 Task: Look for space in Punjai Puliyampatti, India from 2nd August, 2023 to 12th August, 2023 for 2 adults in price range Rs.5000 to Rs.10000. Place can be private room with 1  bedroom having 1 bed and 1 bathroom. Property type can be house, flat, guest house, hotel. Booking option can be shelf check-in. Required host language is English.
Action: Mouse moved to (478, 65)
Screenshot: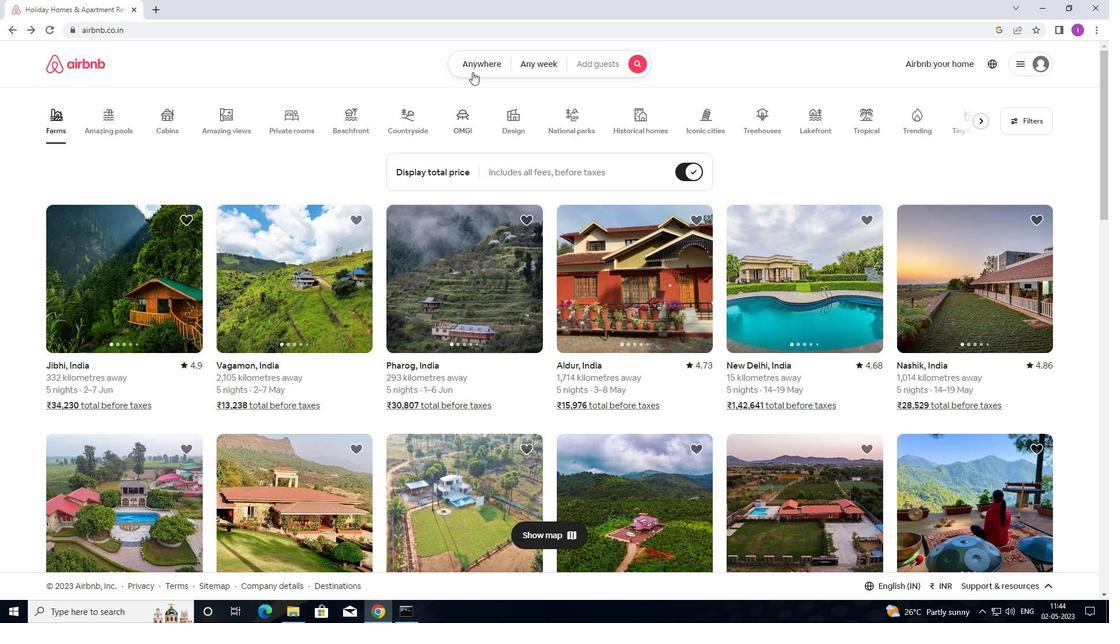 
Action: Mouse pressed left at (478, 65)
Screenshot: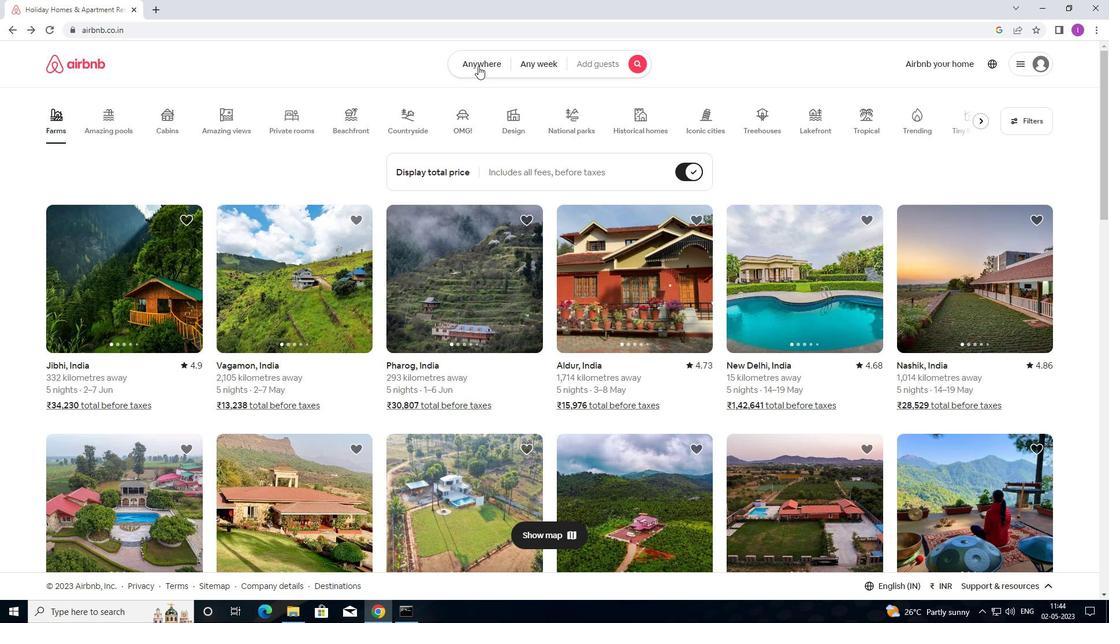 
Action: Mouse moved to (372, 104)
Screenshot: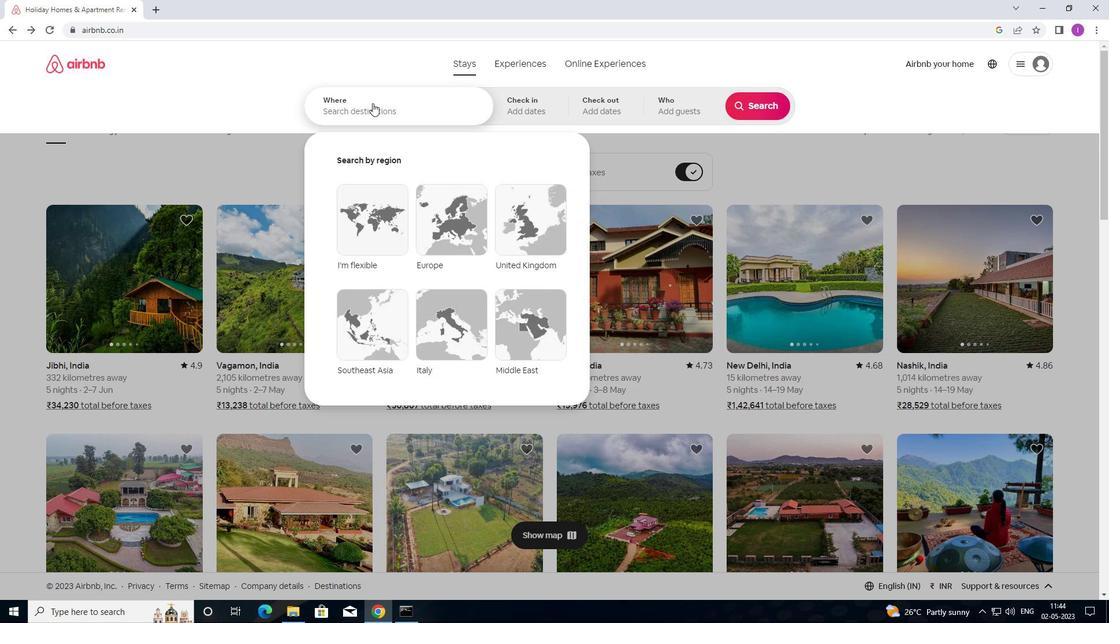
Action: Mouse pressed left at (372, 104)
Screenshot: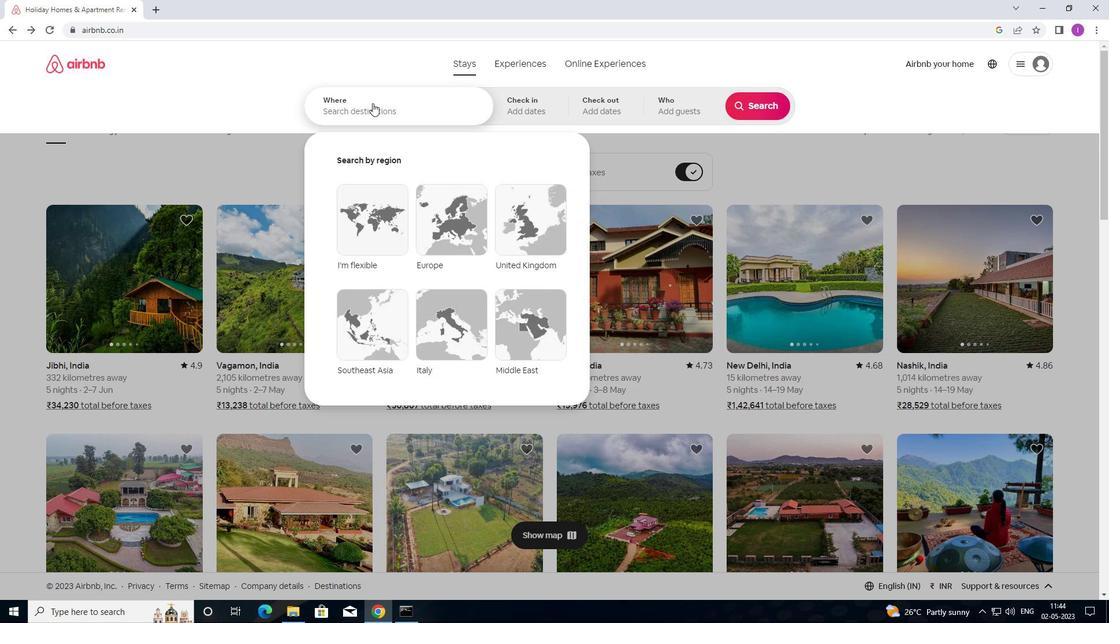 
Action: Mouse moved to (367, 132)
Screenshot: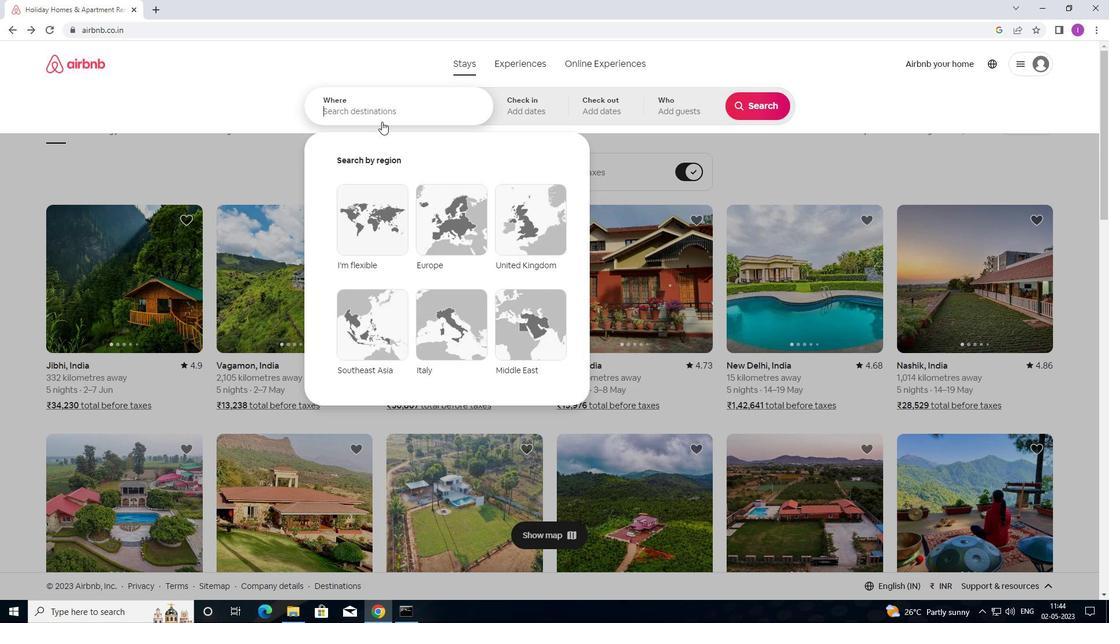 
Action: Key pressed <Key.shift>PUNJAI<Key.space>PULIYAMPATTI,<Key.shift>INDIA
Screenshot: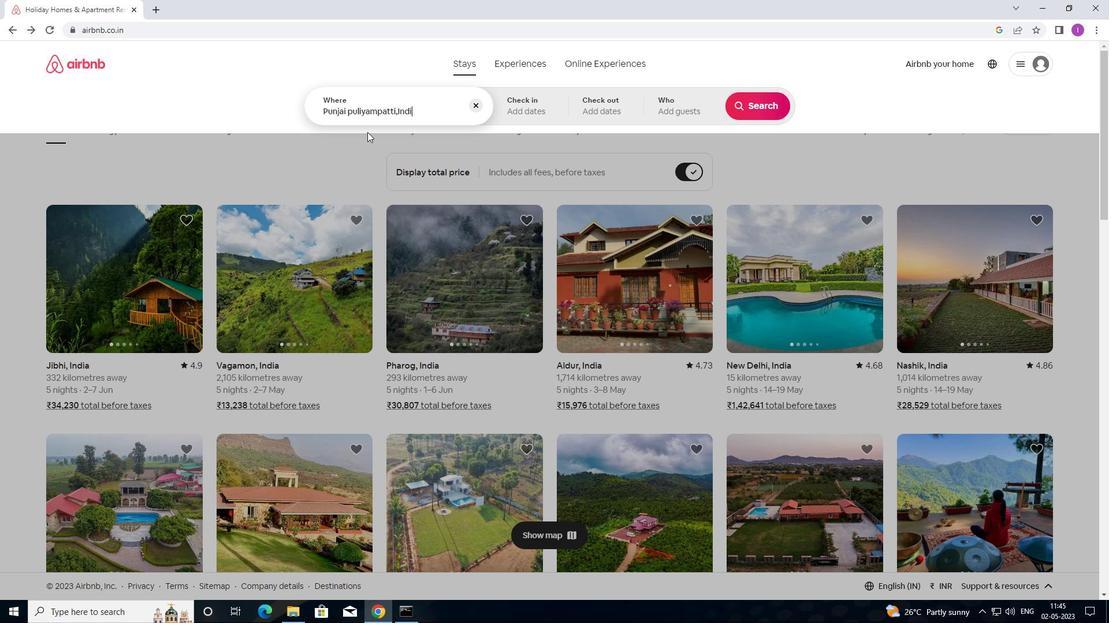 
Action: Mouse moved to (524, 114)
Screenshot: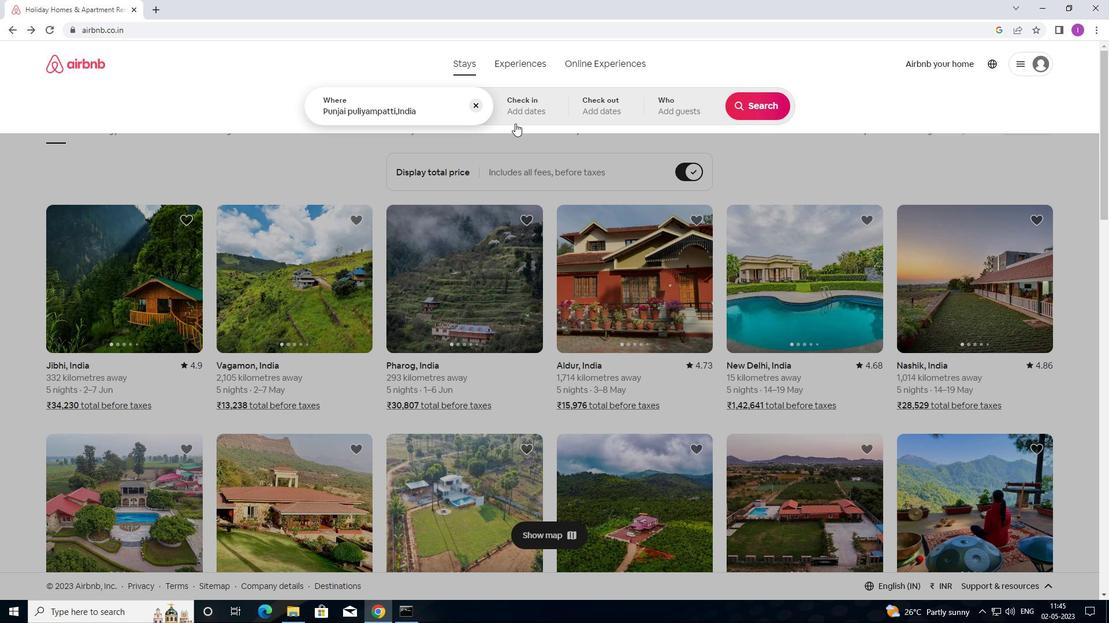 
Action: Mouse pressed left at (524, 114)
Screenshot: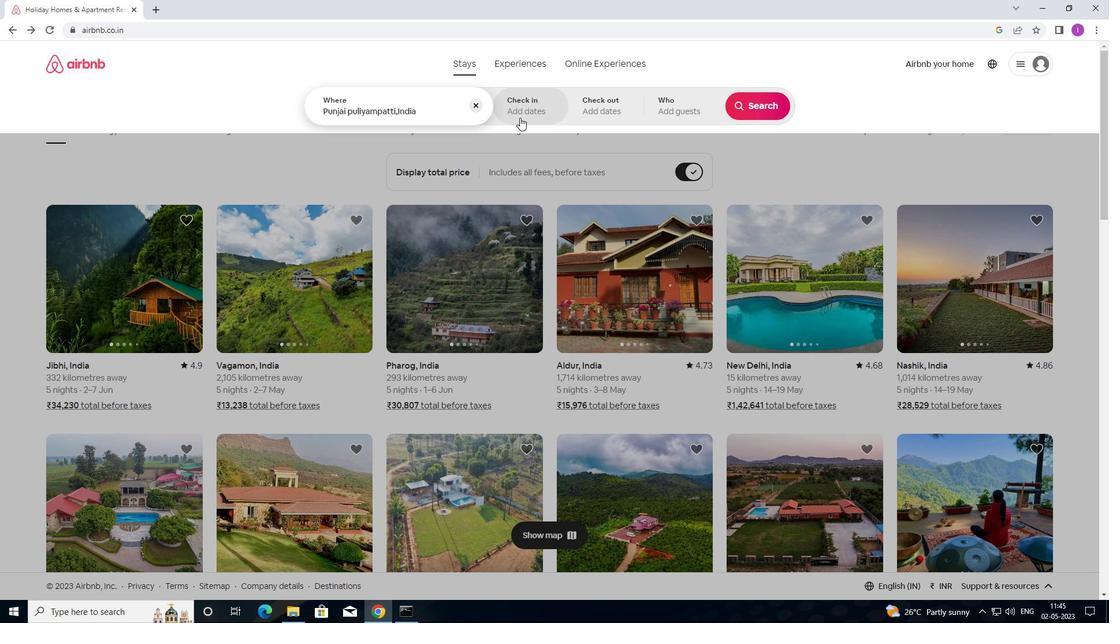 
Action: Mouse moved to (765, 199)
Screenshot: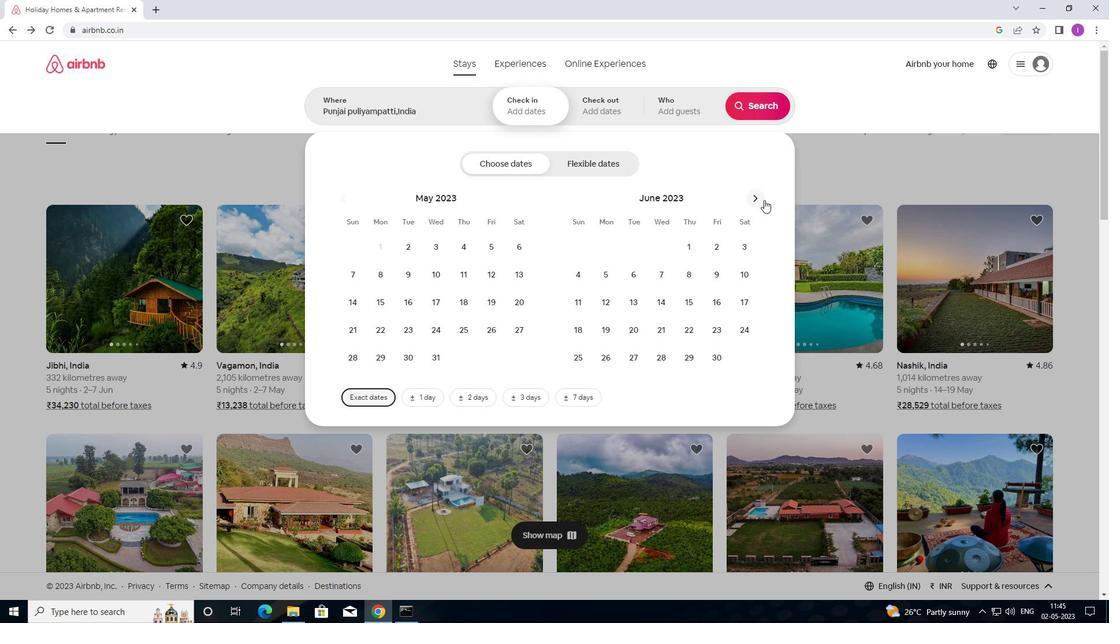 
Action: Mouse pressed left at (765, 199)
Screenshot: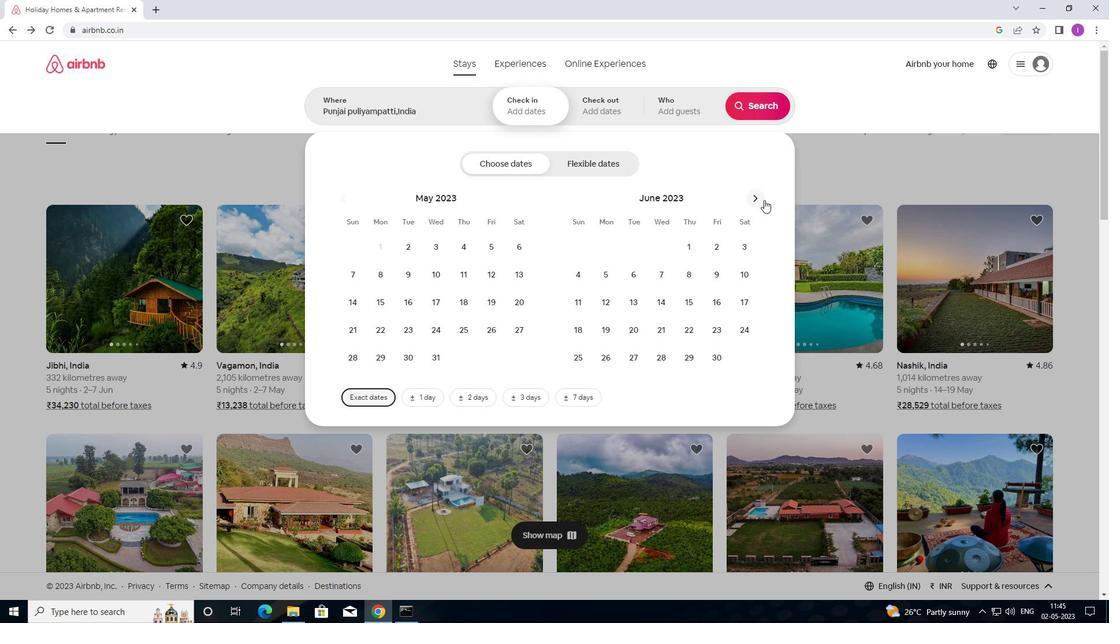 
Action: Mouse moved to (766, 198)
Screenshot: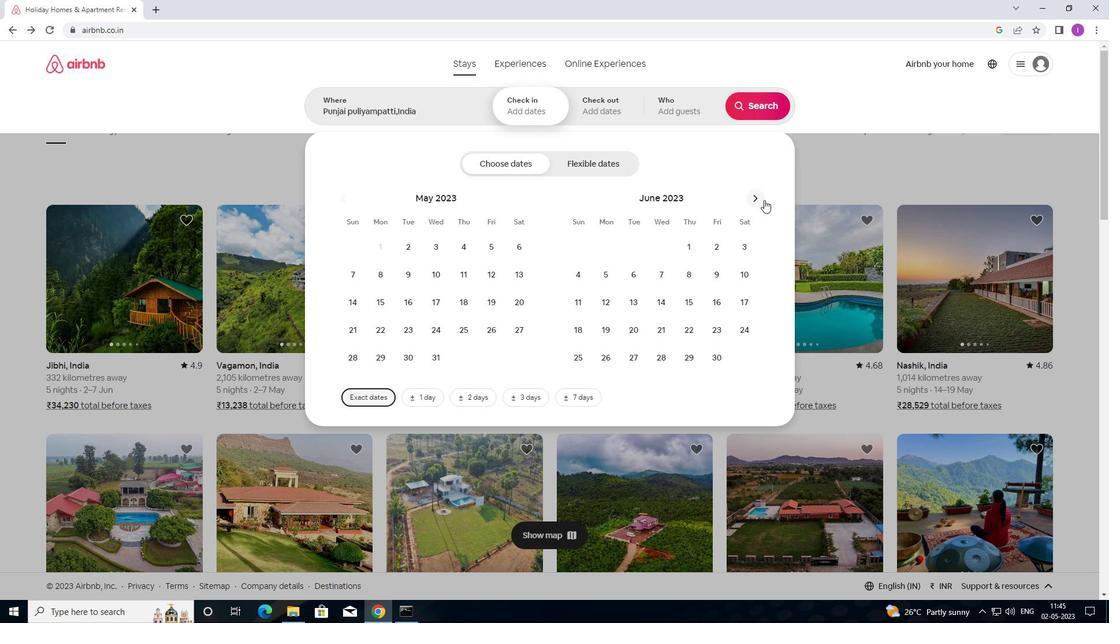 
Action: Mouse pressed left at (766, 198)
Screenshot: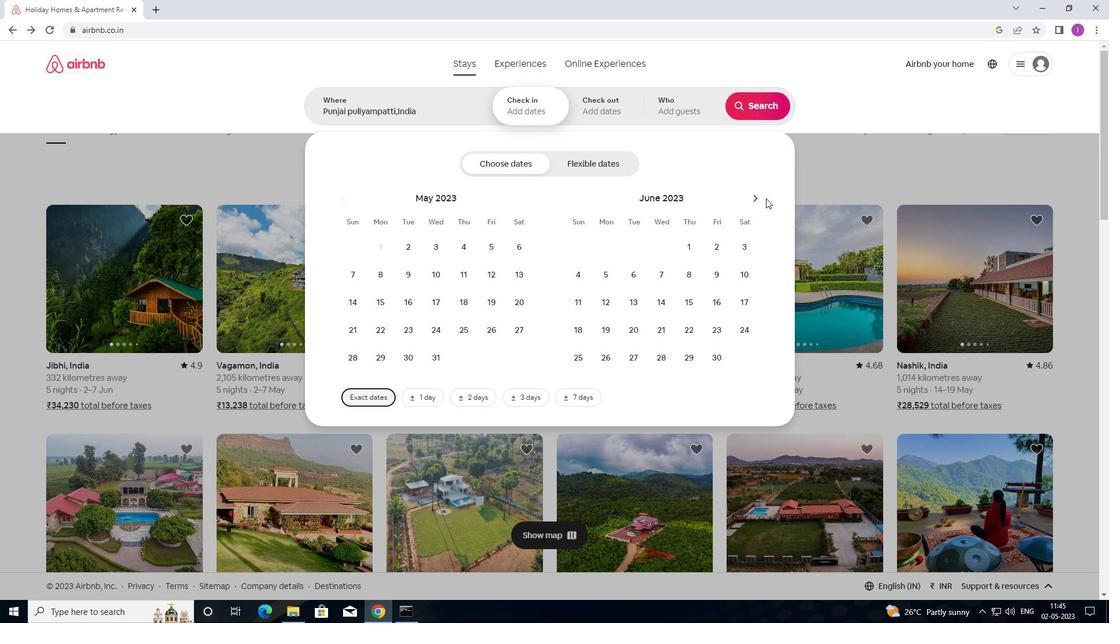 
Action: Mouse pressed left at (766, 198)
Screenshot: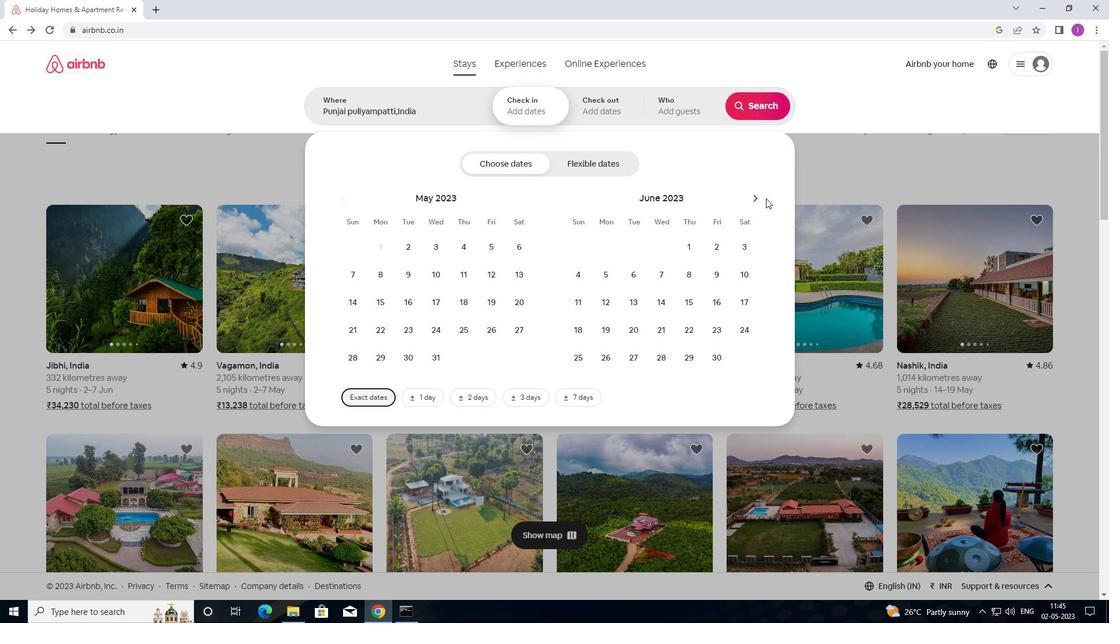 
Action: Mouse moved to (753, 197)
Screenshot: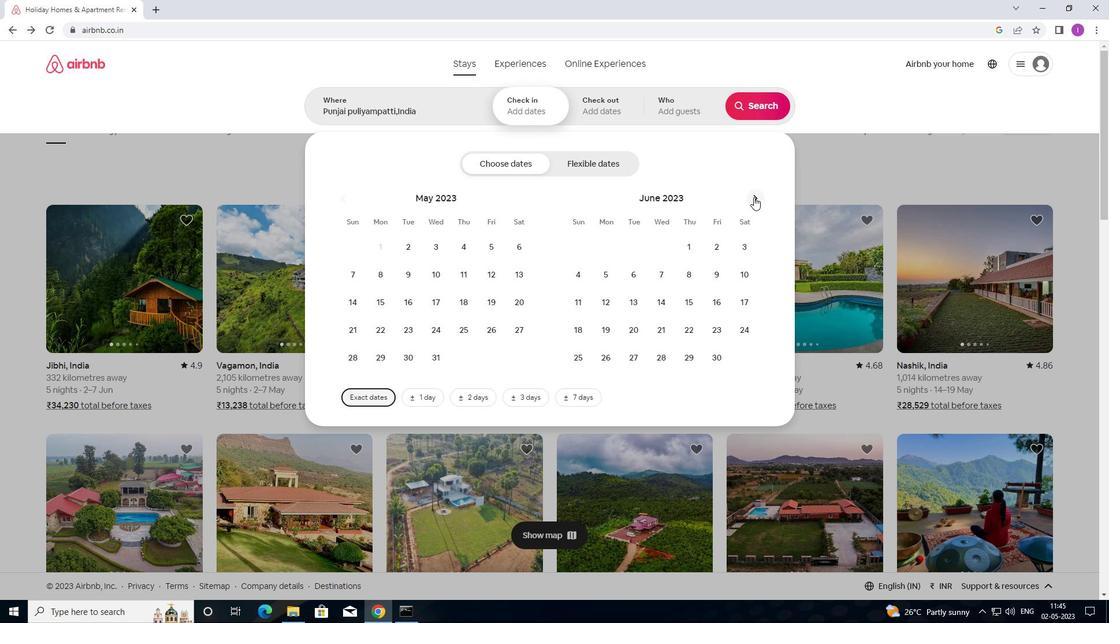 
Action: Mouse pressed left at (753, 197)
Screenshot: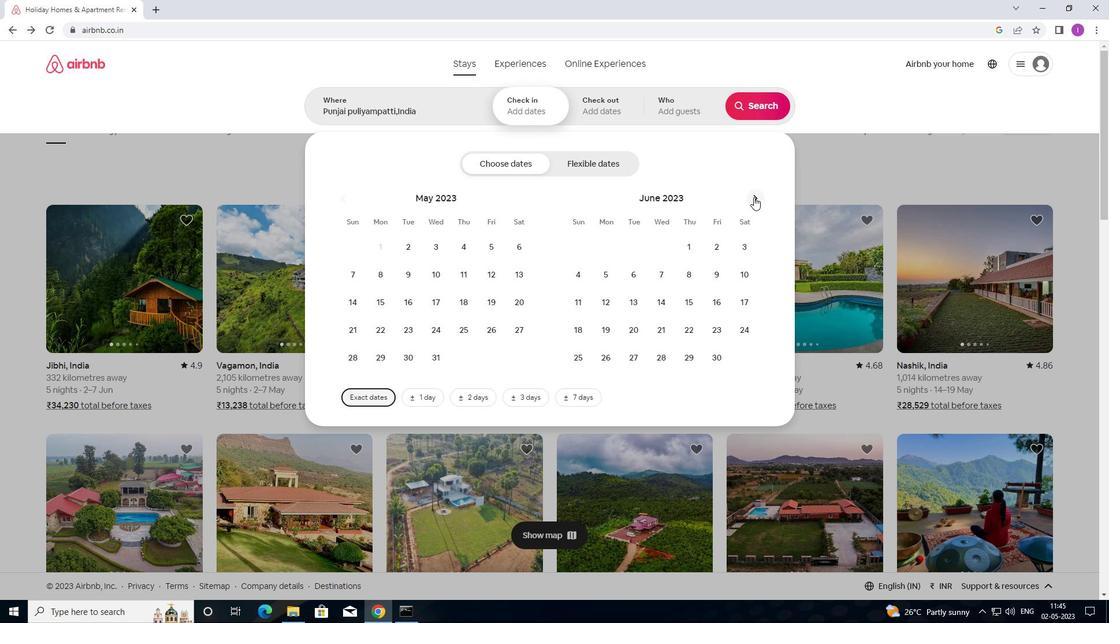 
Action: Mouse moved to (754, 197)
Screenshot: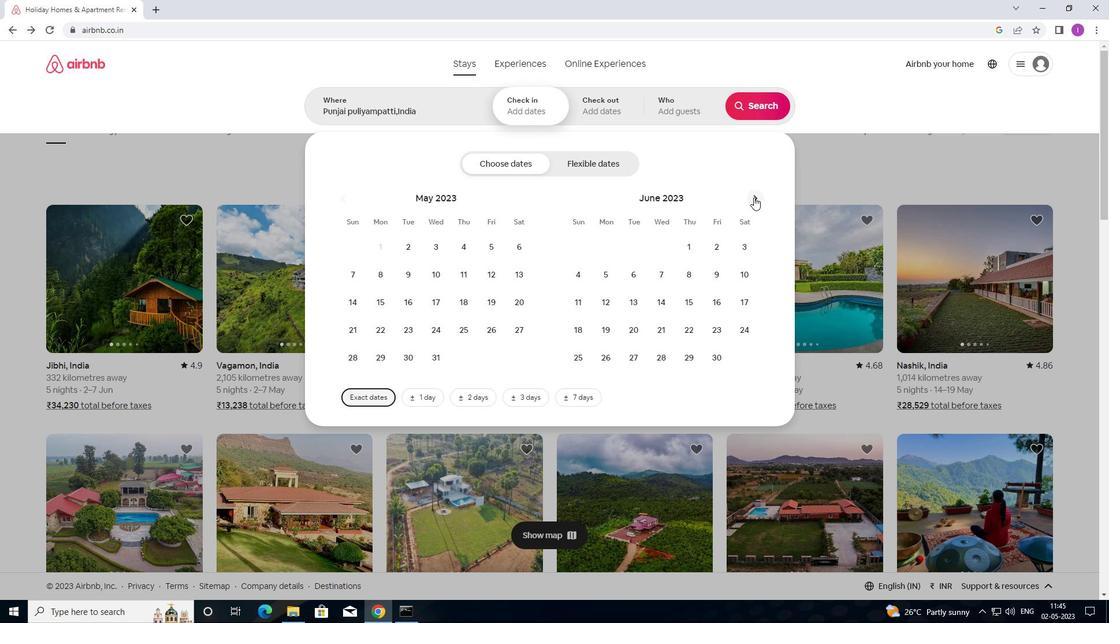 
Action: Mouse pressed left at (754, 197)
Screenshot: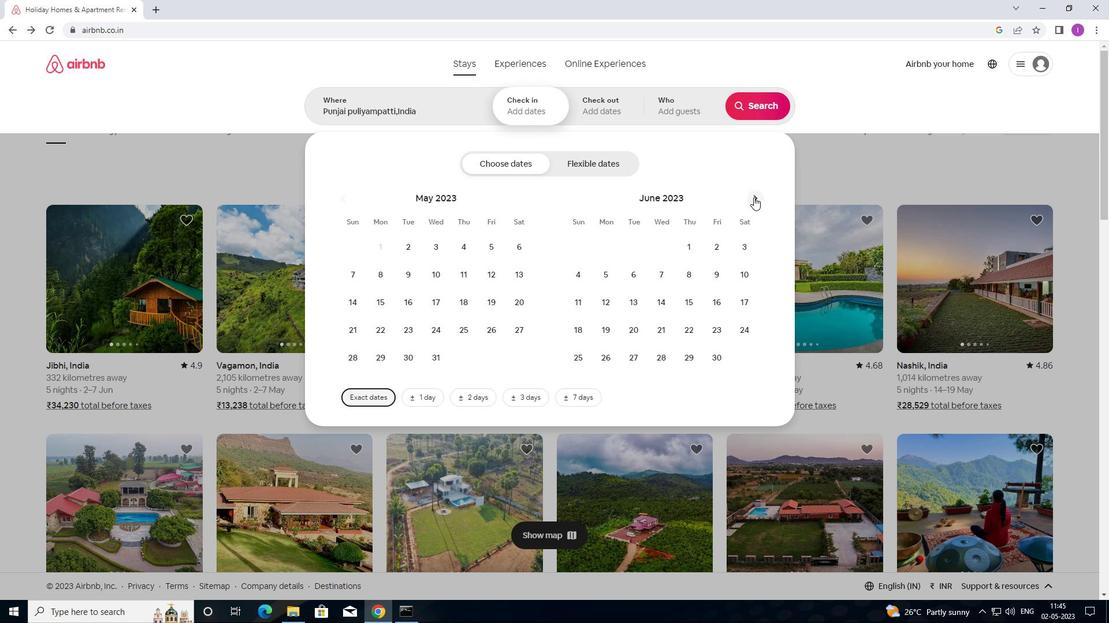 
Action: Mouse moved to (755, 197)
Screenshot: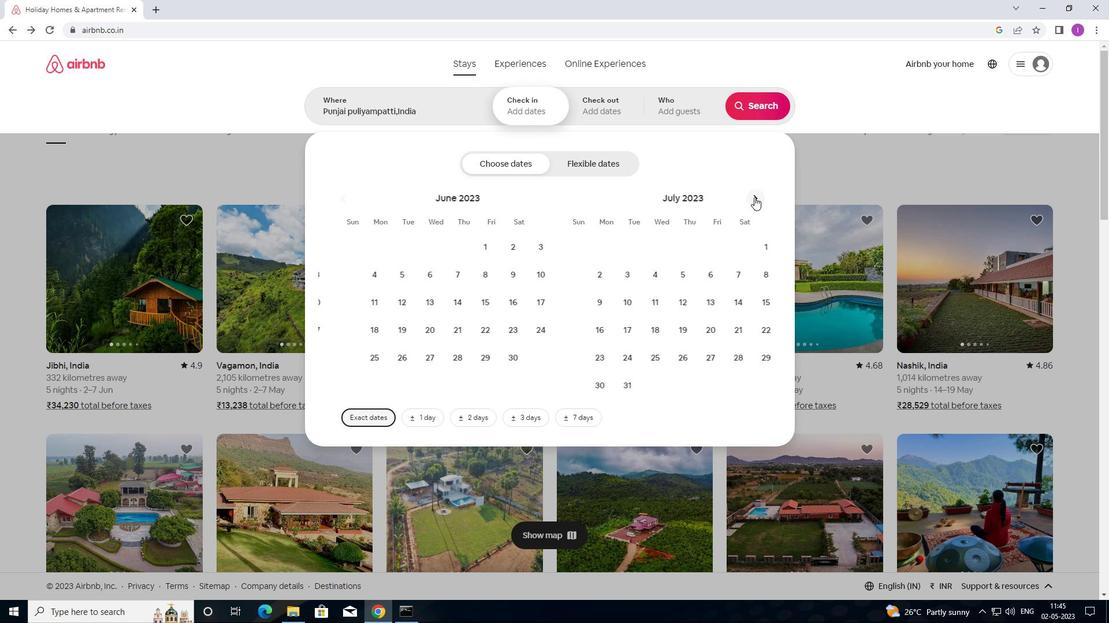 
Action: Mouse pressed left at (755, 197)
Screenshot: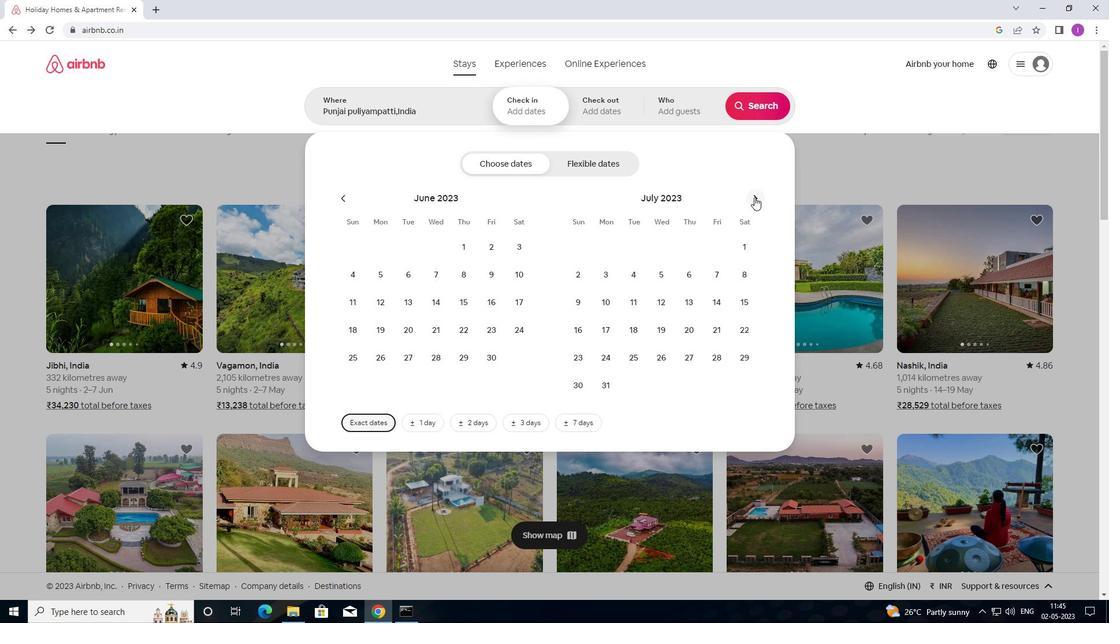 
Action: Mouse moved to (439, 239)
Screenshot: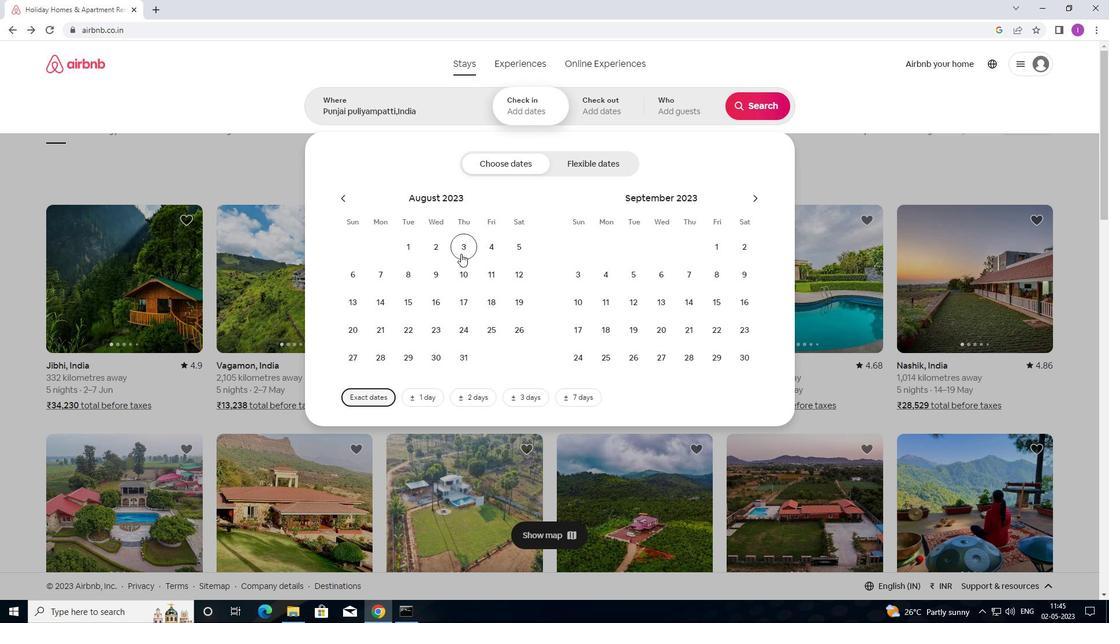 
Action: Mouse pressed left at (439, 239)
Screenshot: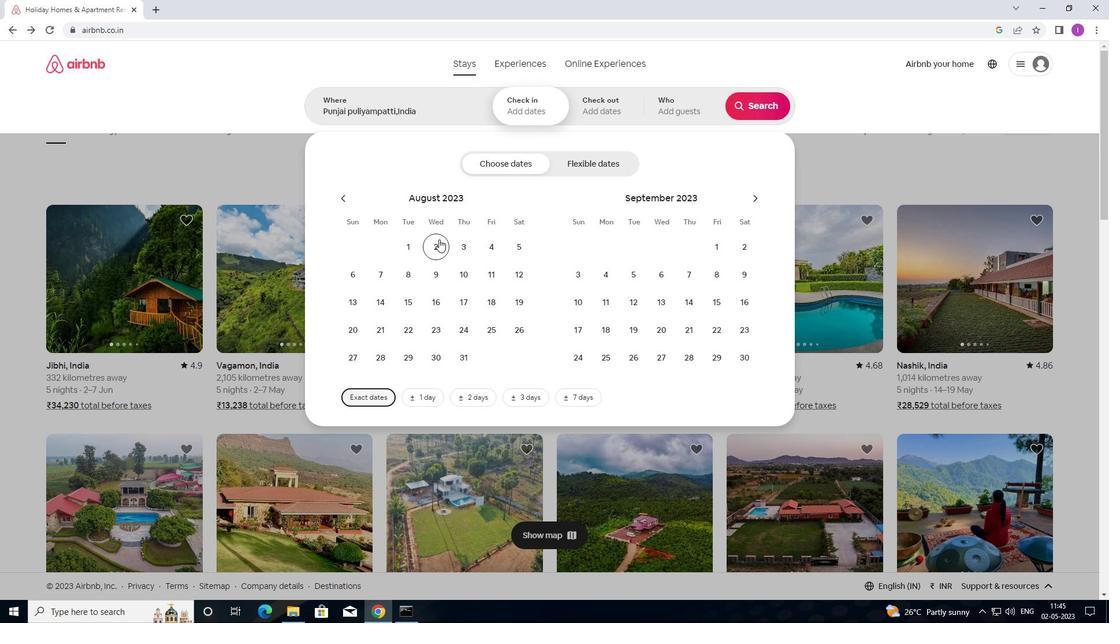 
Action: Mouse moved to (514, 279)
Screenshot: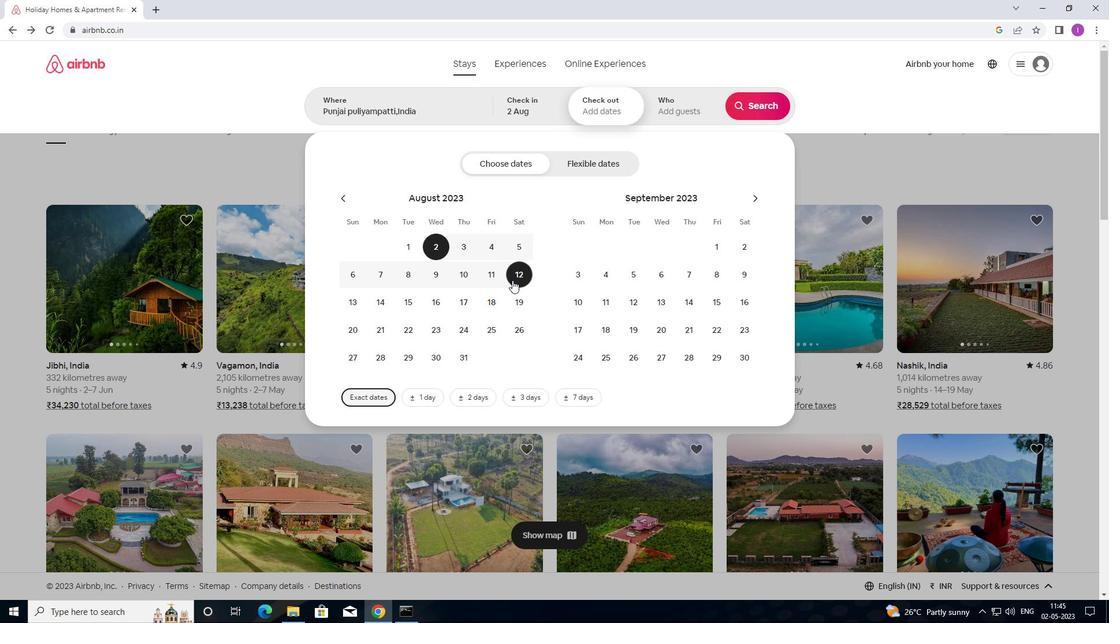
Action: Mouse pressed left at (514, 279)
Screenshot: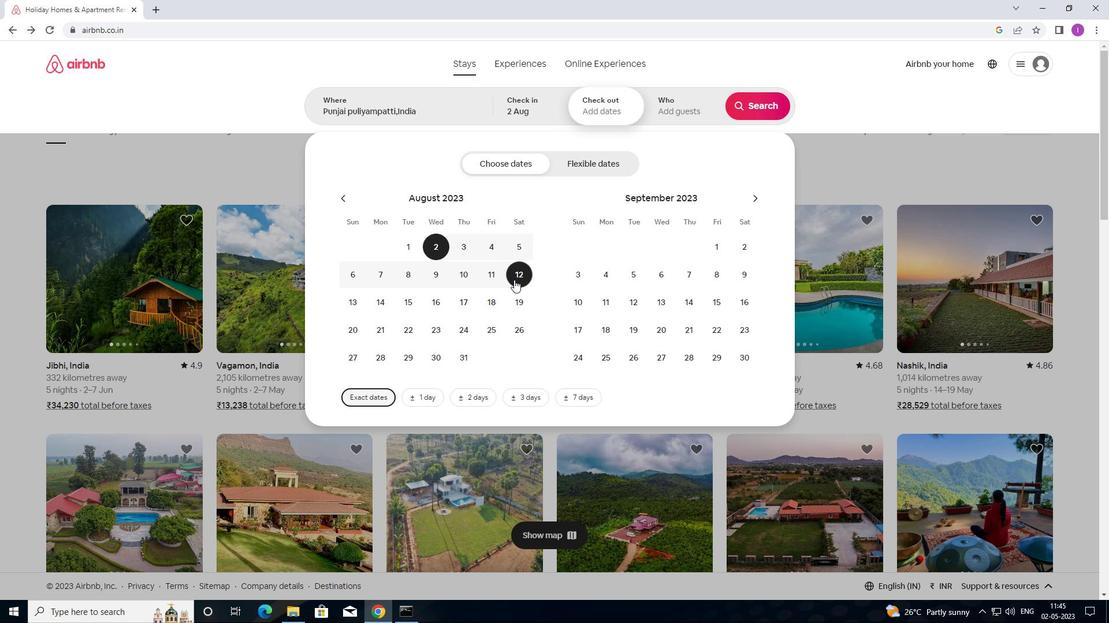 
Action: Mouse moved to (670, 114)
Screenshot: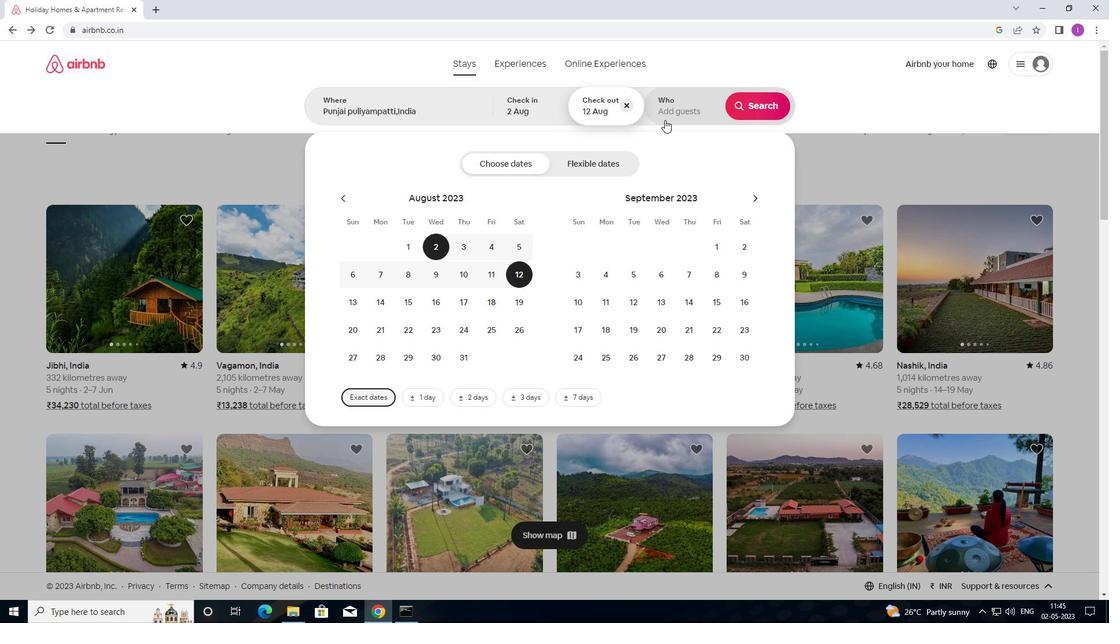 
Action: Mouse pressed left at (670, 114)
Screenshot: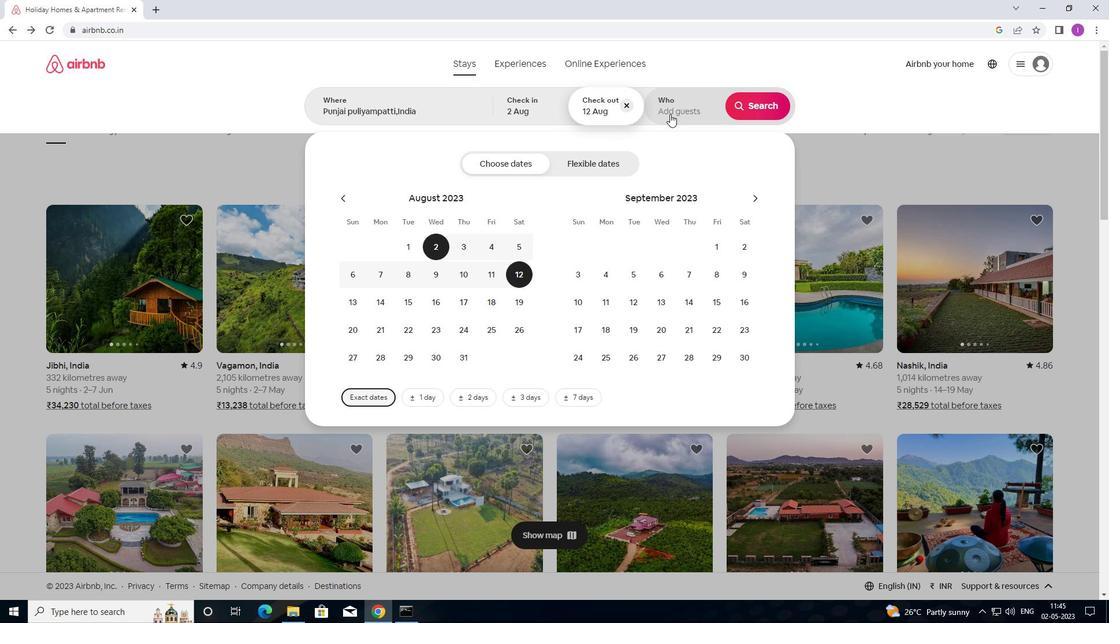 
Action: Mouse moved to (753, 167)
Screenshot: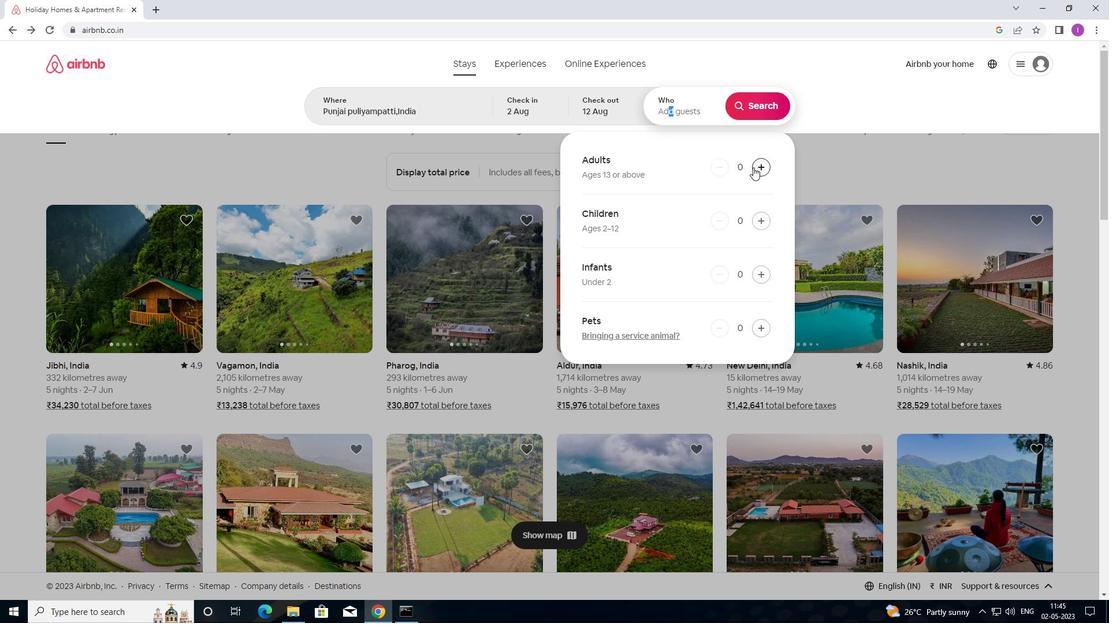 
Action: Mouse pressed left at (753, 167)
Screenshot: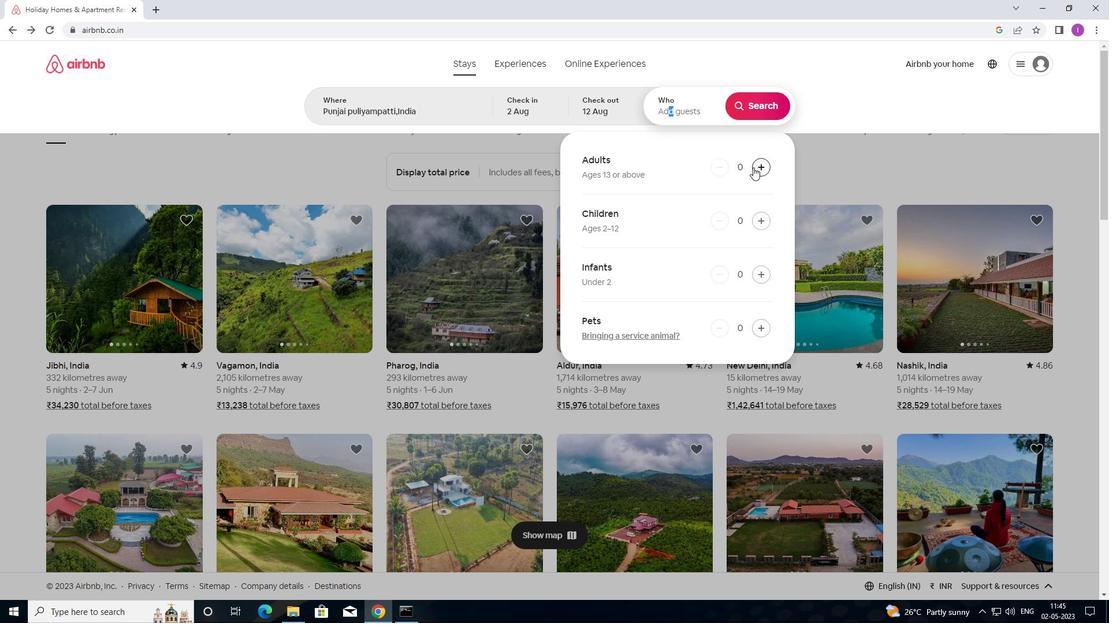 
Action: Mouse pressed left at (753, 167)
Screenshot: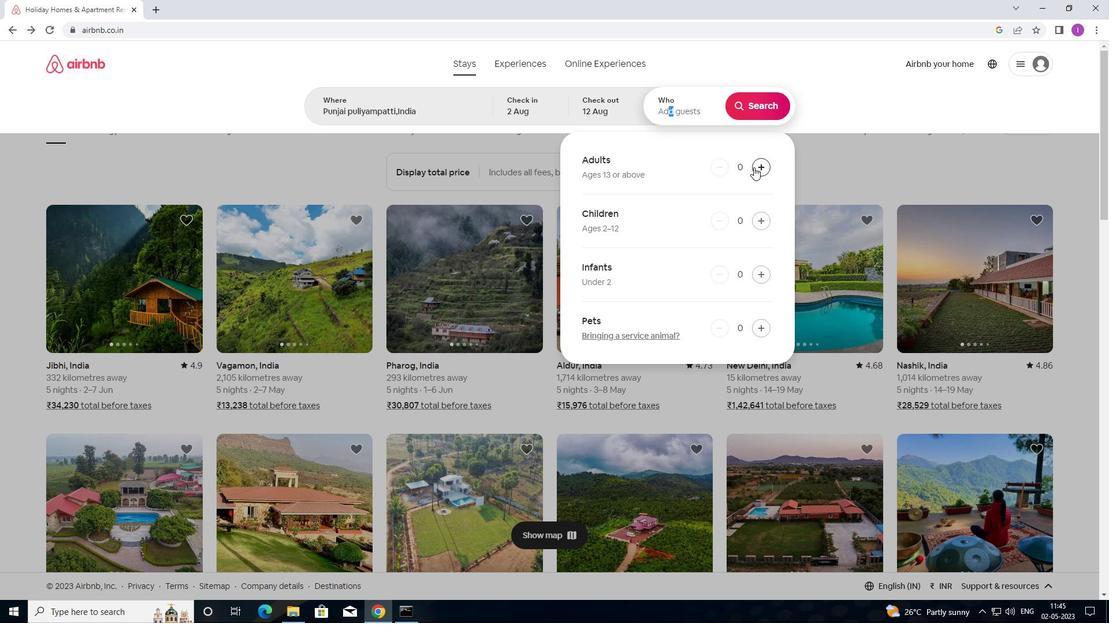 
Action: Mouse moved to (761, 110)
Screenshot: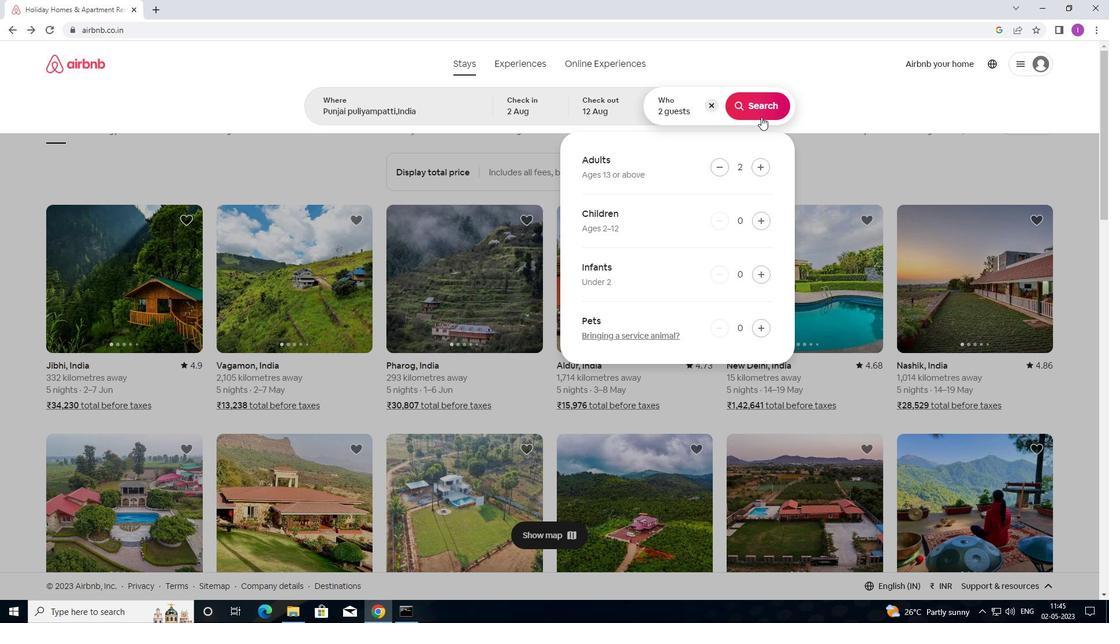 
Action: Mouse pressed left at (761, 110)
Screenshot: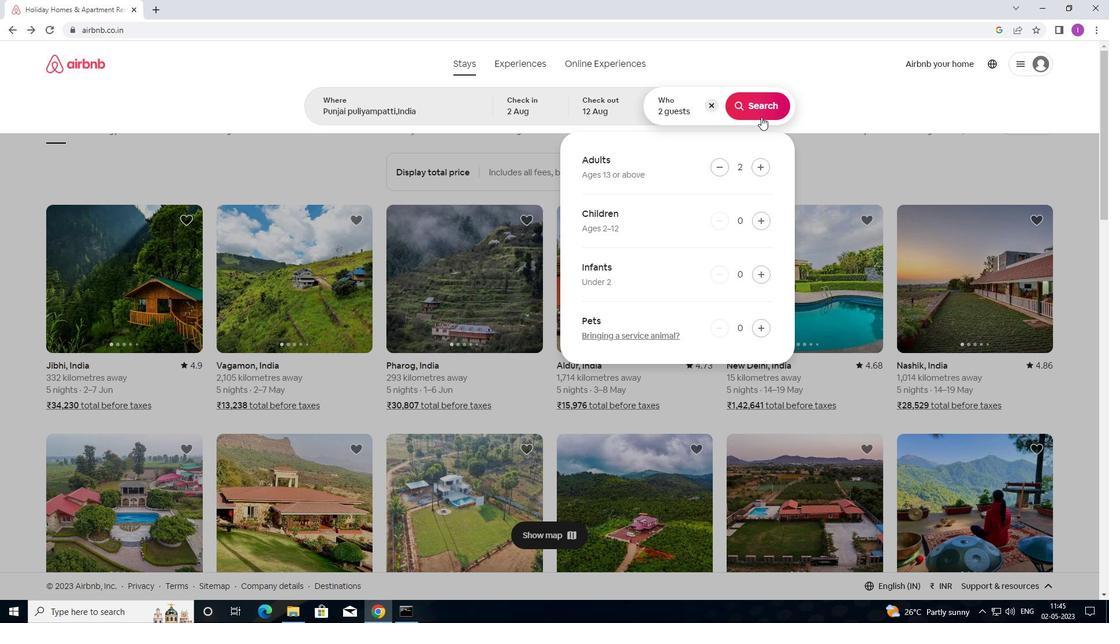 
Action: Mouse moved to (1057, 109)
Screenshot: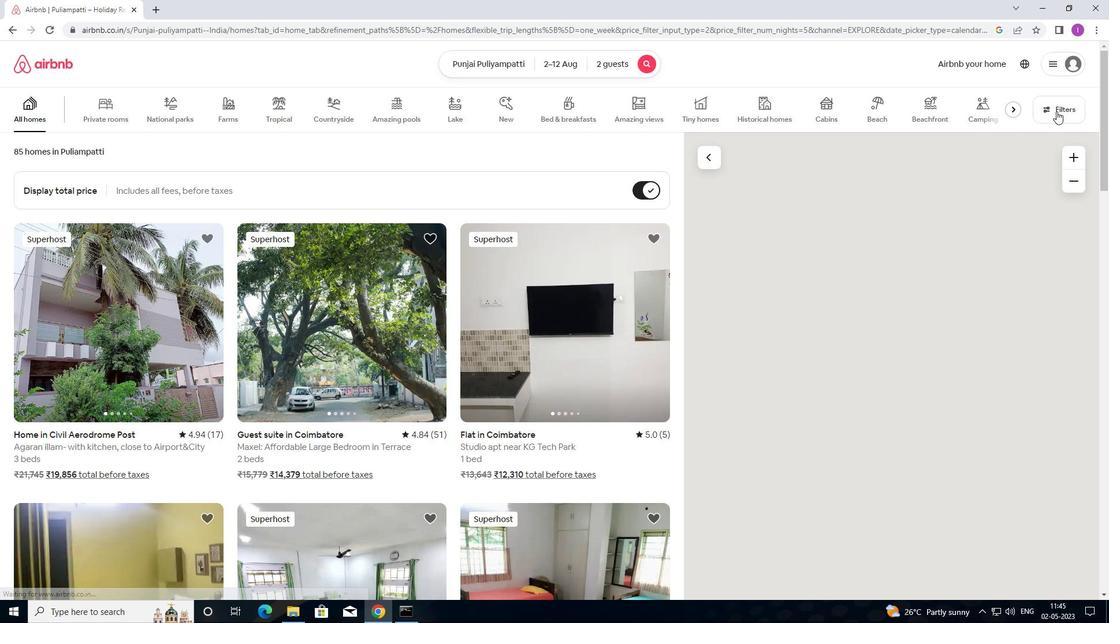 
Action: Mouse pressed left at (1057, 109)
Screenshot: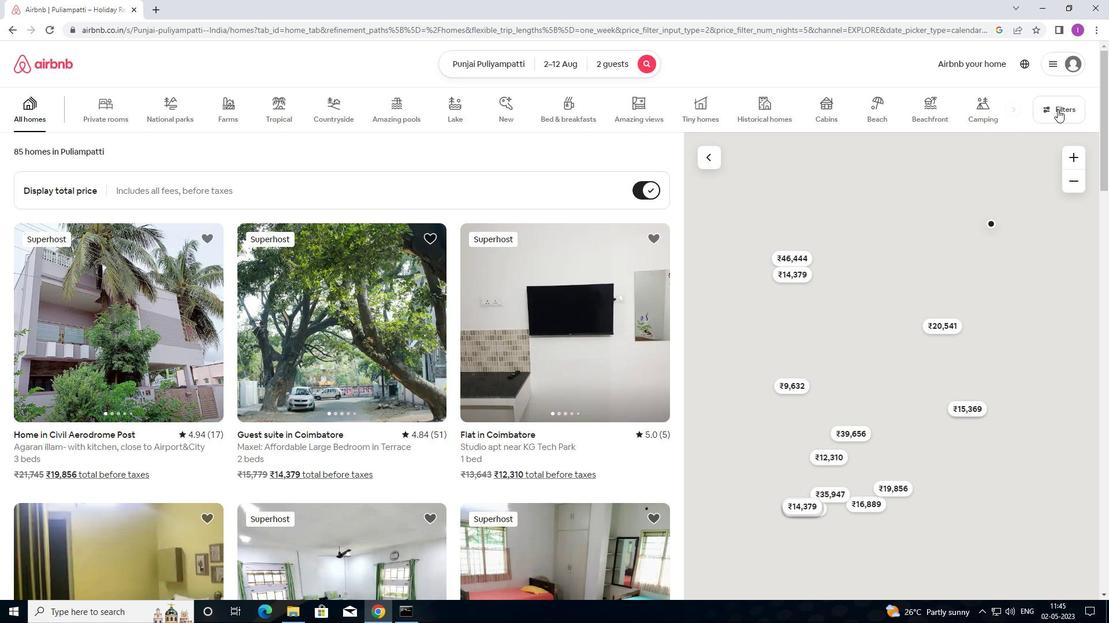 
Action: Mouse moved to (426, 258)
Screenshot: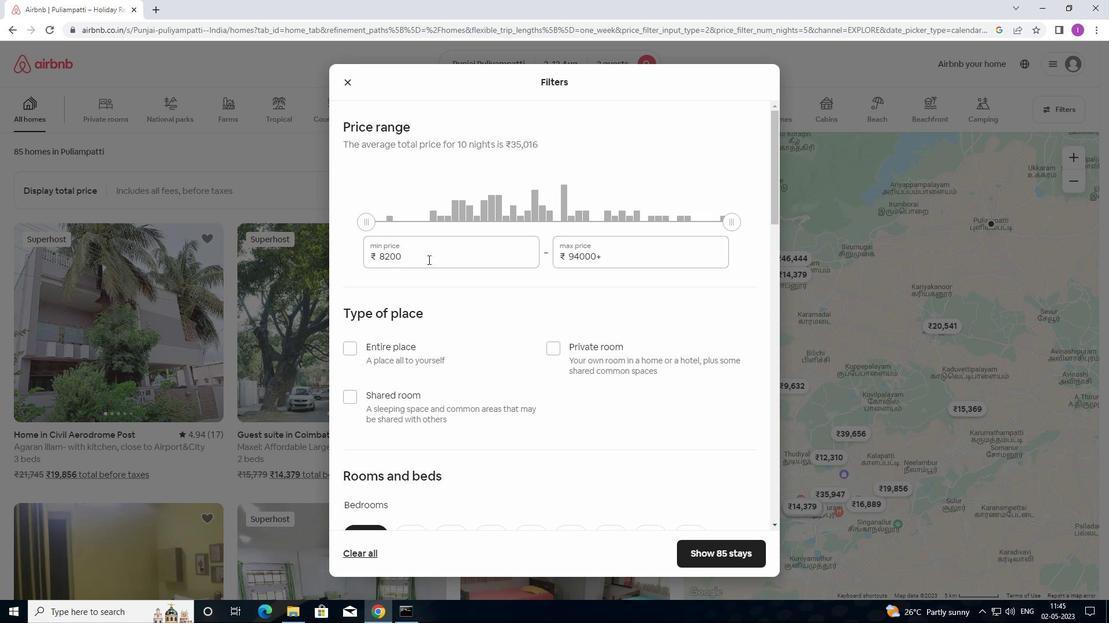 
Action: Mouse pressed left at (426, 258)
Screenshot: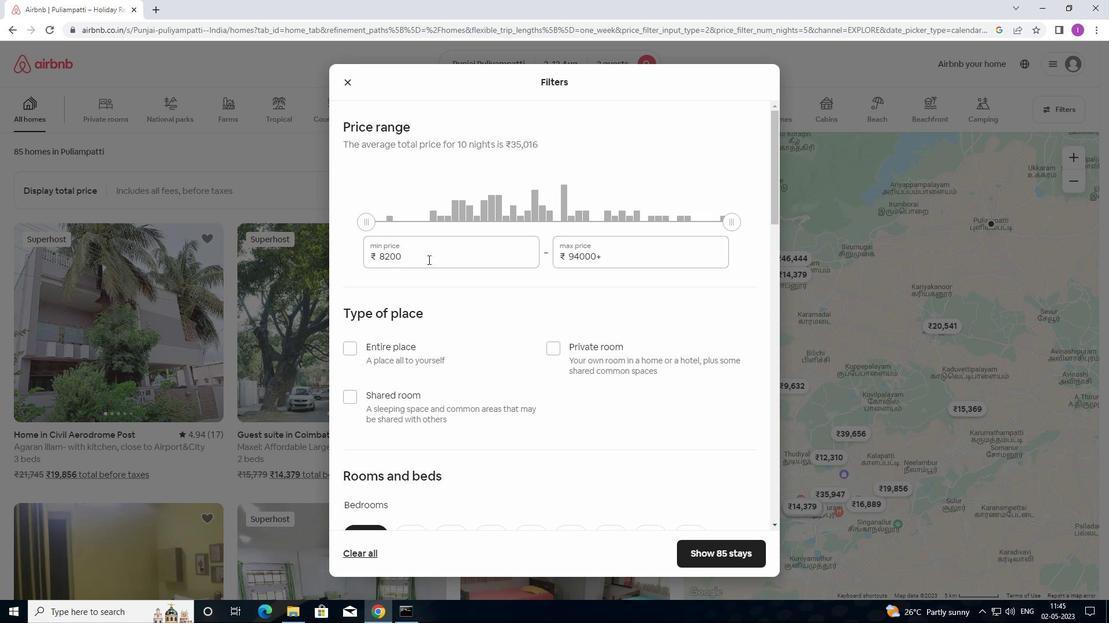 
Action: Mouse moved to (383, 257)
Screenshot: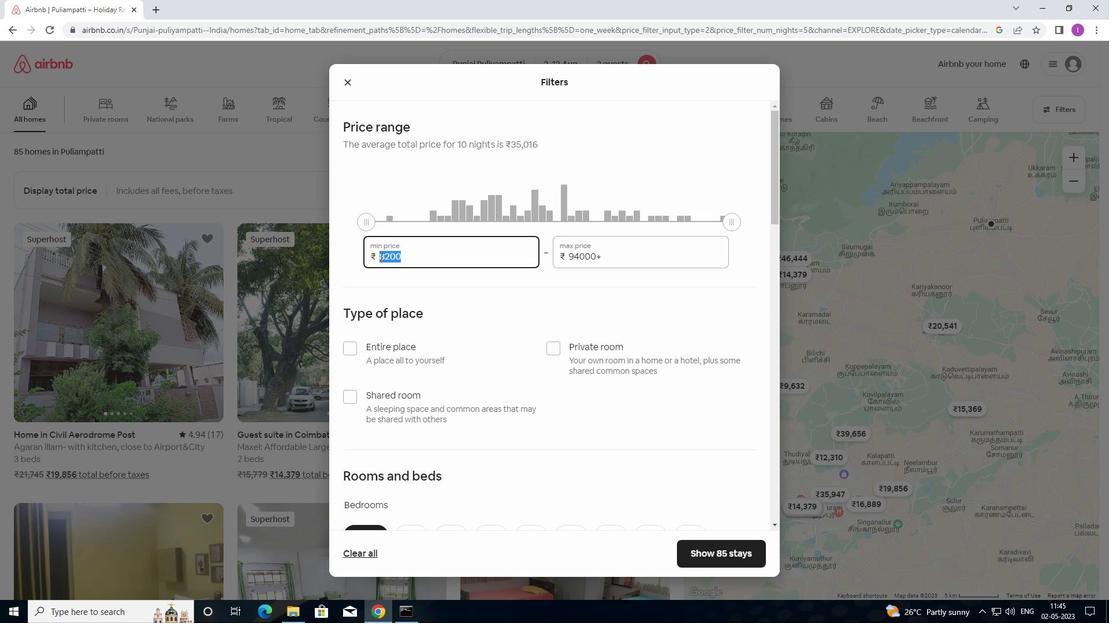 
Action: Key pressed 5
Screenshot: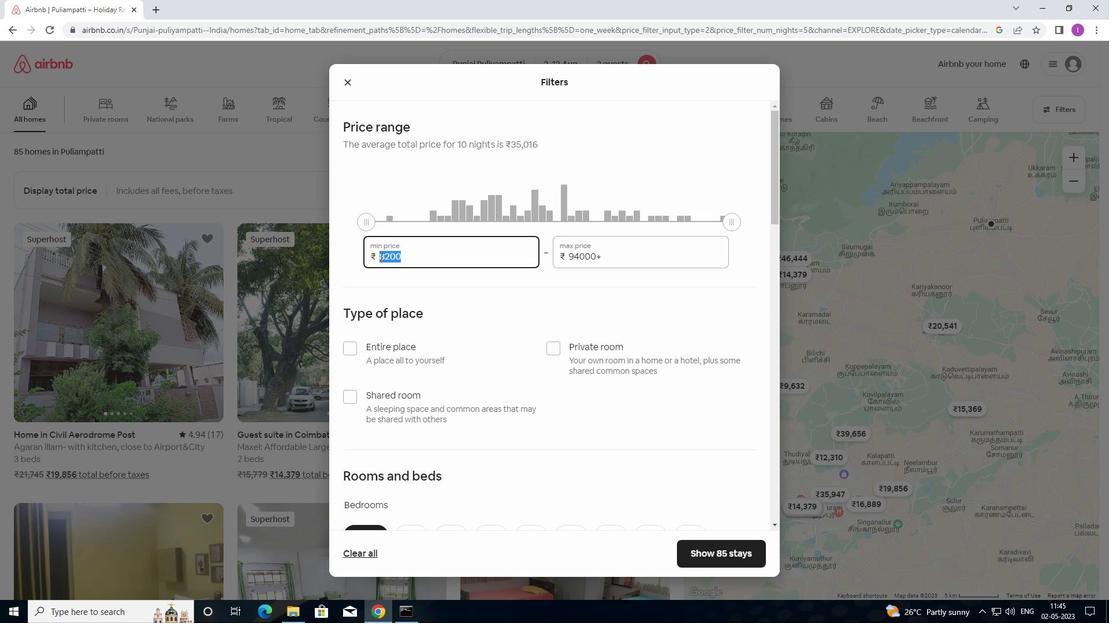 
Action: Mouse moved to (386, 255)
Screenshot: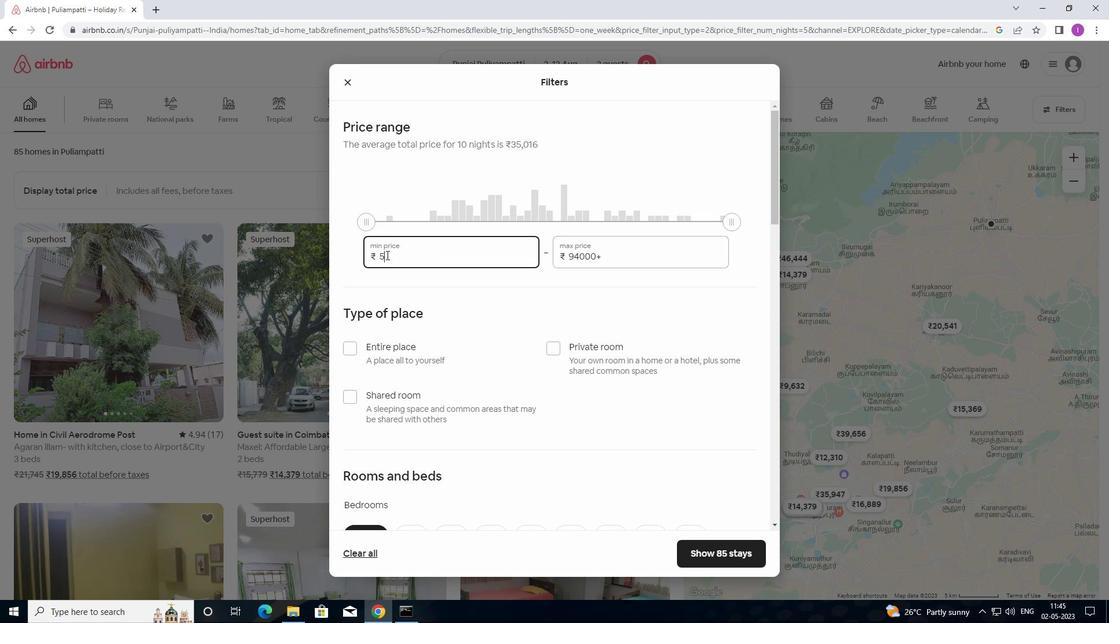 
Action: Key pressed 0
Screenshot: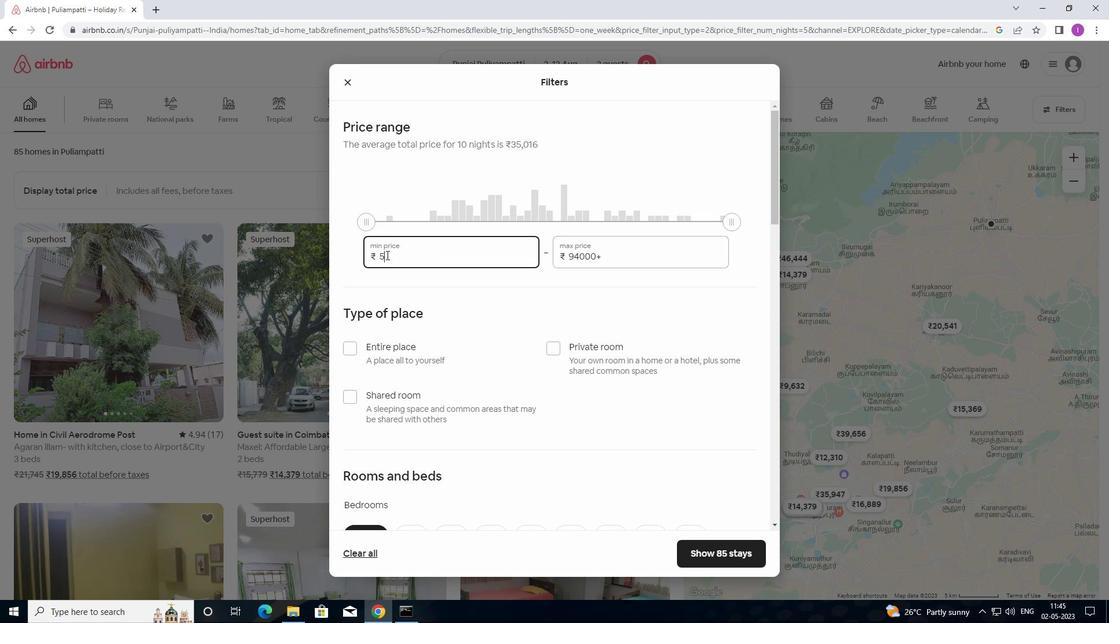 
Action: Mouse moved to (397, 255)
Screenshot: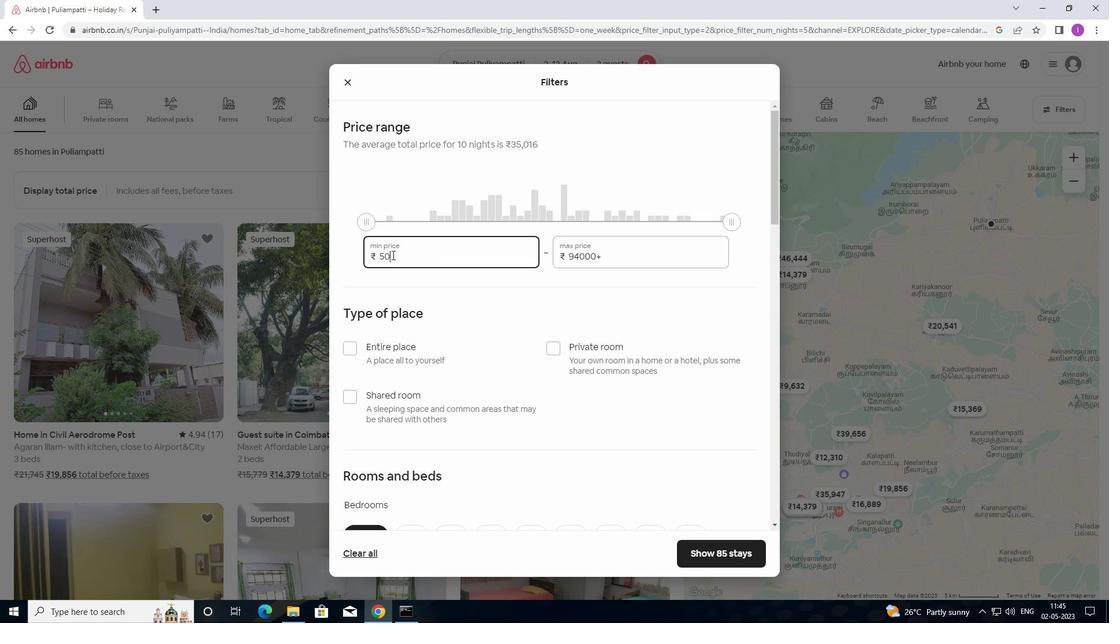 
Action: Key pressed 0
Screenshot: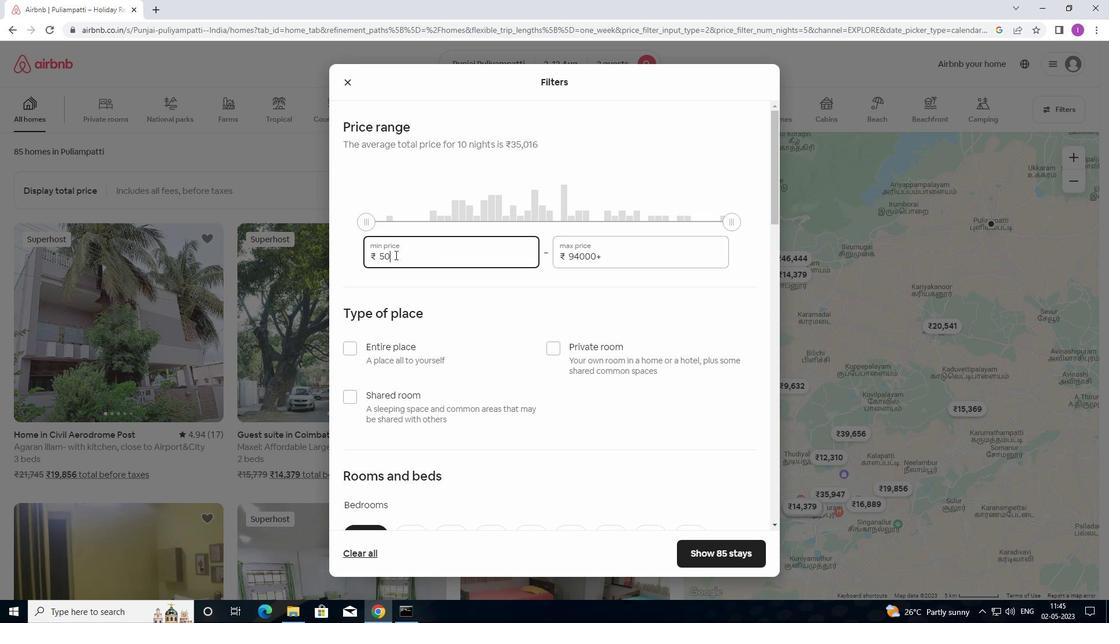 
Action: Mouse moved to (399, 255)
Screenshot: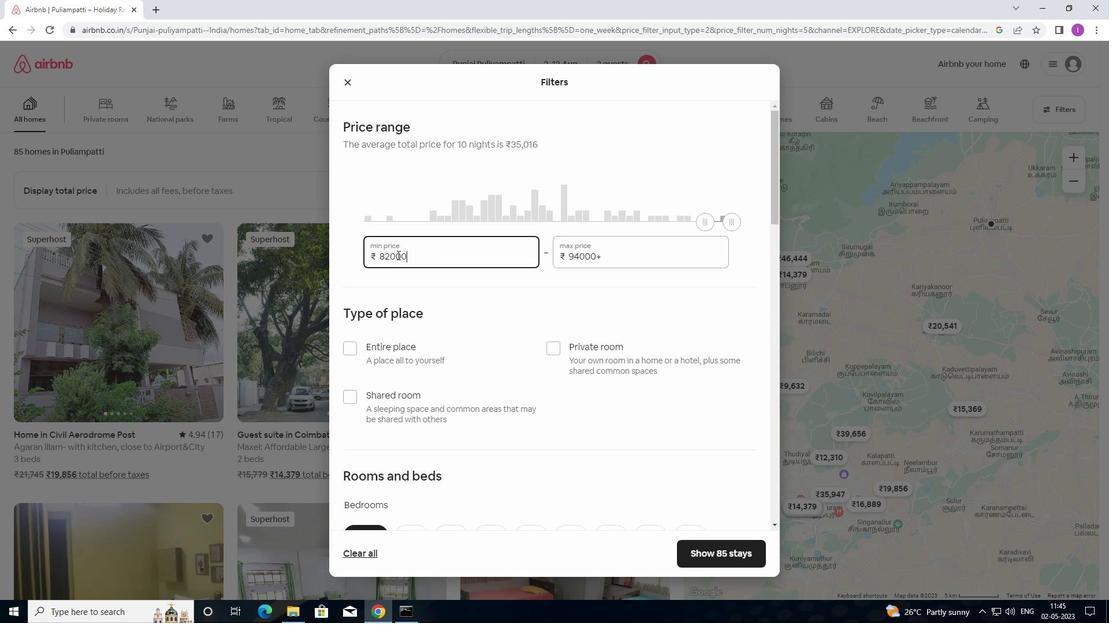 
Action: Key pressed 0
Screenshot: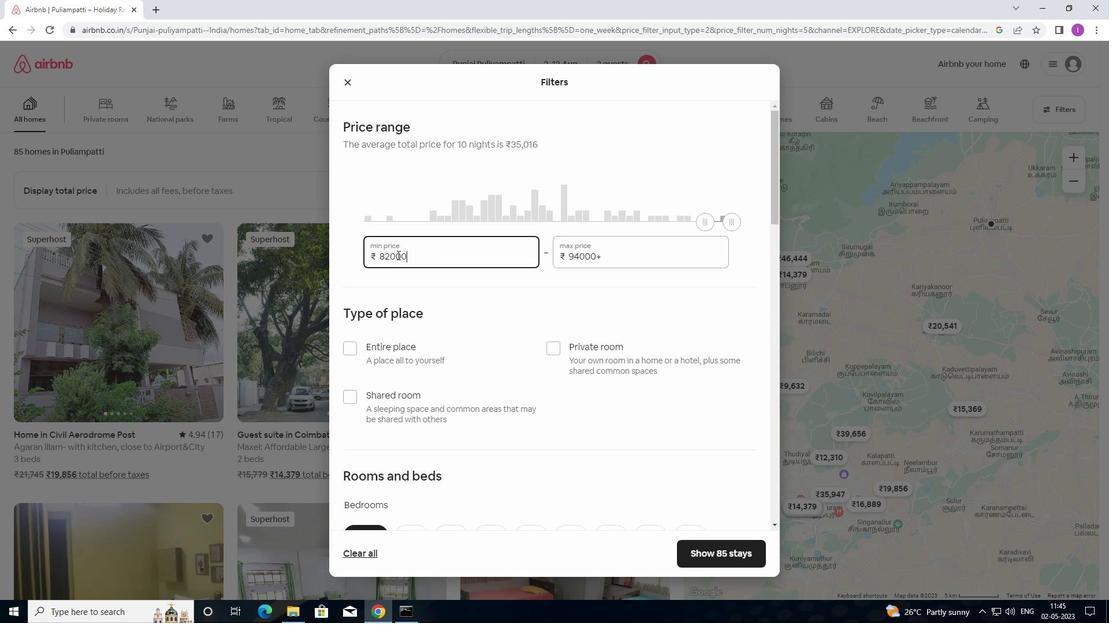 
Action: Mouse moved to (443, 258)
Screenshot: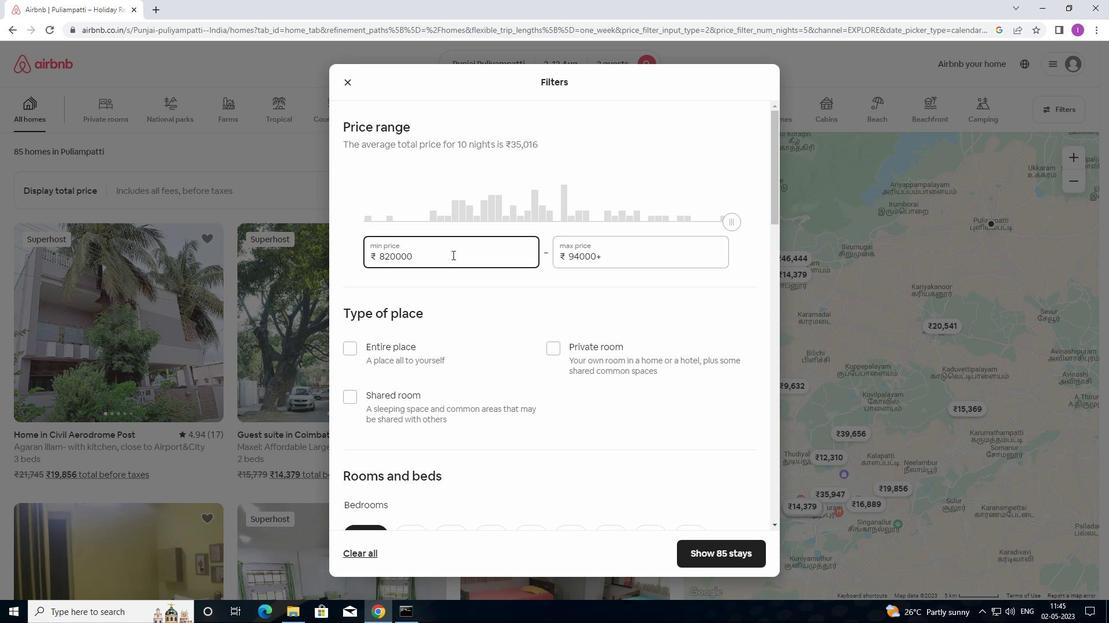 
Action: Mouse pressed left at (443, 258)
Screenshot: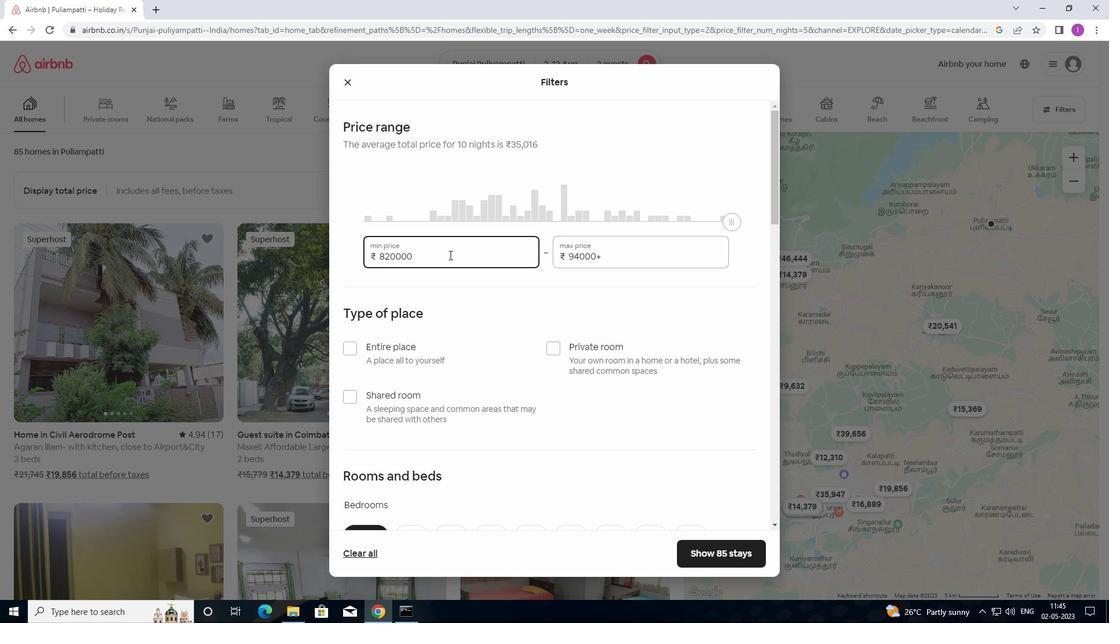 
Action: Mouse moved to (339, 281)
Screenshot: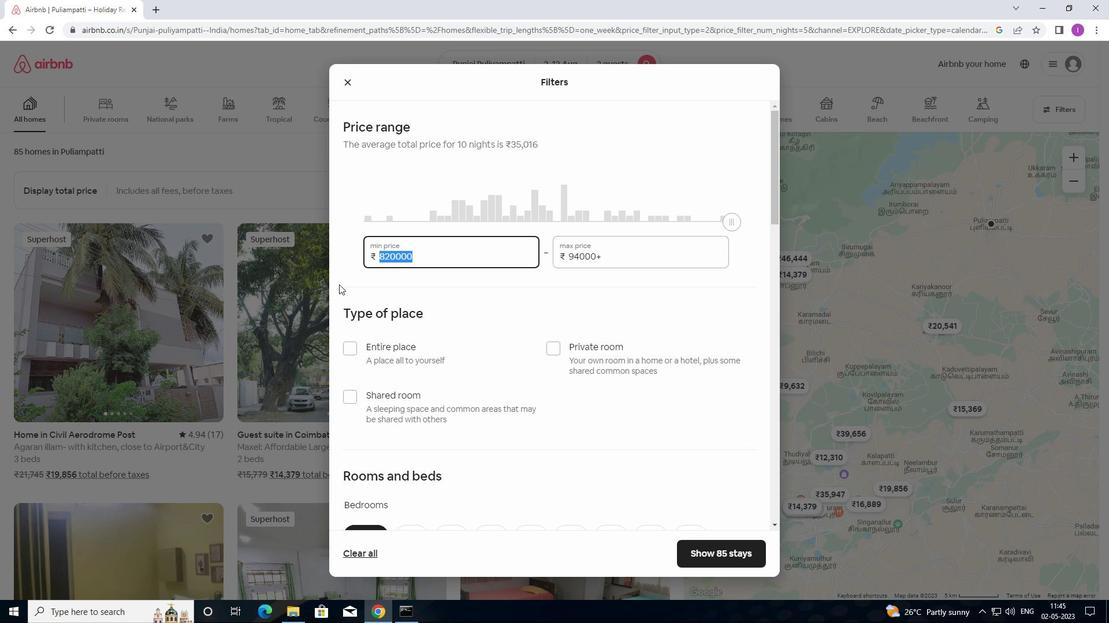 
Action: Key pressed 5
Screenshot: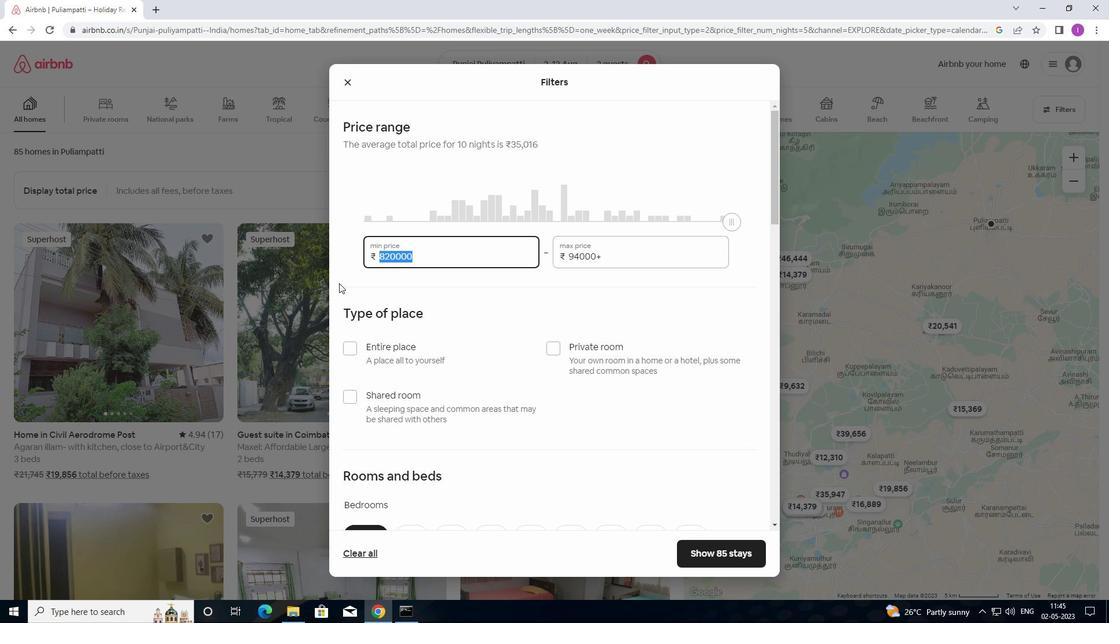 
Action: Mouse moved to (340, 279)
Screenshot: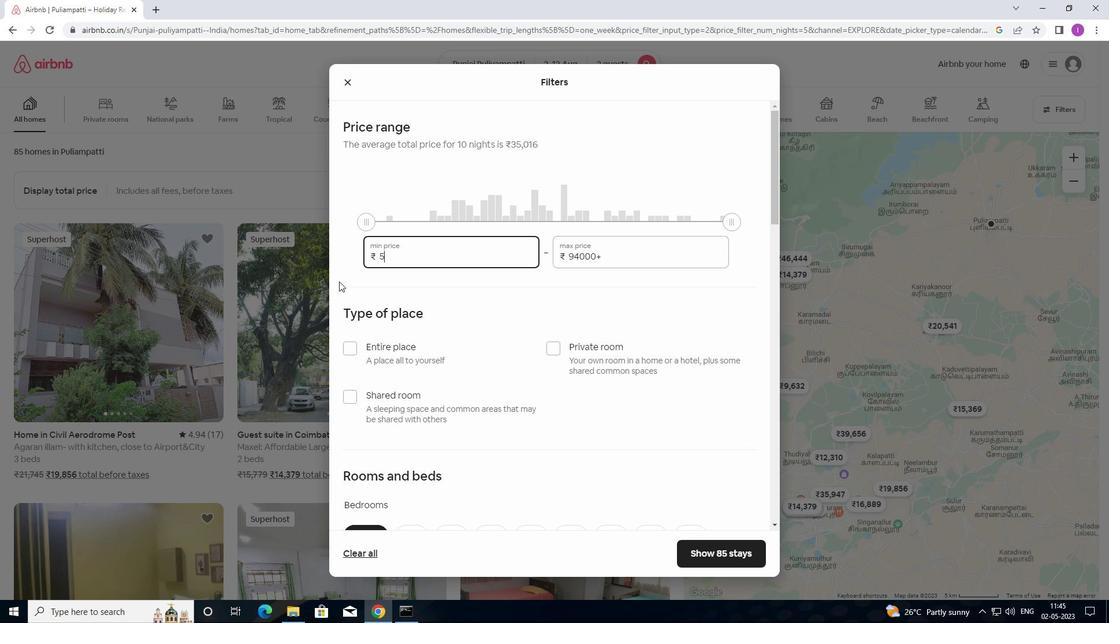 
Action: Key pressed 0
Screenshot: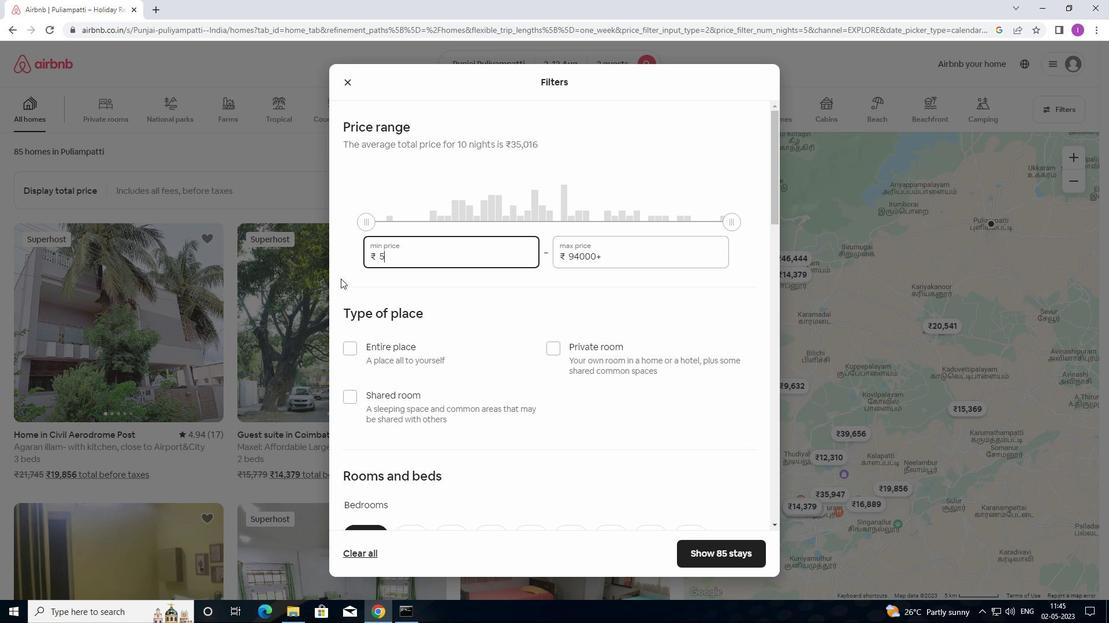 
Action: Mouse moved to (341, 277)
Screenshot: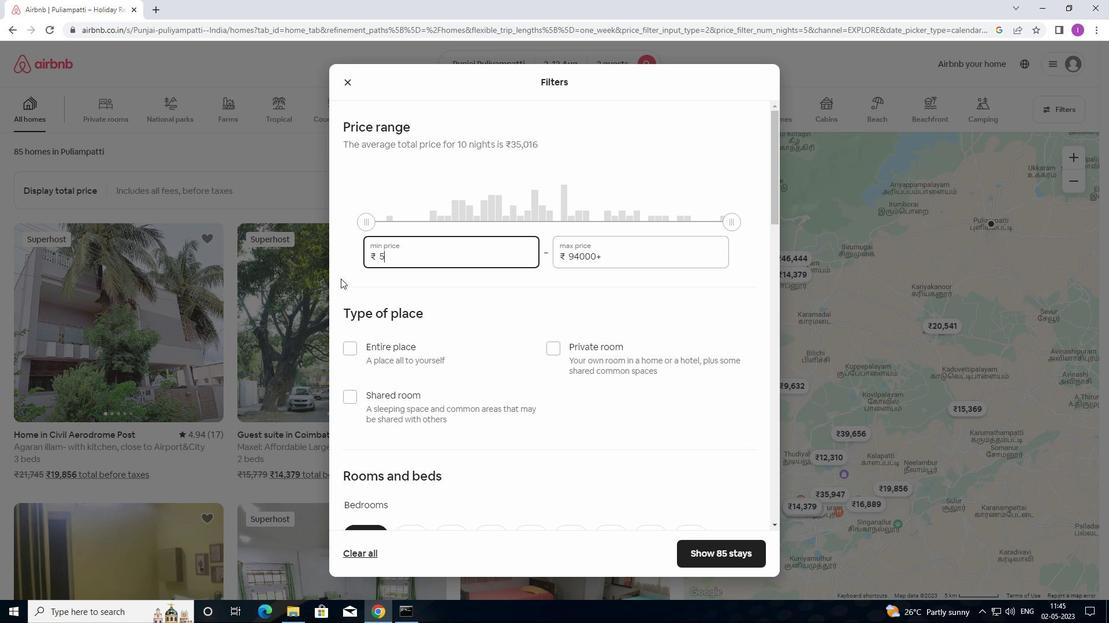 
Action: Key pressed 0
Screenshot: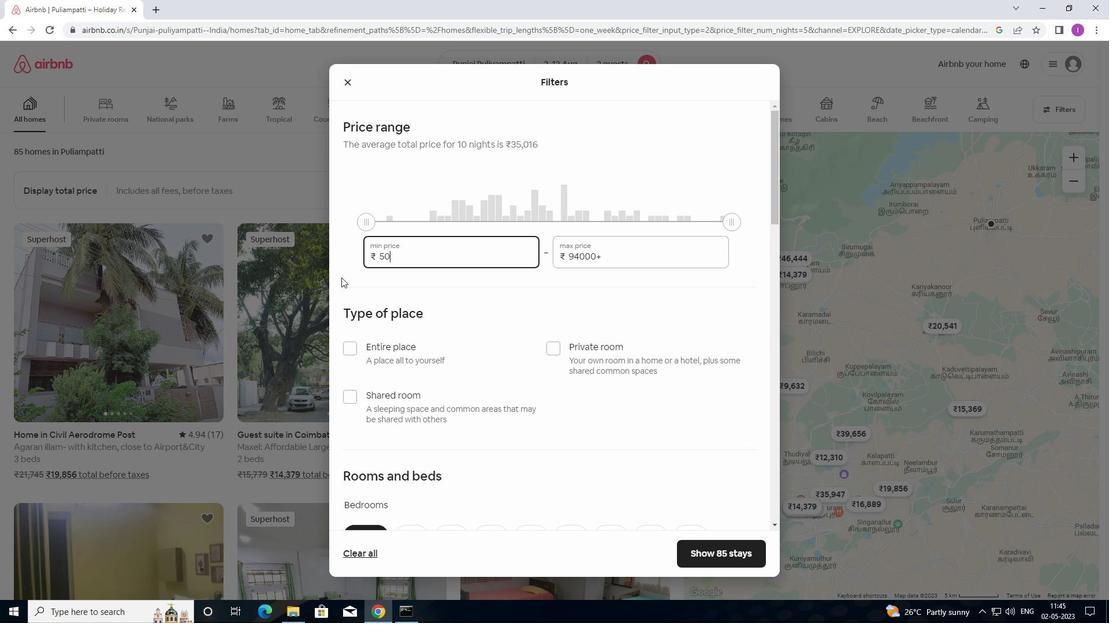 
Action: Mouse moved to (342, 277)
Screenshot: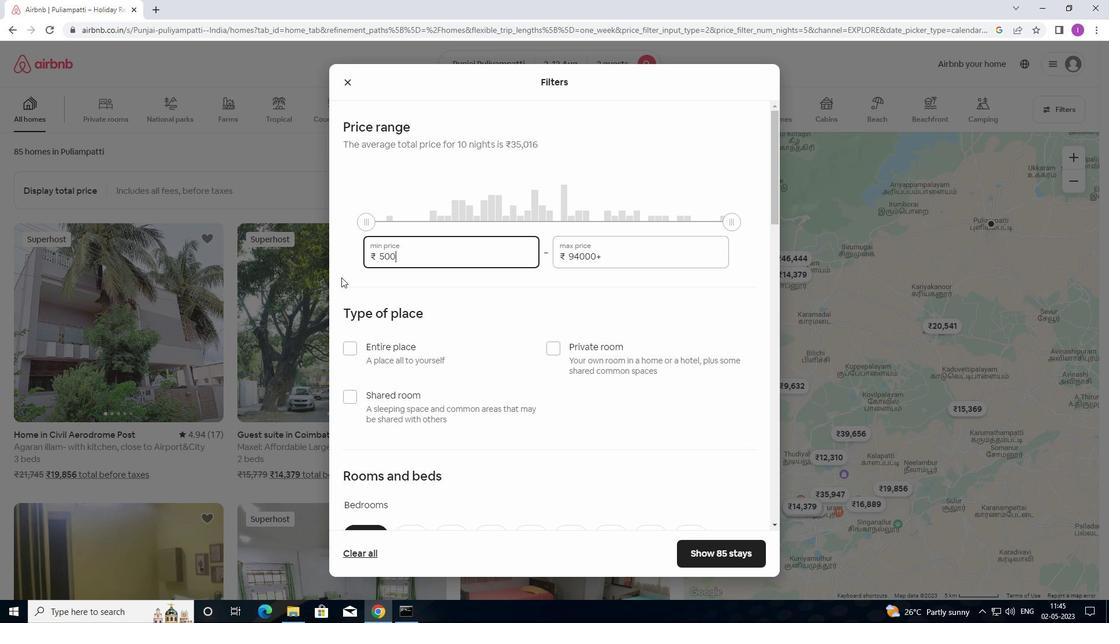 
Action: Key pressed 0
Screenshot: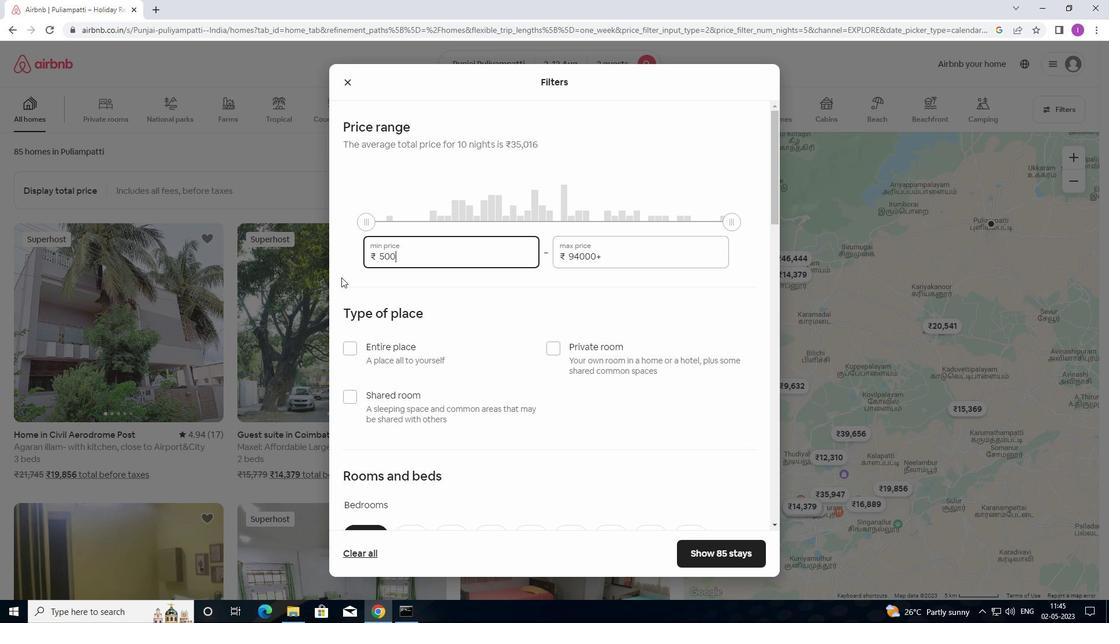 
Action: Mouse moved to (607, 255)
Screenshot: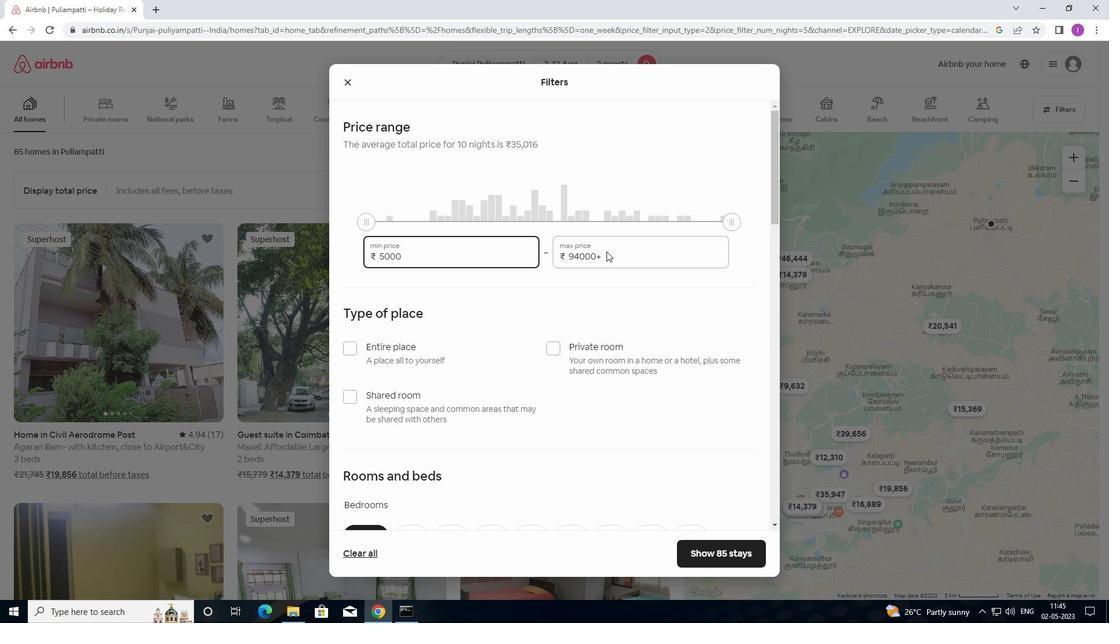 
Action: Mouse pressed left at (607, 255)
Screenshot: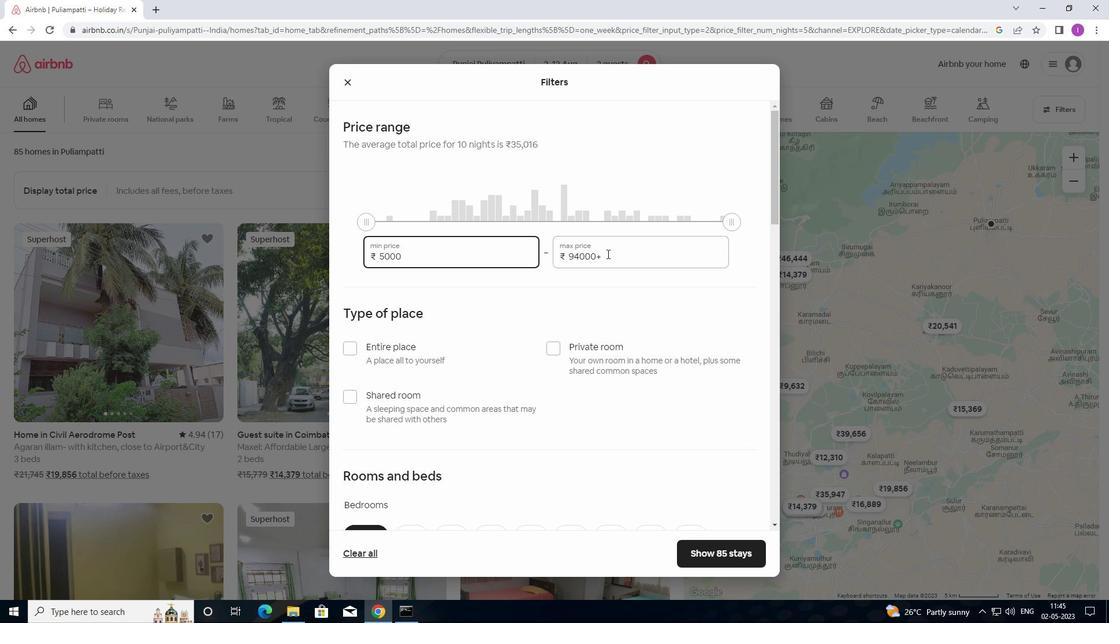 
Action: Mouse moved to (534, 262)
Screenshot: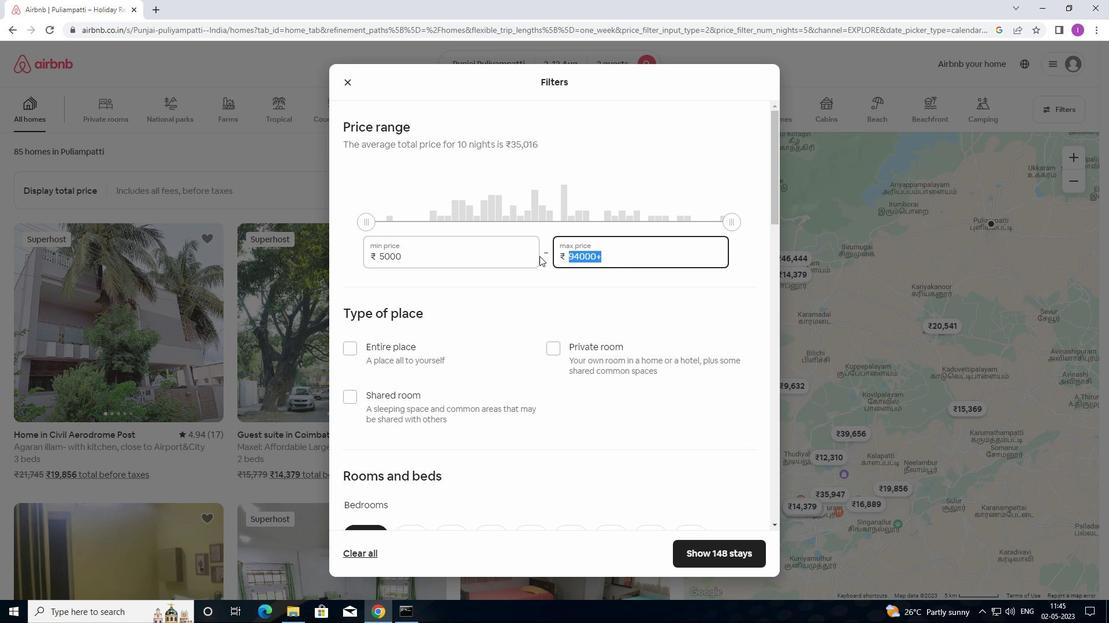 
Action: Key pressed 1
Screenshot: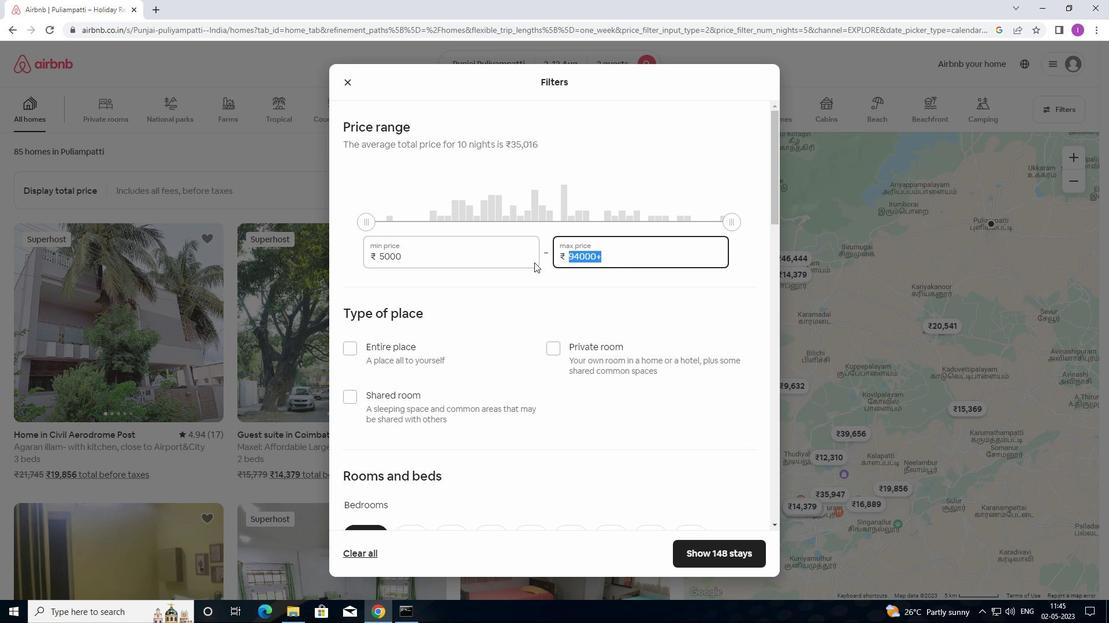 
Action: Mouse moved to (534, 262)
Screenshot: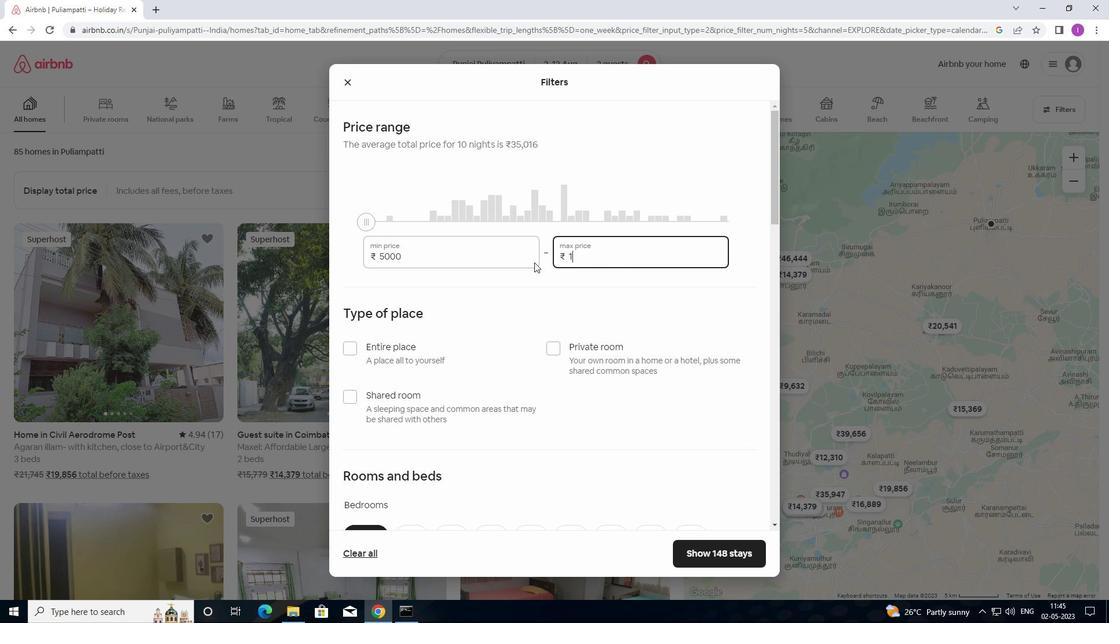 
Action: Key pressed 0
Screenshot: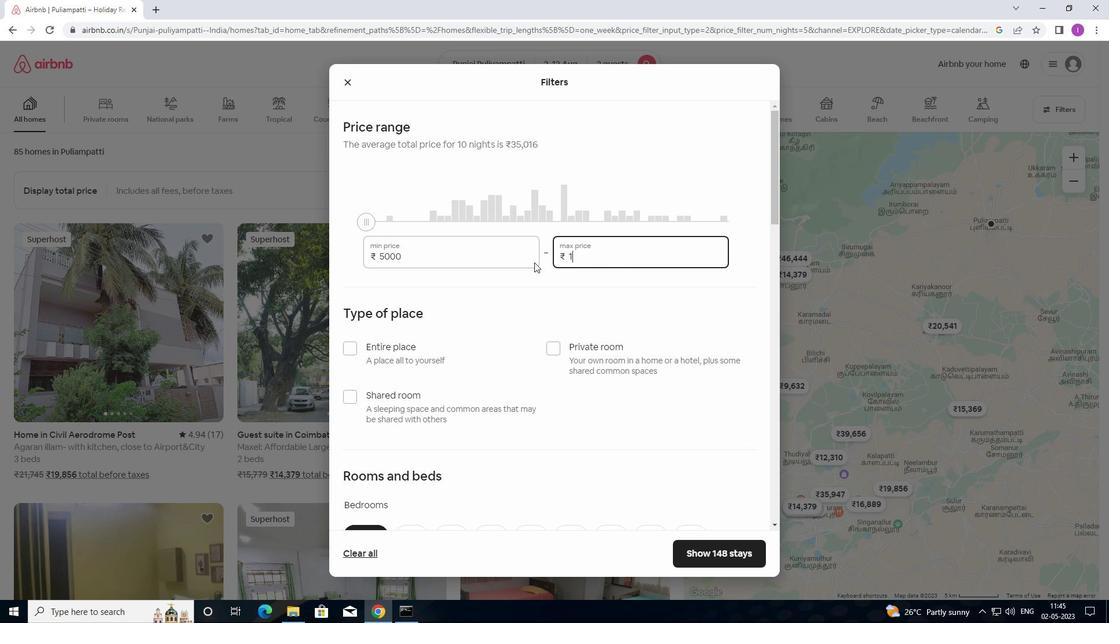 
Action: Mouse moved to (534, 261)
Screenshot: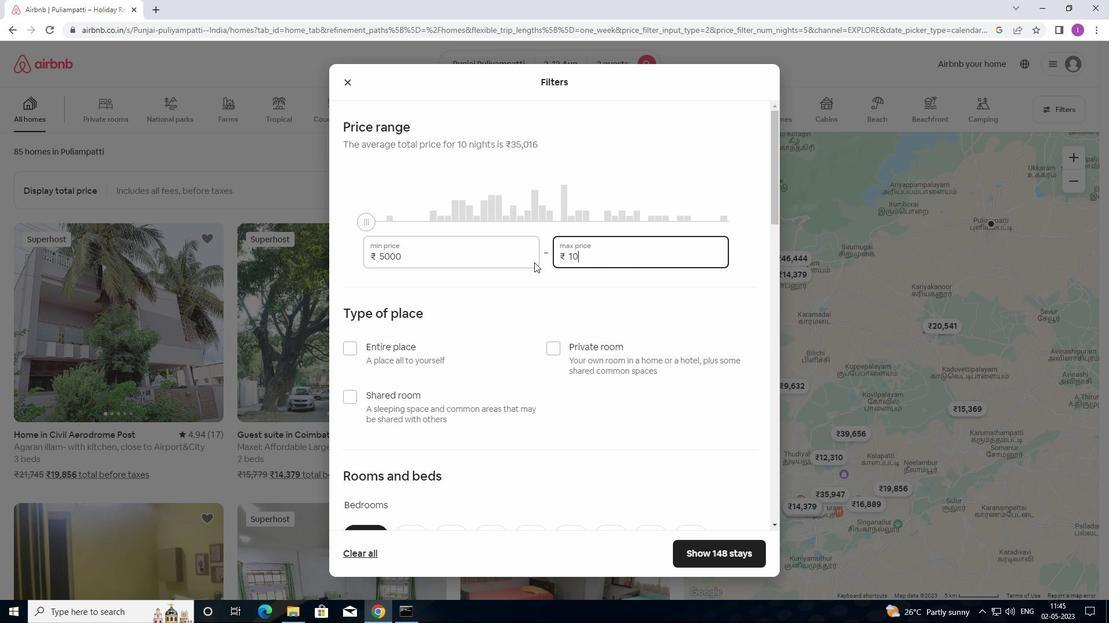
Action: Key pressed 000
Screenshot: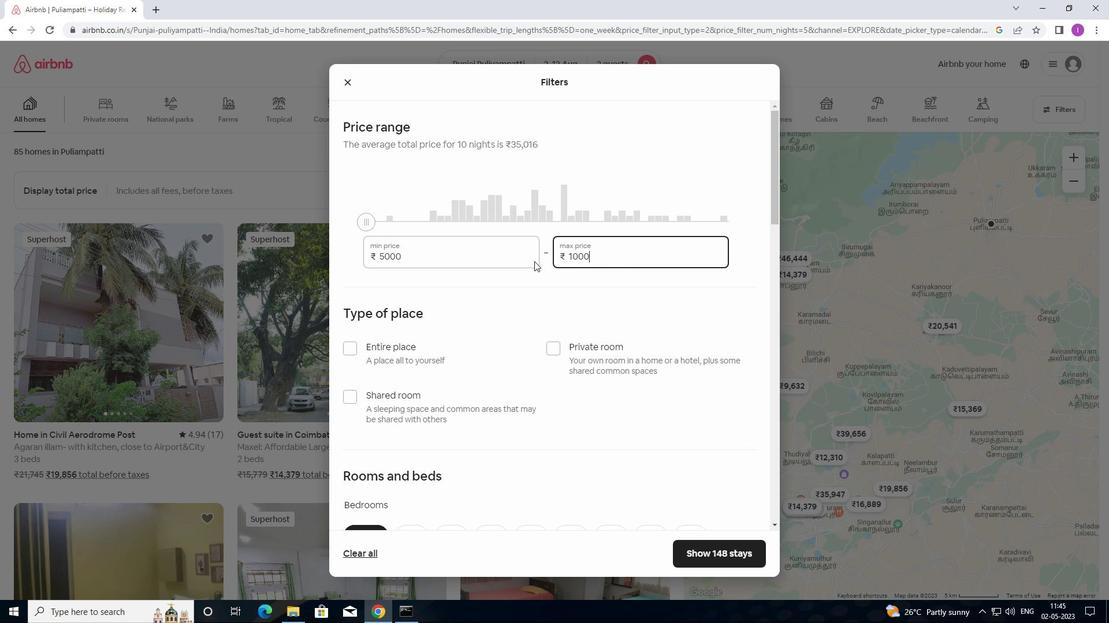 
Action: Mouse moved to (380, 378)
Screenshot: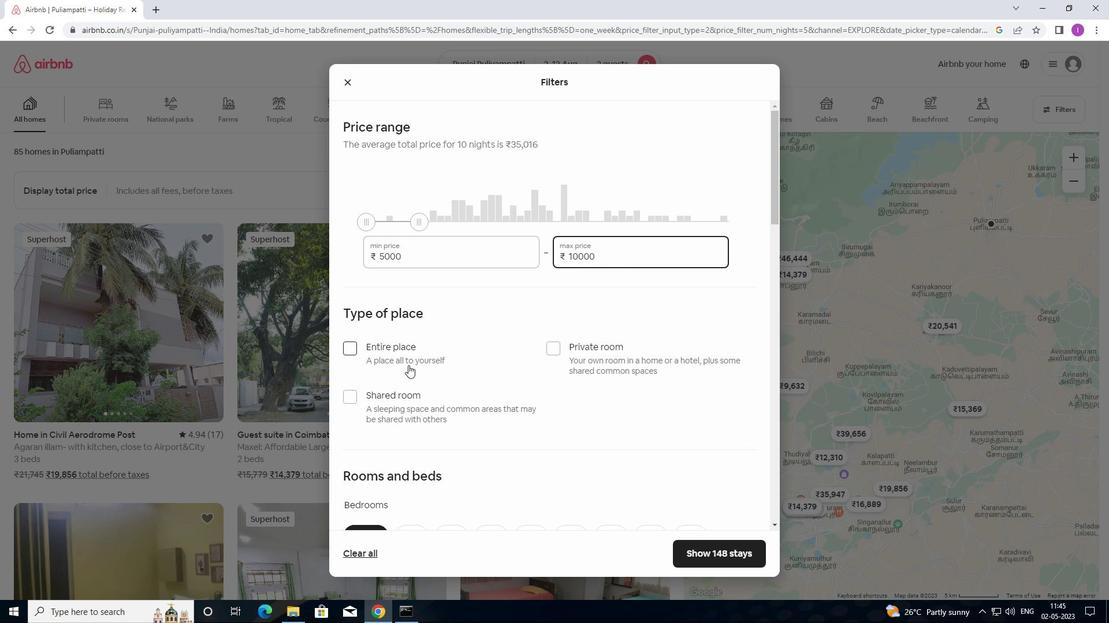 
Action: Mouse scrolled (380, 378) with delta (0, 0)
Screenshot: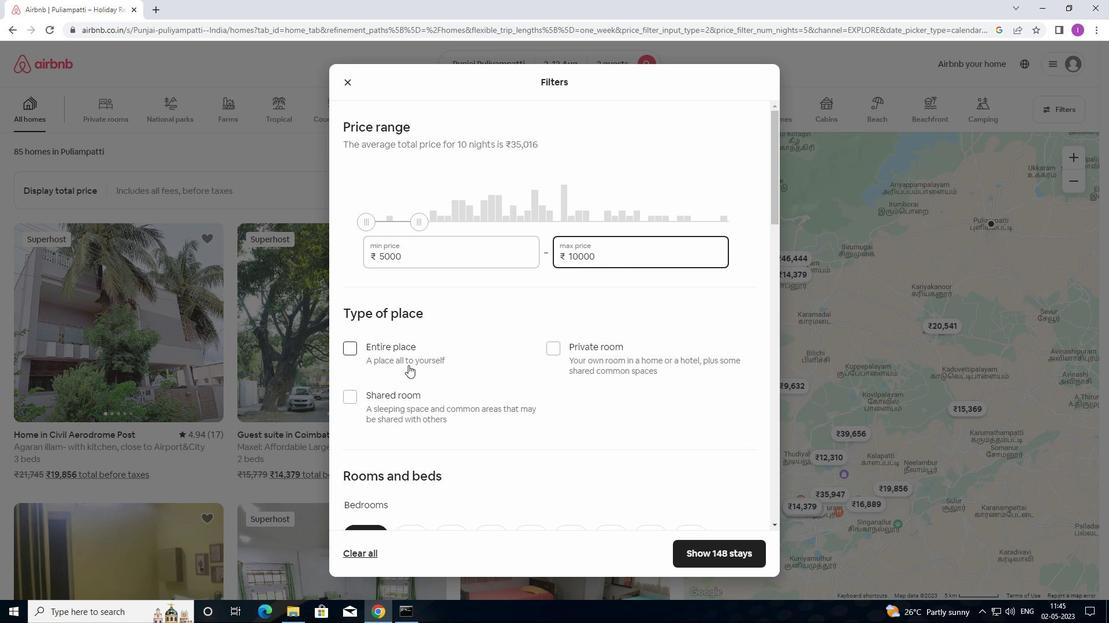 
Action: Mouse moved to (568, 289)
Screenshot: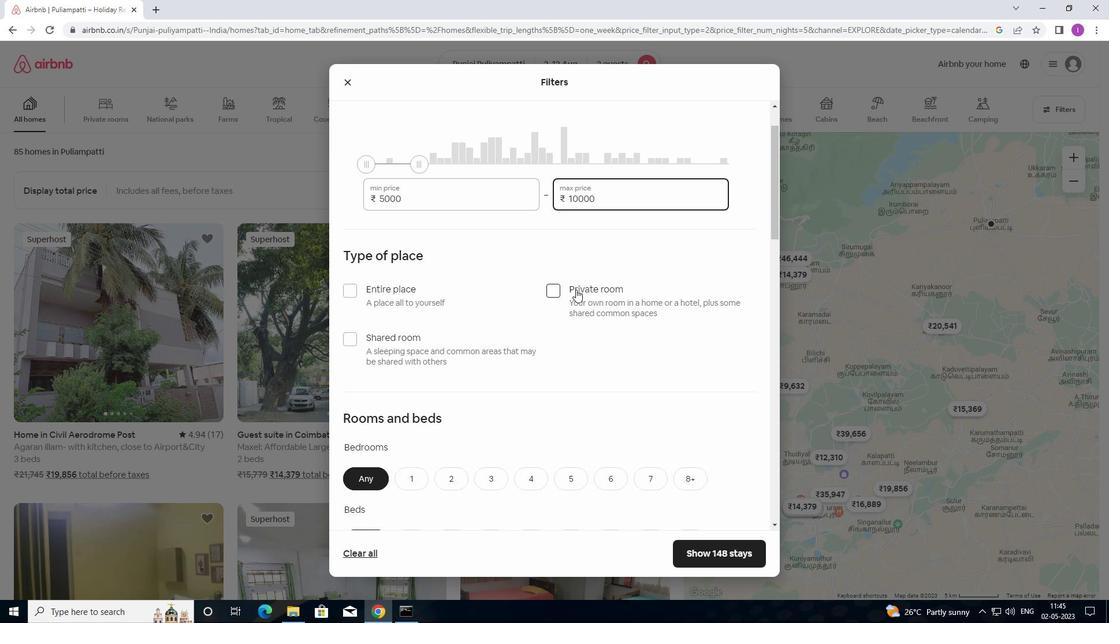 
Action: Mouse pressed left at (568, 289)
Screenshot: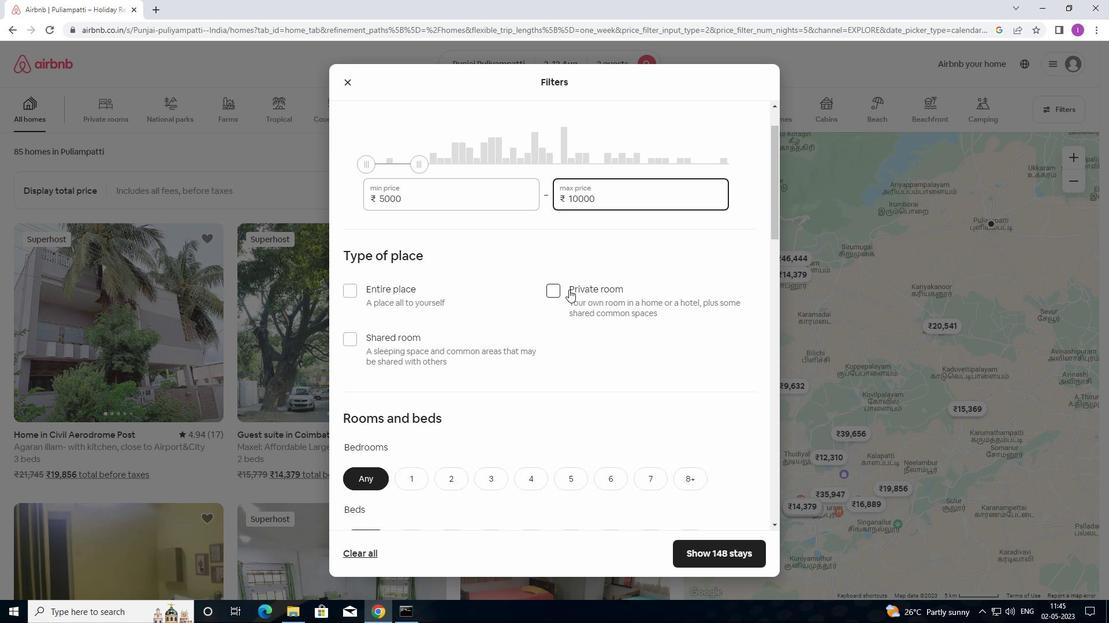 
Action: Mouse moved to (560, 352)
Screenshot: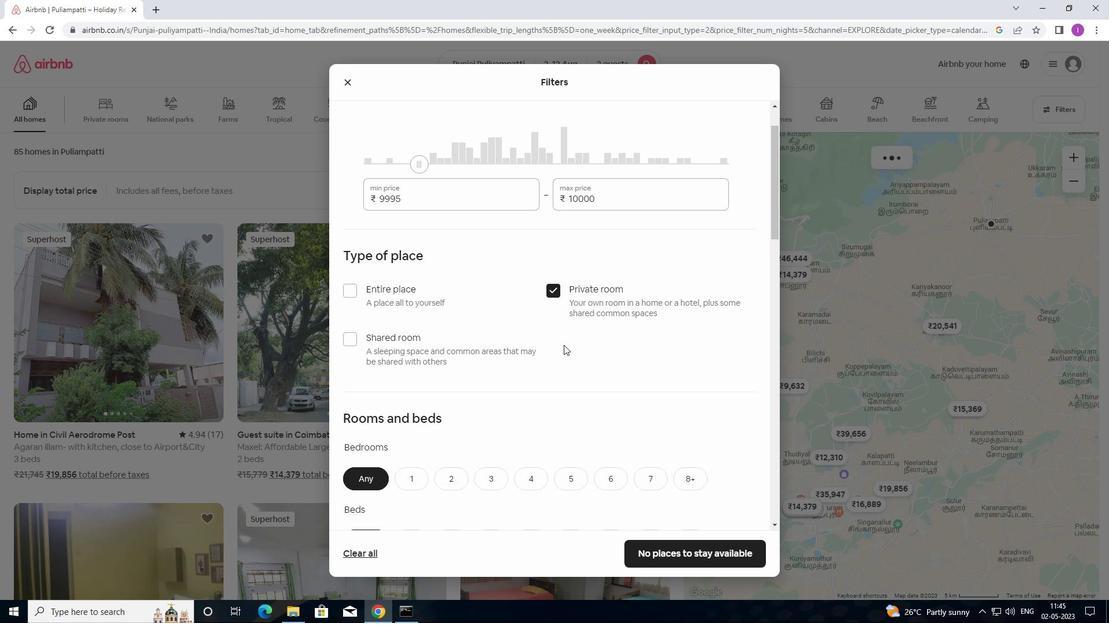 
Action: Mouse scrolled (560, 351) with delta (0, 0)
Screenshot: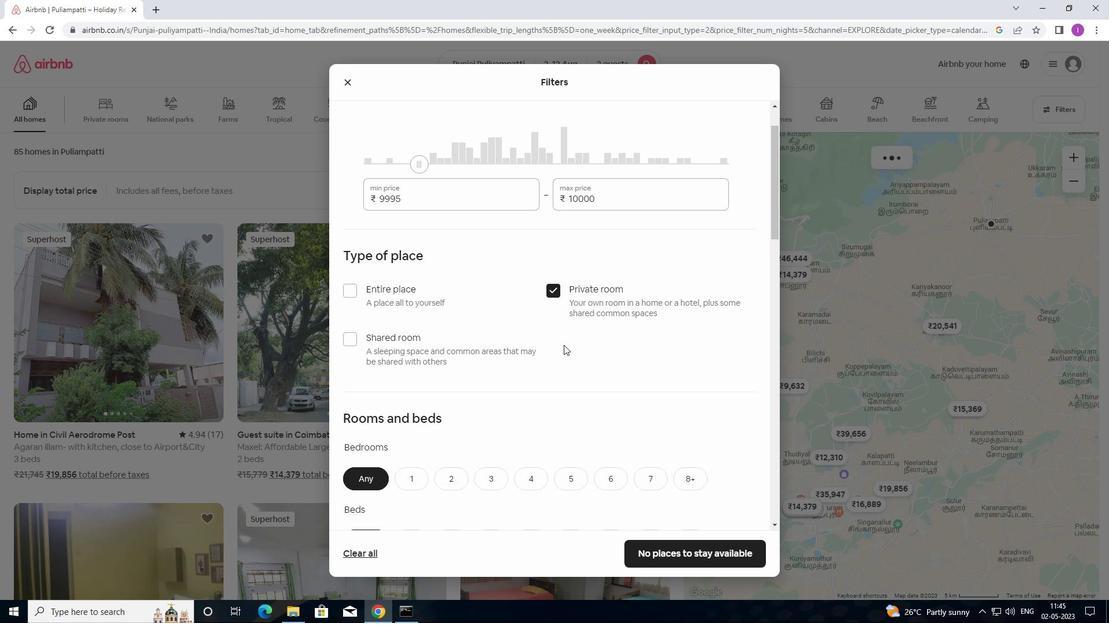 
Action: Mouse moved to (560, 353)
Screenshot: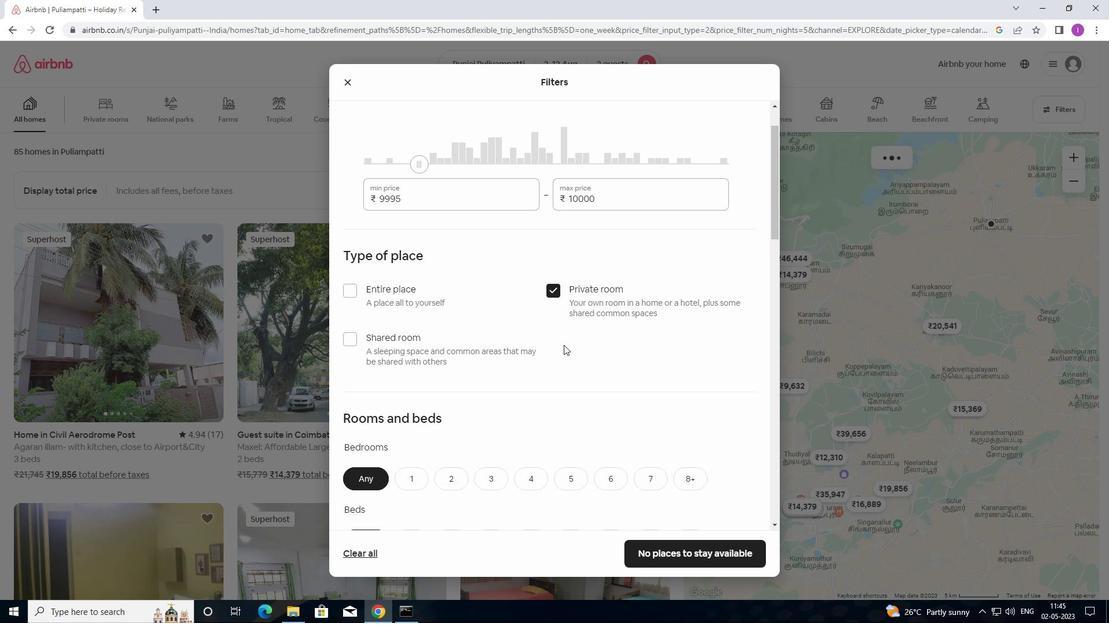 
Action: Mouse scrolled (560, 352) with delta (0, 0)
Screenshot: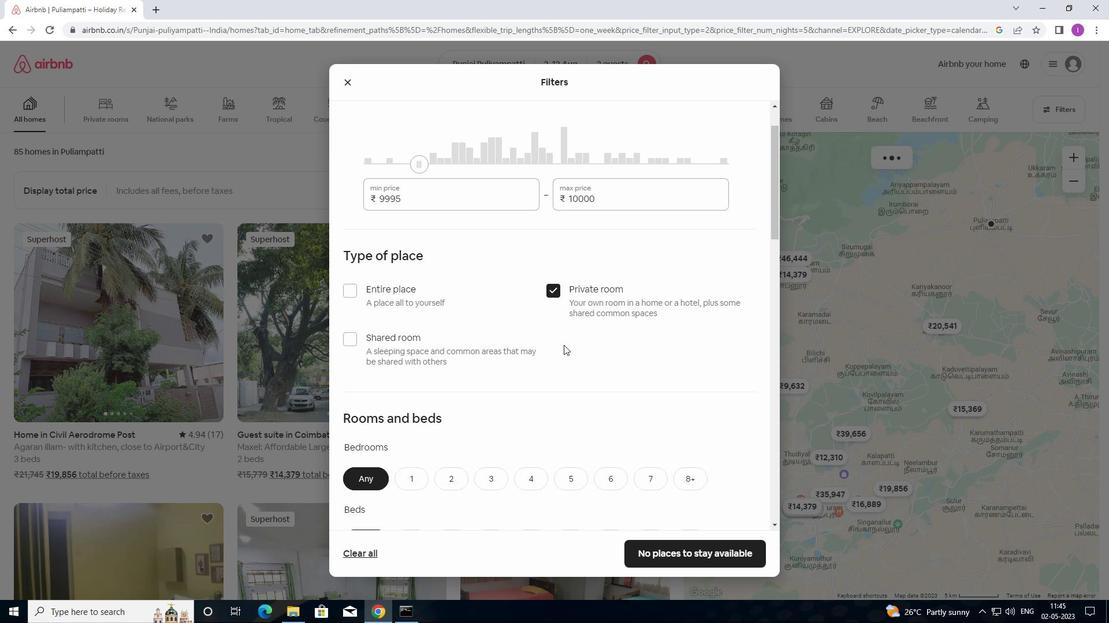 
Action: Mouse scrolled (560, 352) with delta (0, 0)
Screenshot: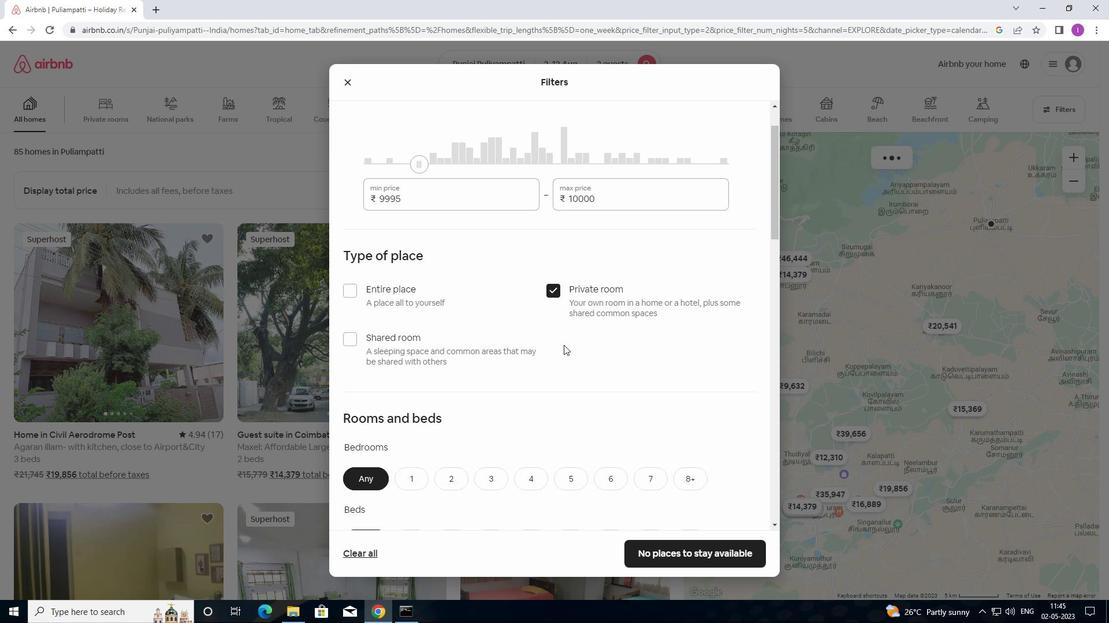 
Action: Mouse moved to (560, 354)
Screenshot: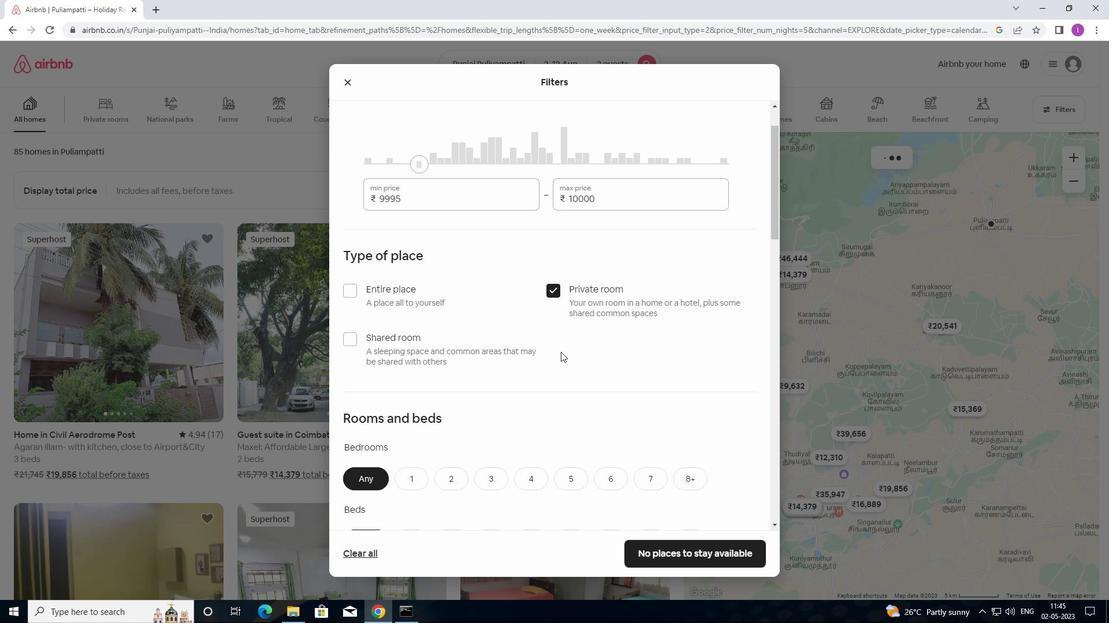 
Action: Mouse scrolled (560, 353) with delta (0, 0)
Screenshot: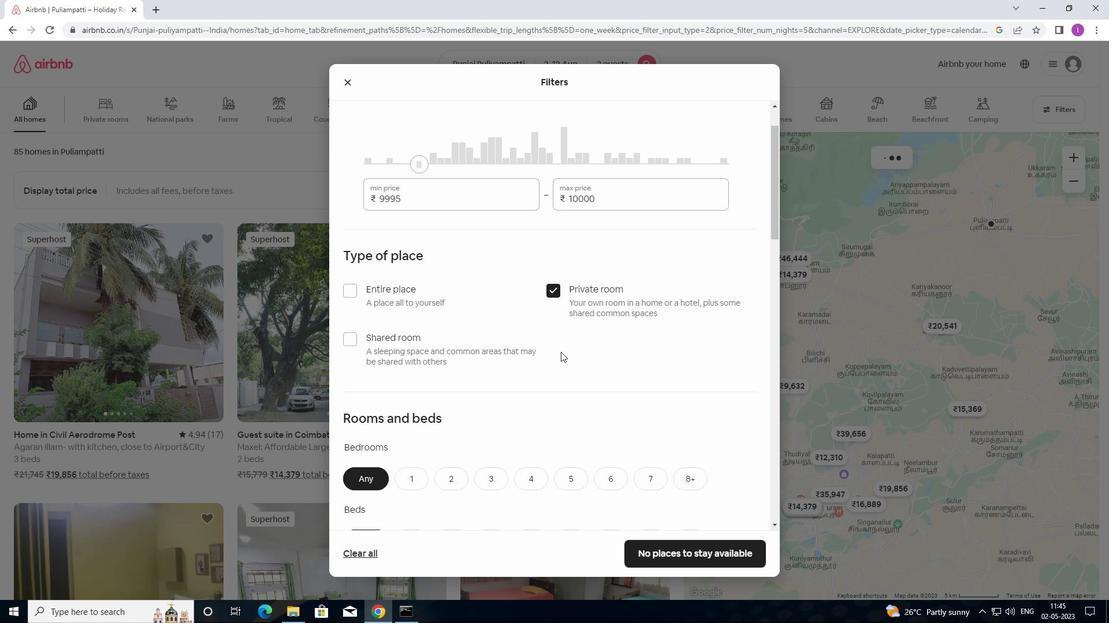 
Action: Mouse moved to (417, 246)
Screenshot: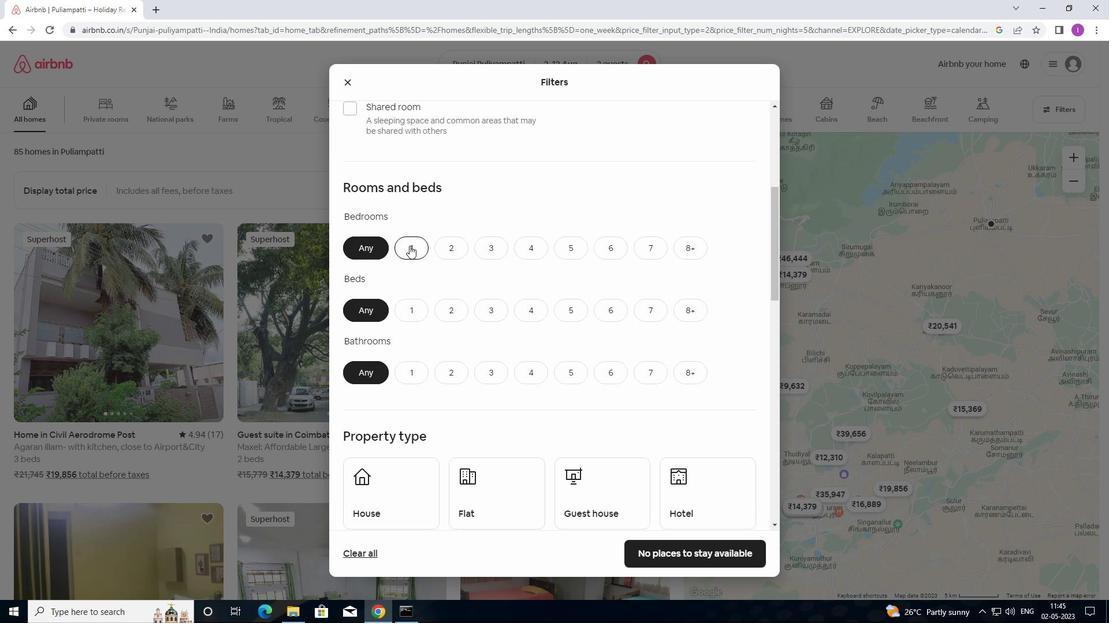 
Action: Mouse pressed left at (417, 246)
Screenshot: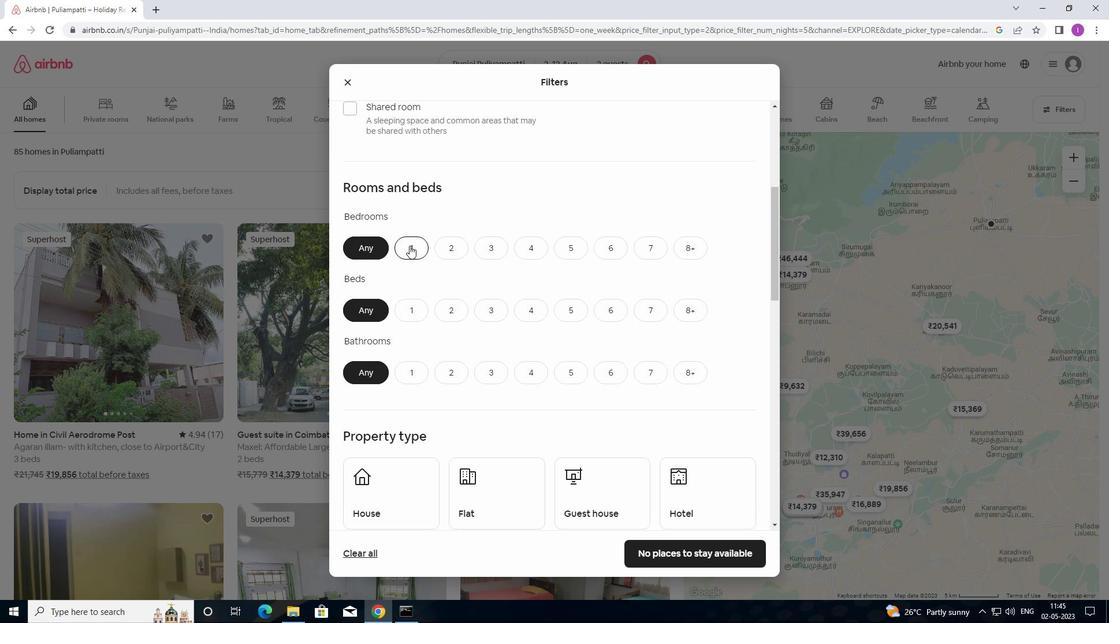 
Action: Mouse moved to (419, 313)
Screenshot: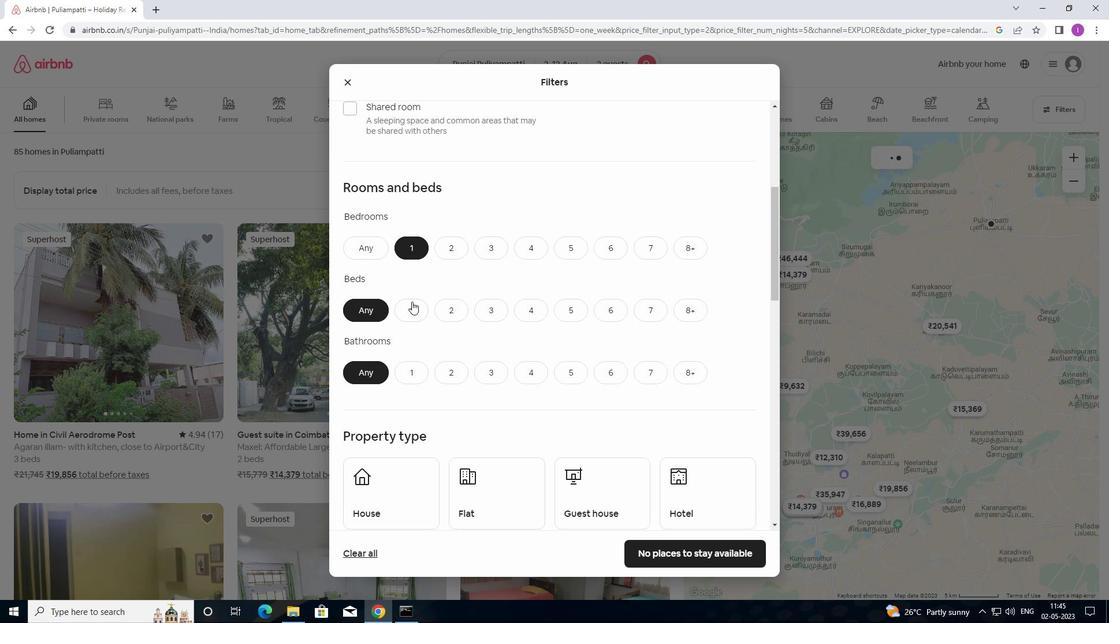 
Action: Mouse pressed left at (419, 313)
Screenshot: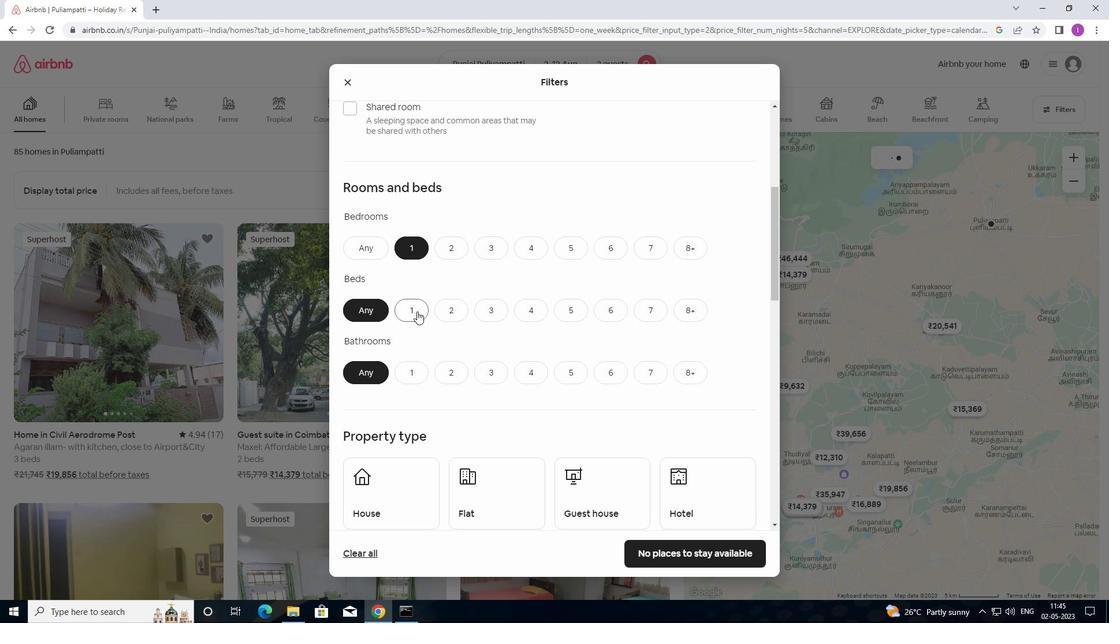 
Action: Mouse moved to (417, 377)
Screenshot: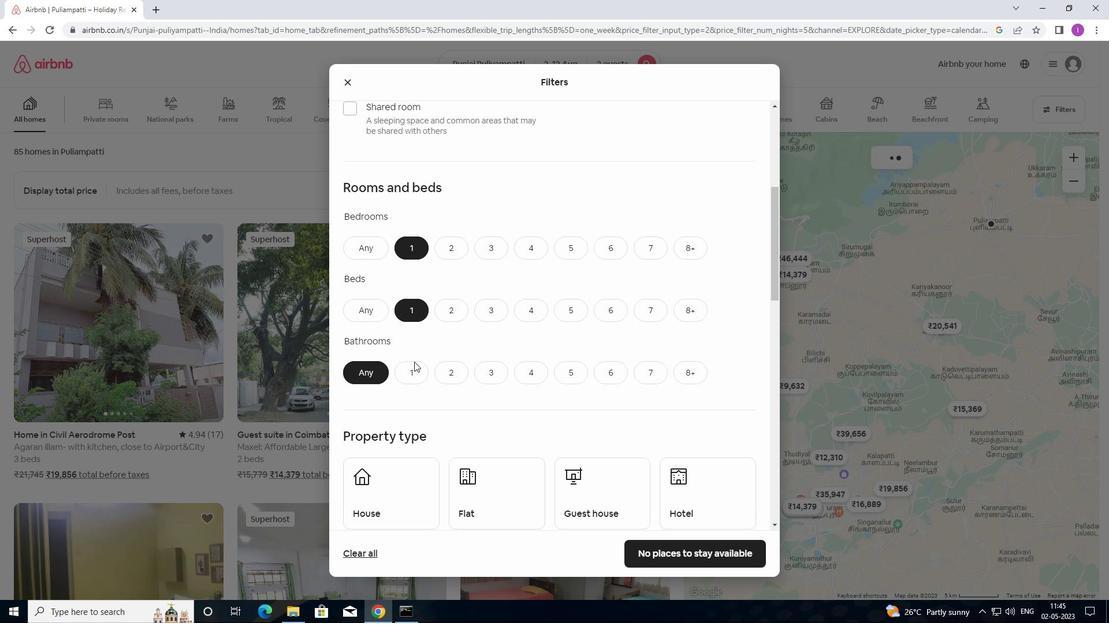 
Action: Mouse pressed left at (417, 377)
Screenshot: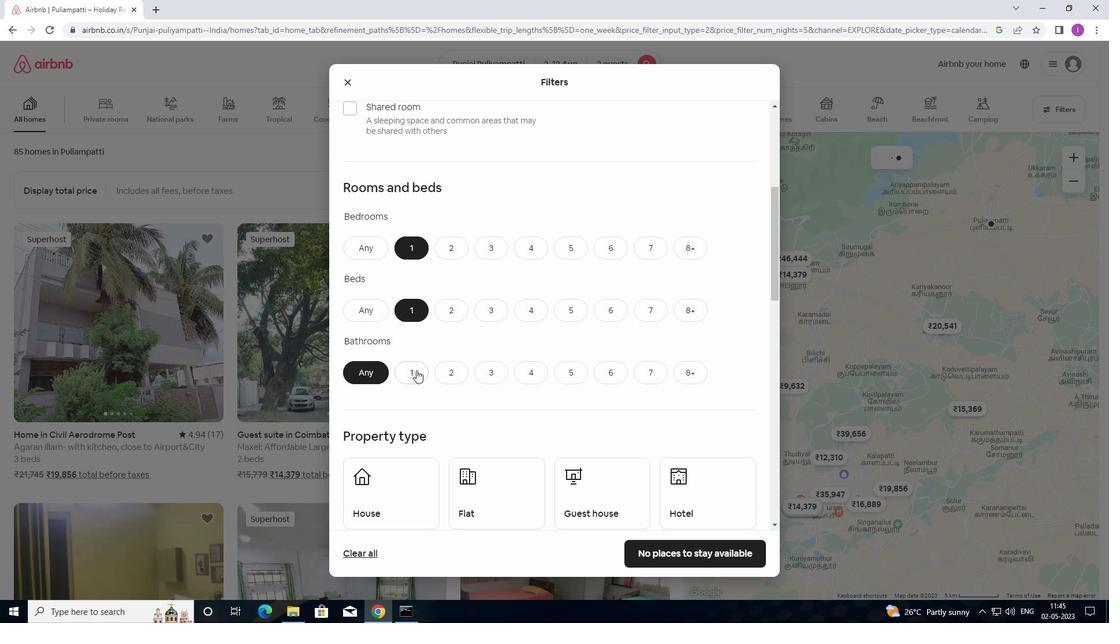 
Action: Mouse moved to (428, 369)
Screenshot: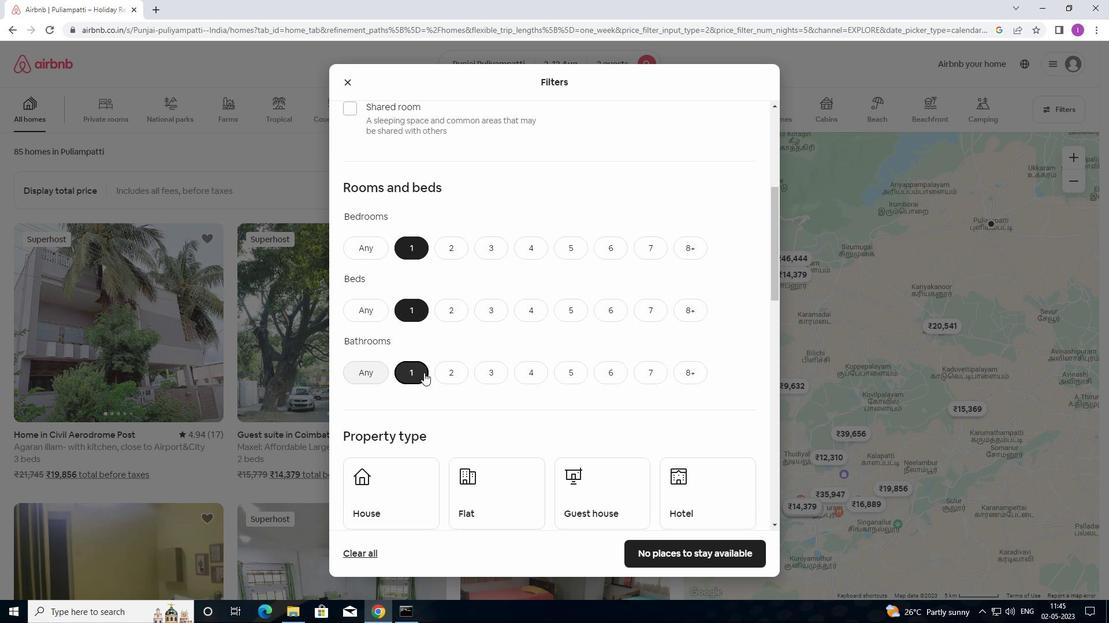 
Action: Mouse scrolled (428, 368) with delta (0, 0)
Screenshot: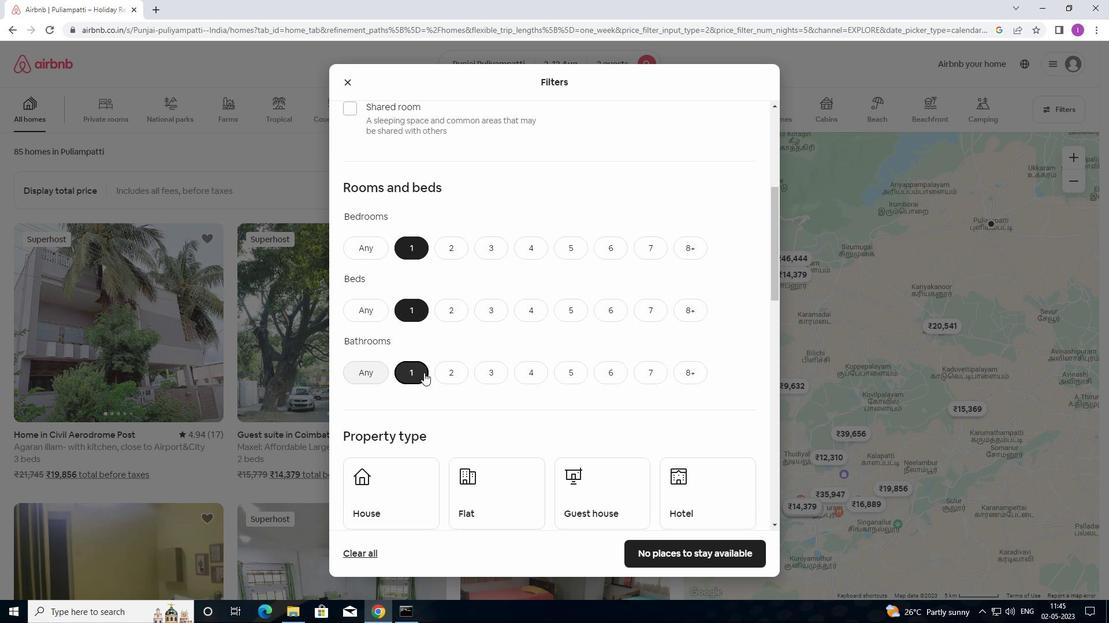 
Action: Mouse moved to (429, 369)
Screenshot: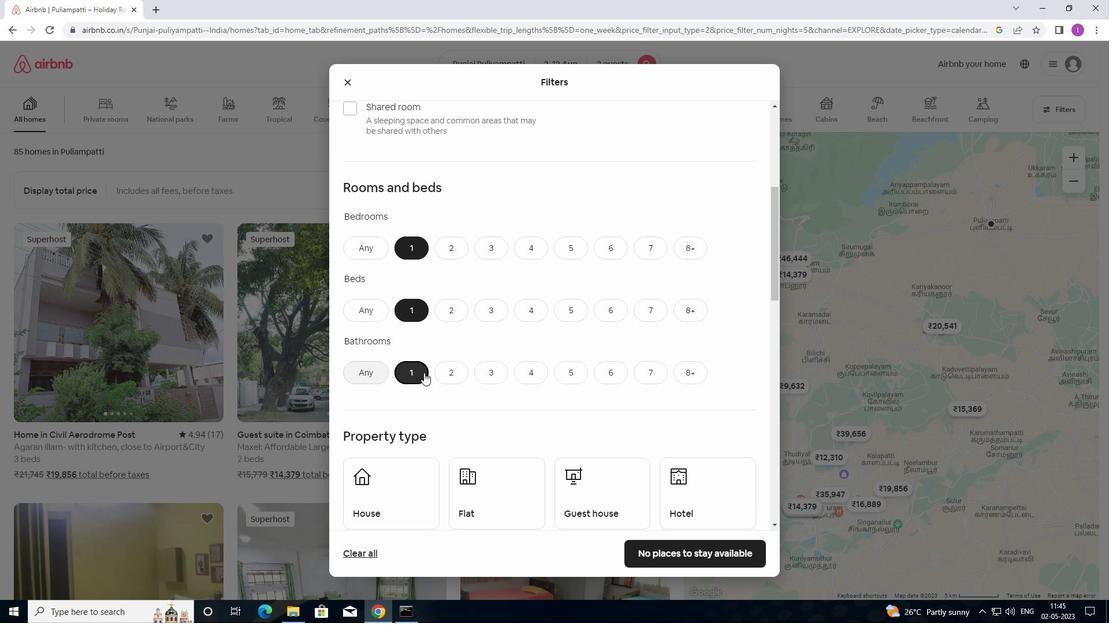 
Action: Mouse scrolled (429, 368) with delta (0, 0)
Screenshot: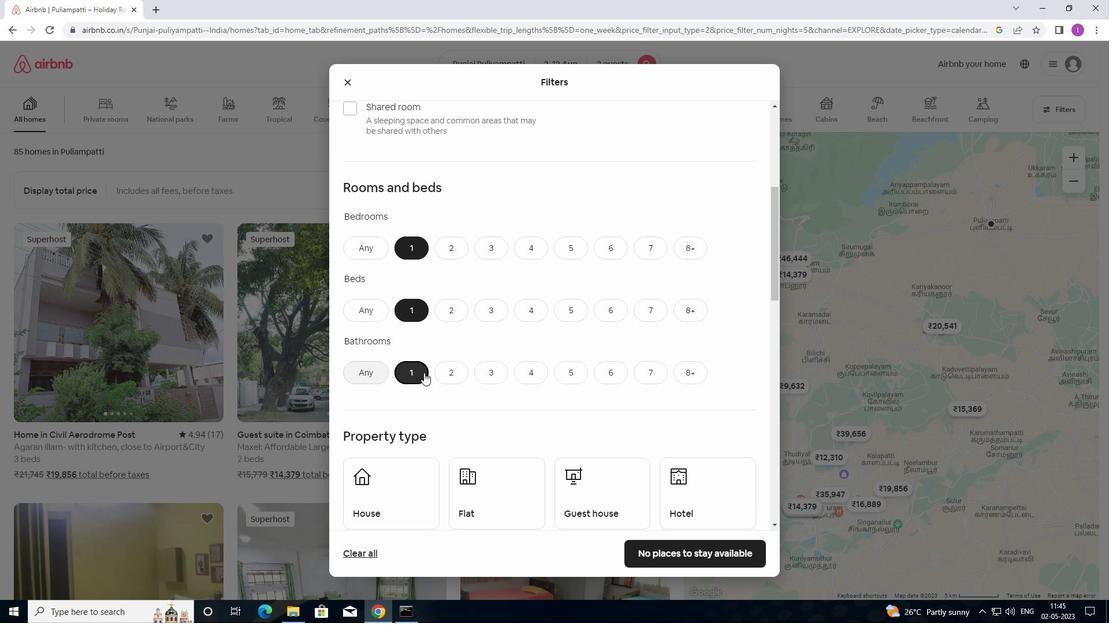 
Action: Mouse scrolled (429, 368) with delta (0, 0)
Screenshot: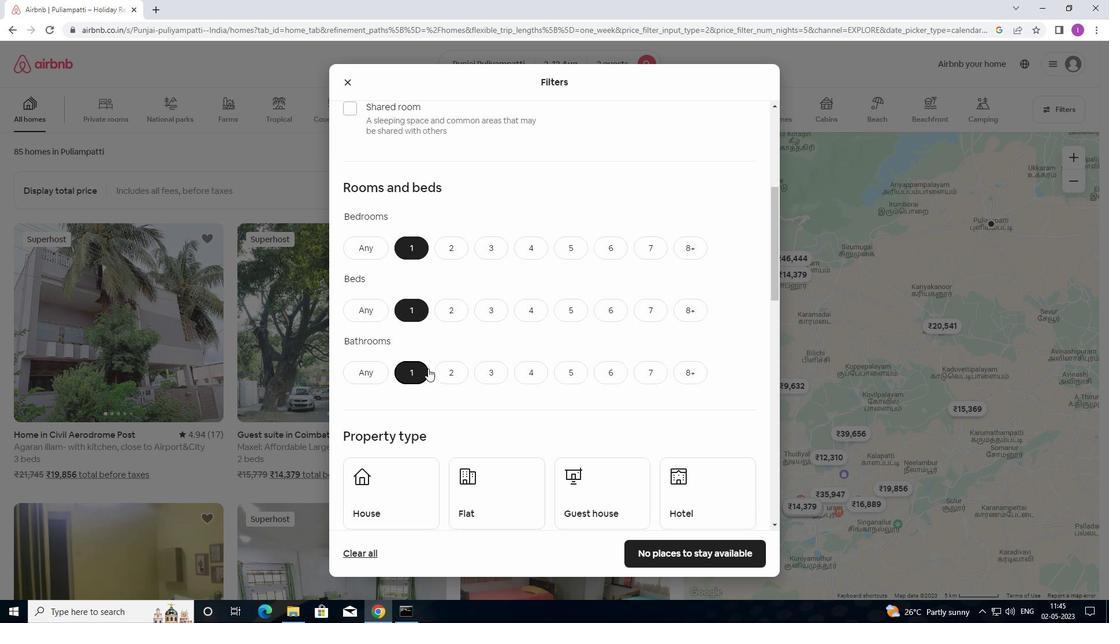 
Action: Mouse moved to (430, 369)
Screenshot: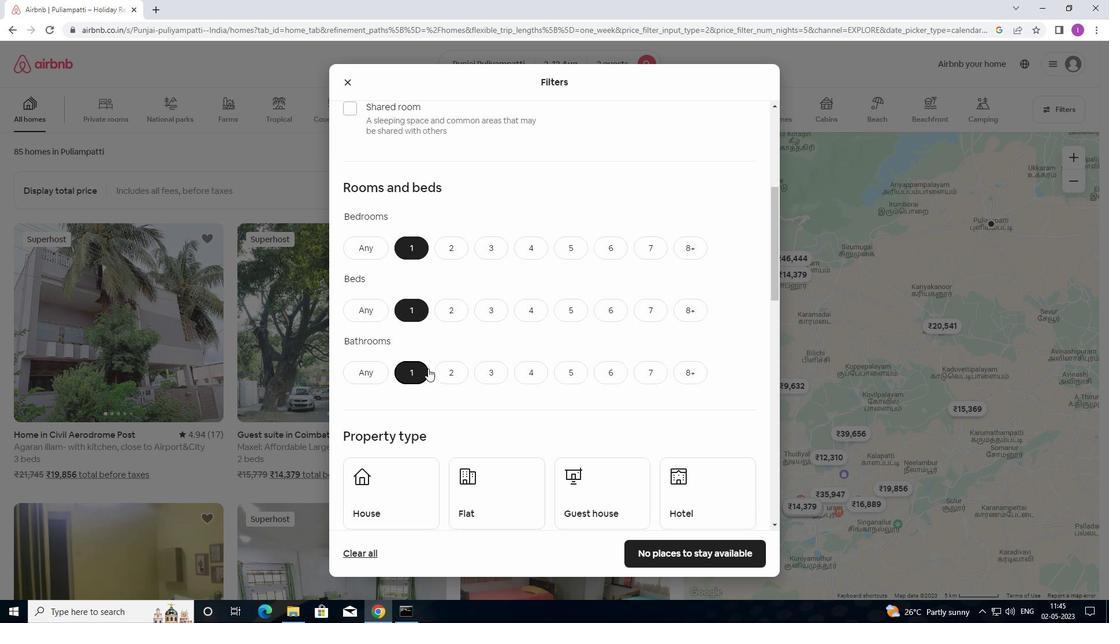 
Action: Mouse scrolled (430, 369) with delta (0, 0)
Screenshot: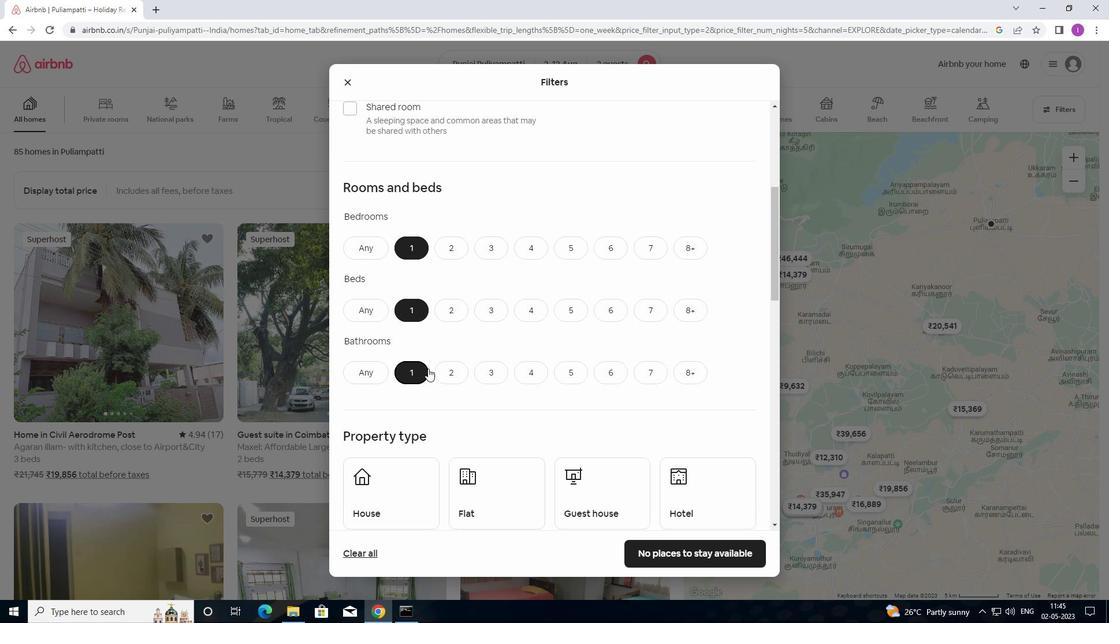 
Action: Mouse scrolled (430, 369) with delta (0, 0)
Screenshot: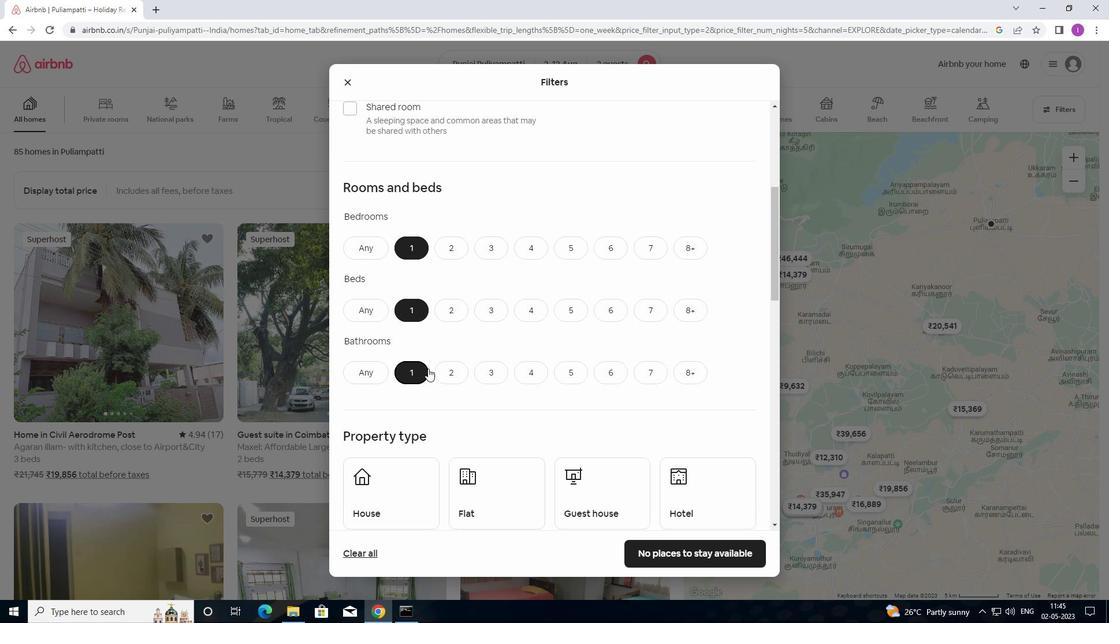 
Action: Mouse moved to (361, 220)
Screenshot: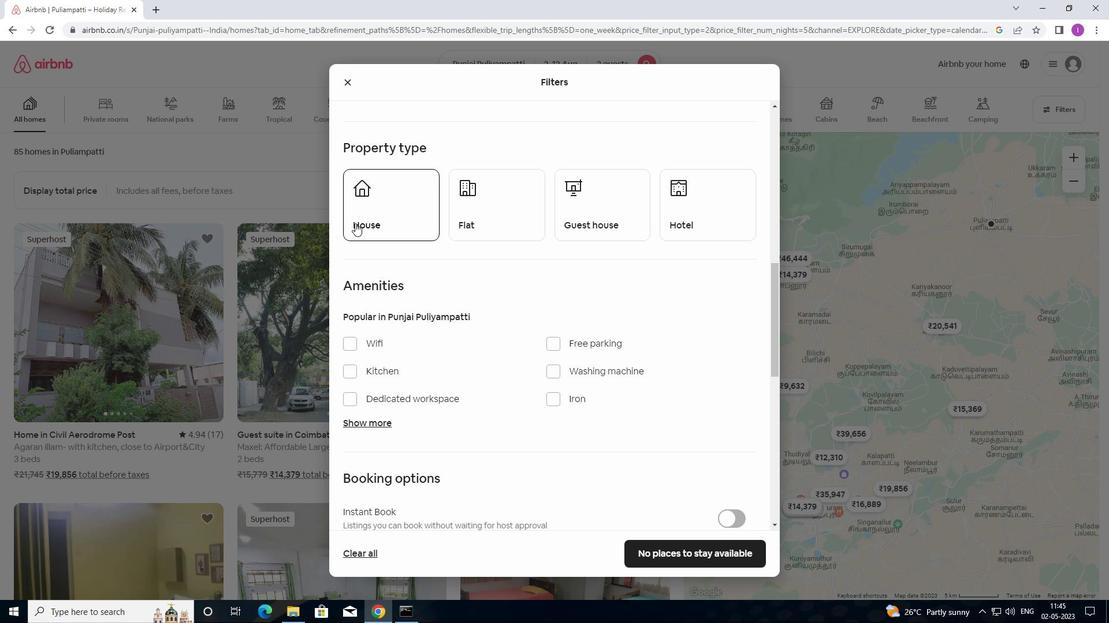 
Action: Mouse pressed left at (361, 220)
Screenshot: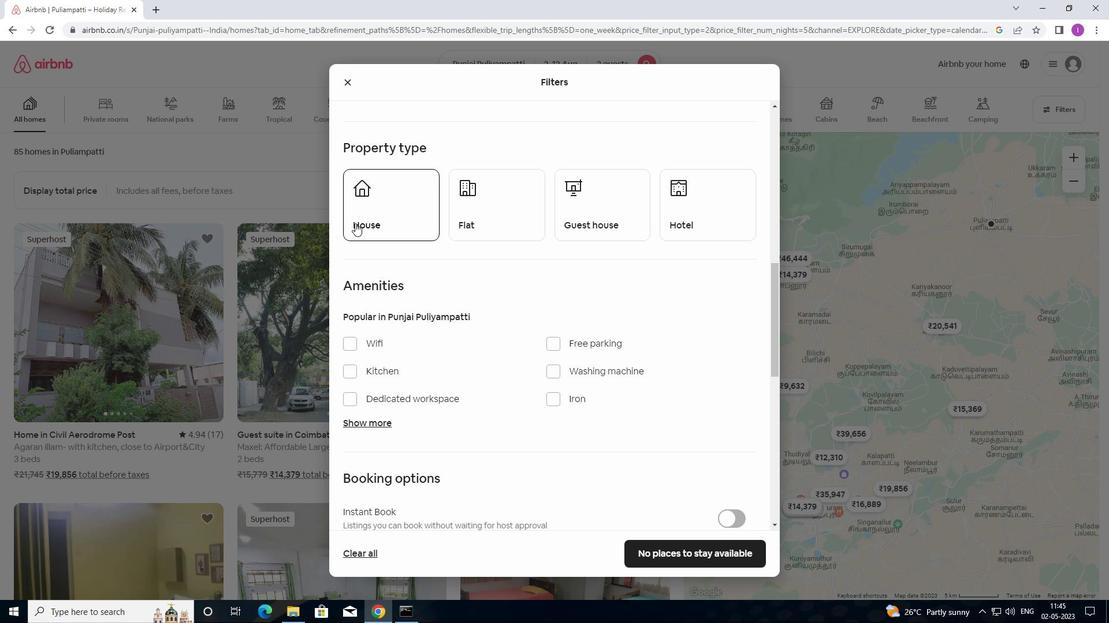 
Action: Mouse moved to (463, 224)
Screenshot: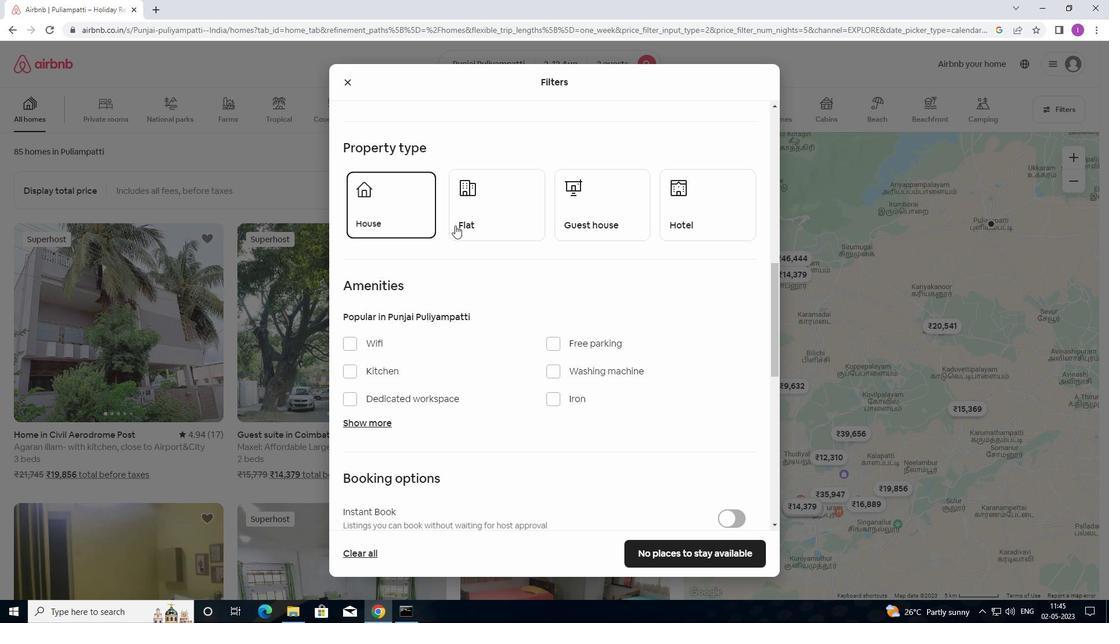 
Action: Mouse pressed left at (463, 224)
Screenshot: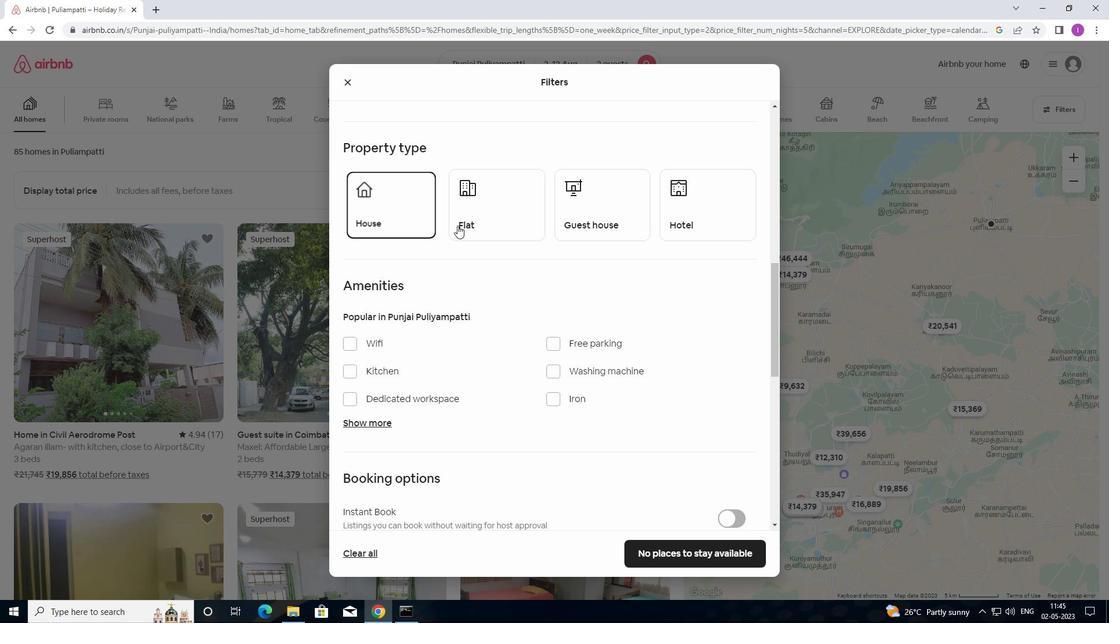 
Action: Mouse moved to (607, 224)
Screenshot: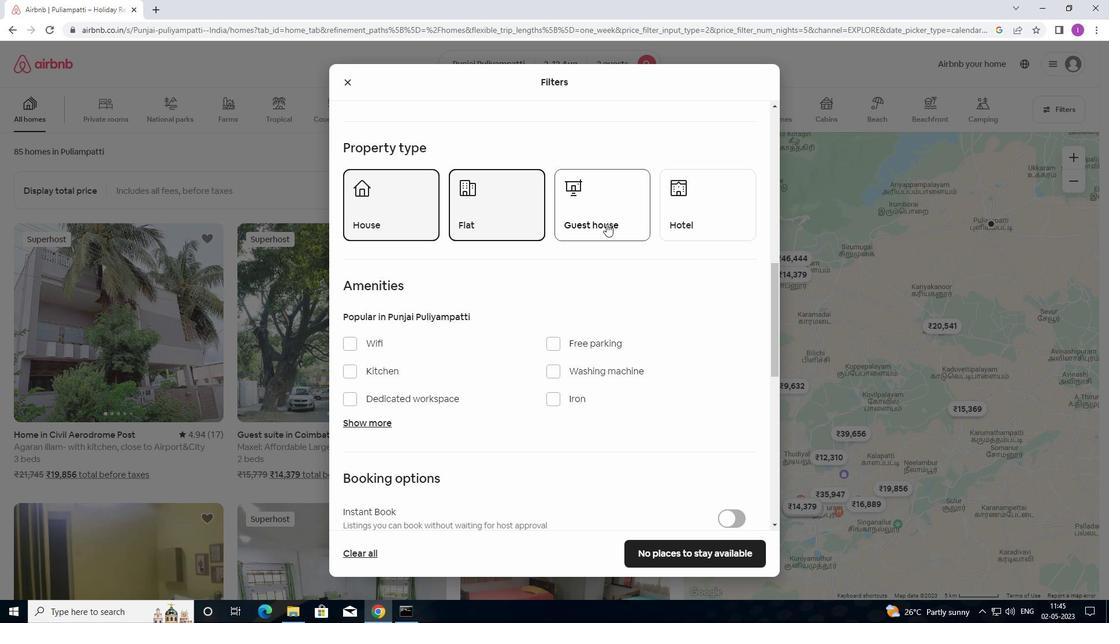 
Action: Mouse pressed left at (607, 224)
Screenshot: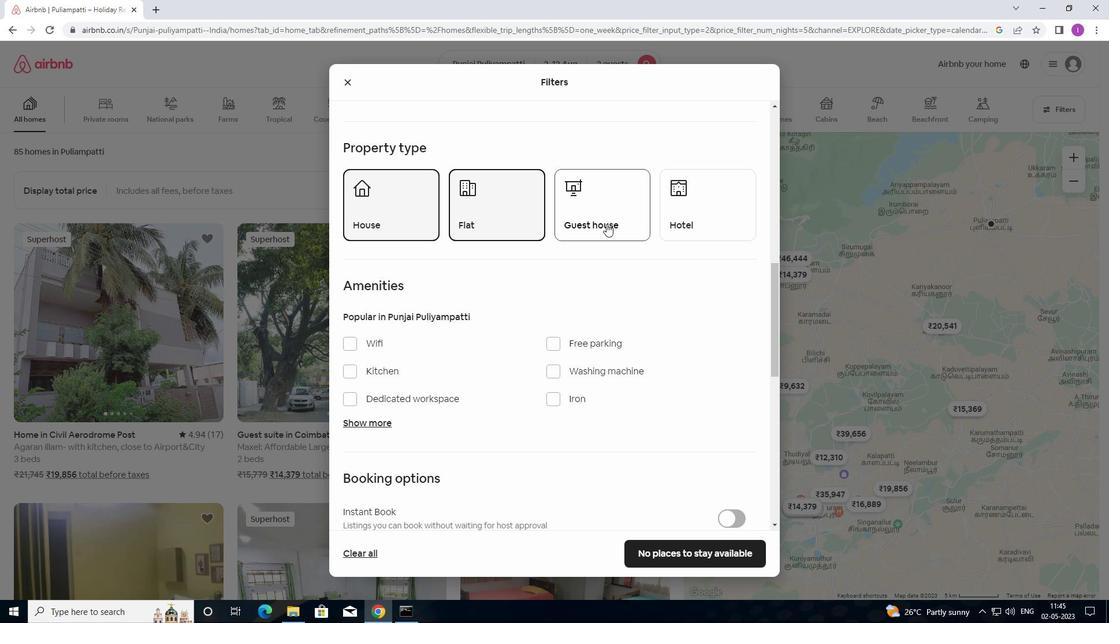 
Action: Mouse moved to (696, 211)
Screenshot: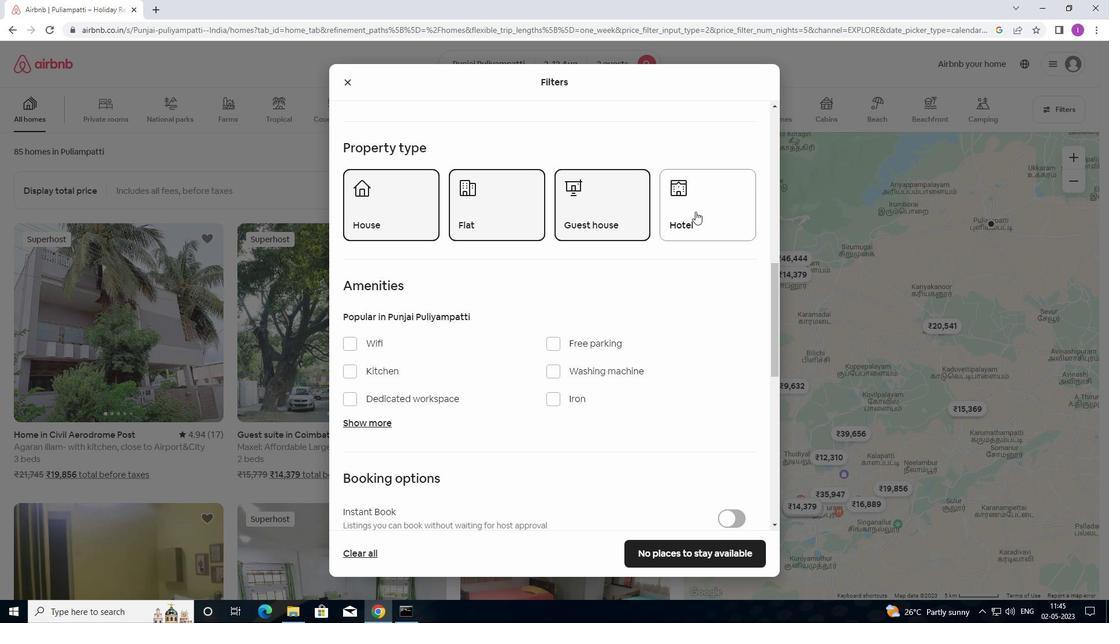 
Action: Mouse pressed left at (696, 211)
Screenshot: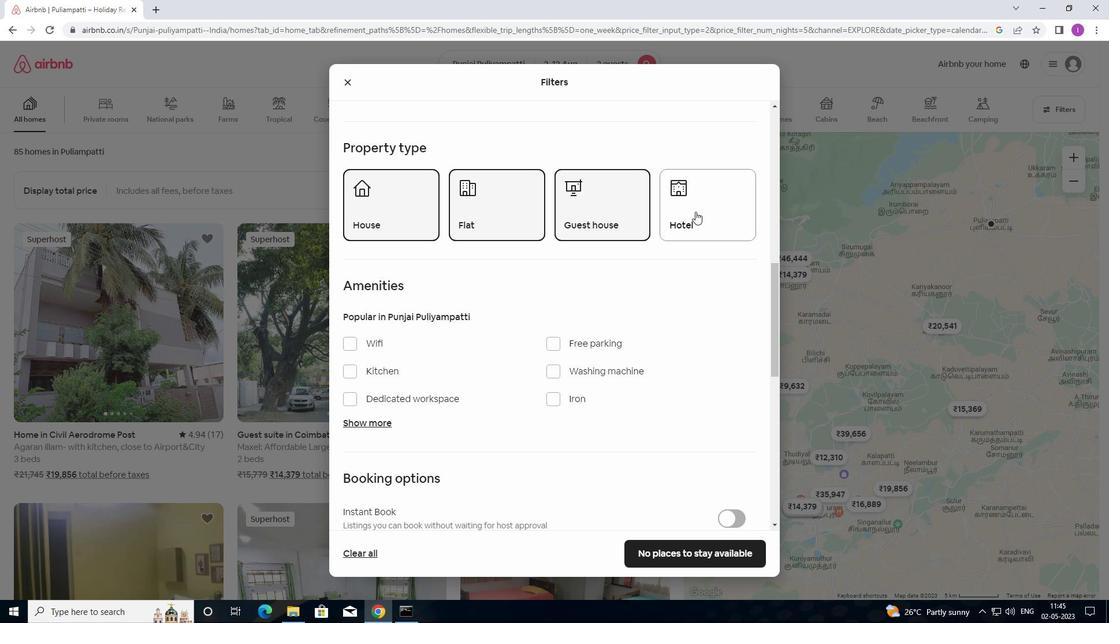 
Action: Mouse moved to (667, 259)
Screenshot: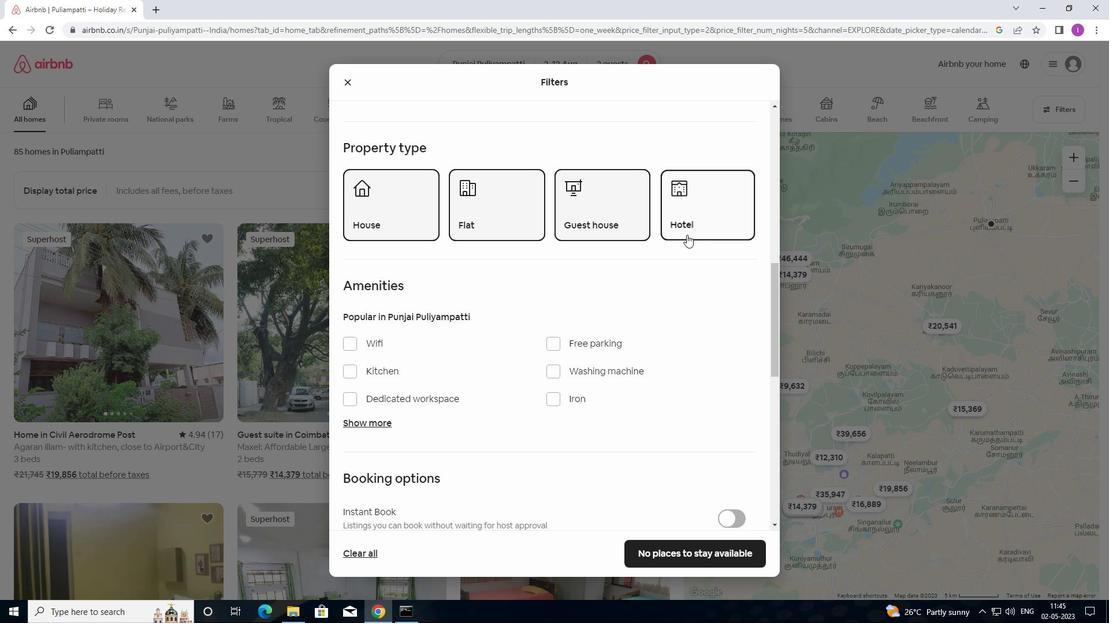 
Action: Mouse scrolled (667, 259) with delta (0, 0)
Screenshot: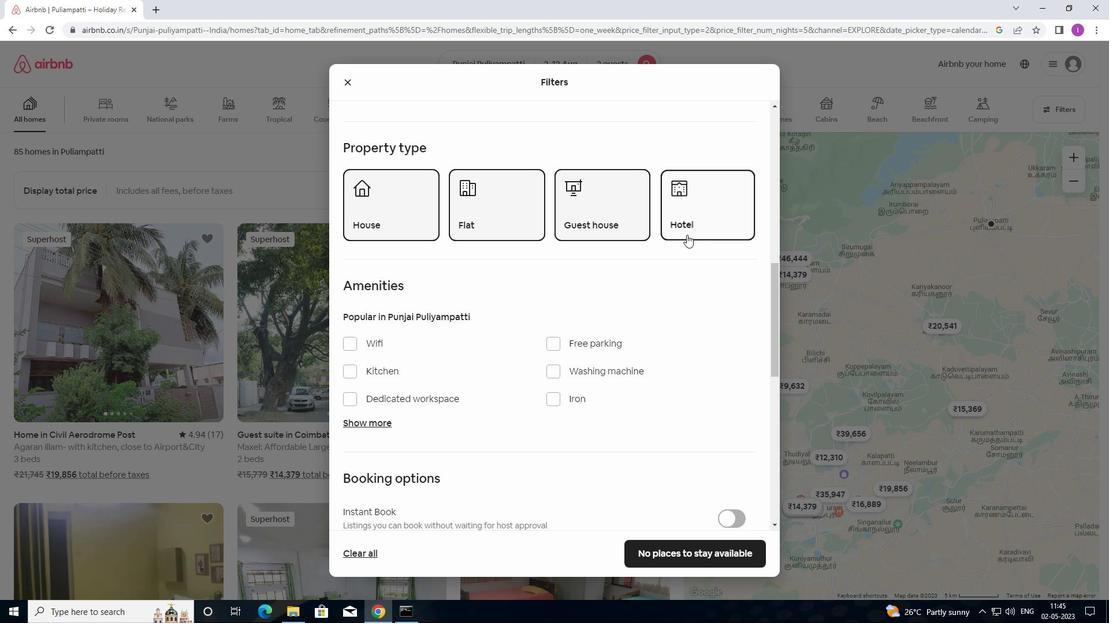 
Action: Mouse moved to (667, 261)
Screenshot: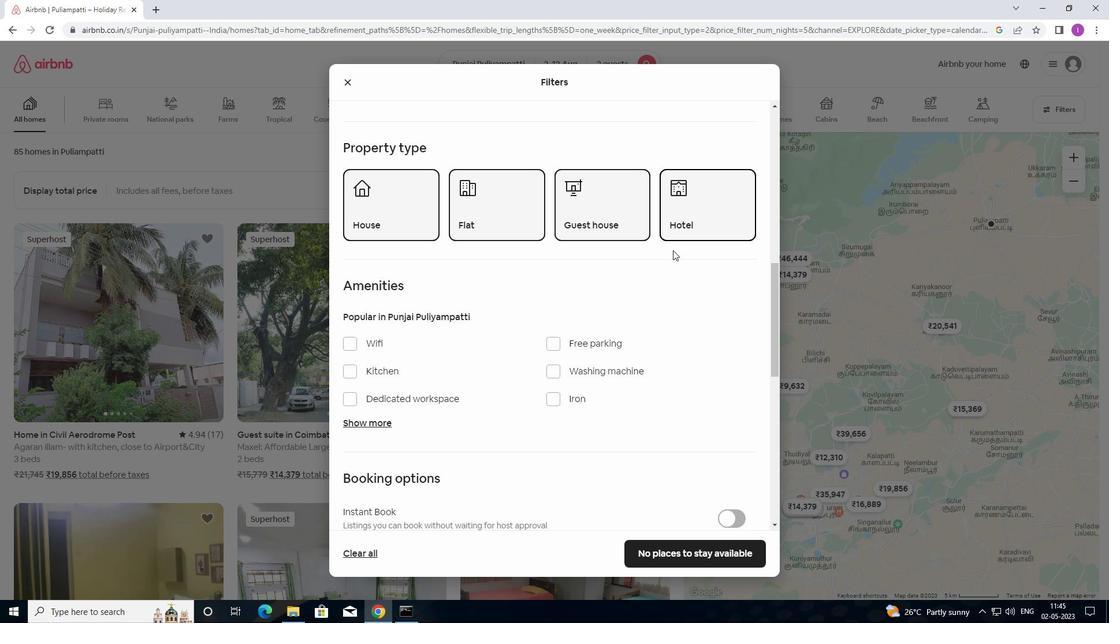 
Action: Mouse scrolled (667, 260) with delta (0, 0)
Screenshot: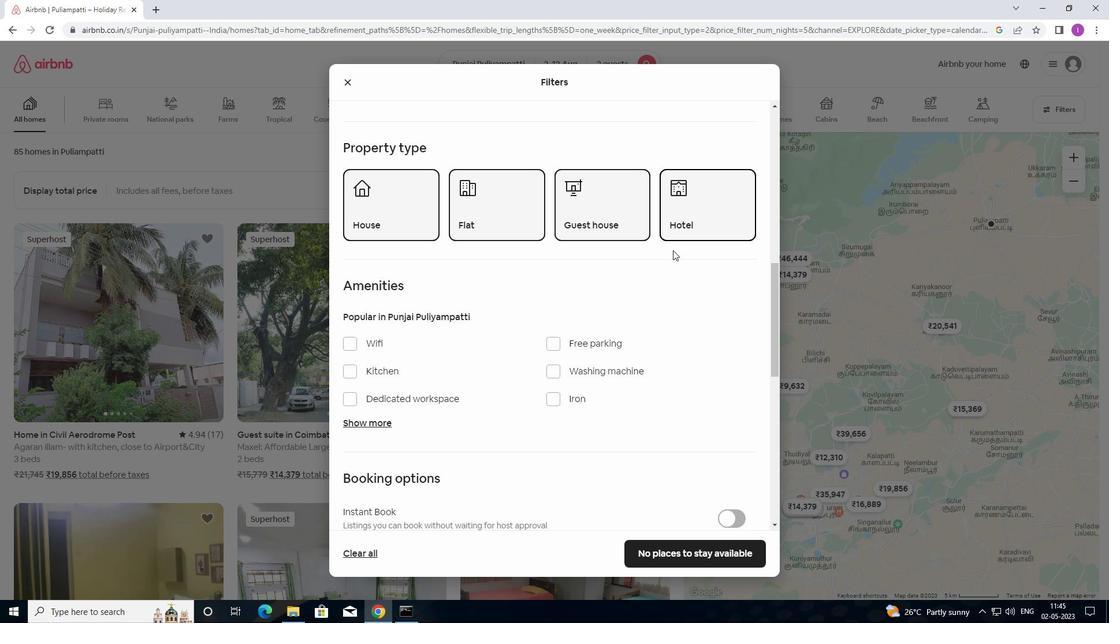
Action: Mouse moved to (666, 261)
Screenshot: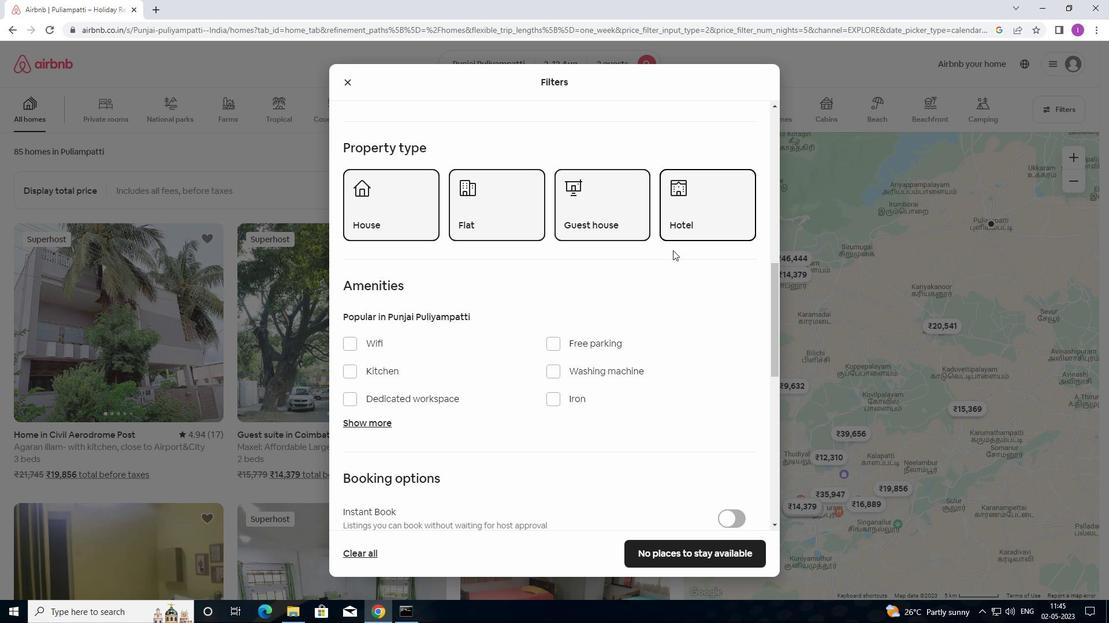 
Action: Mouse scrolled (666, 261) with delta (0, 0)
Screenshot: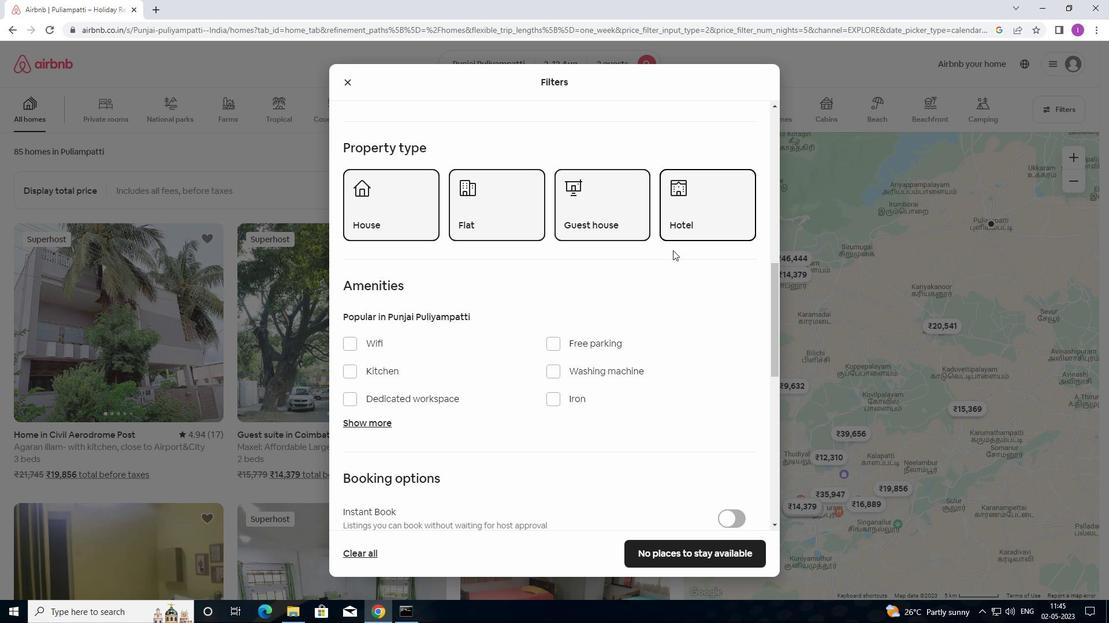 
Action: Mouse moved to (665, 262)
Screenshot: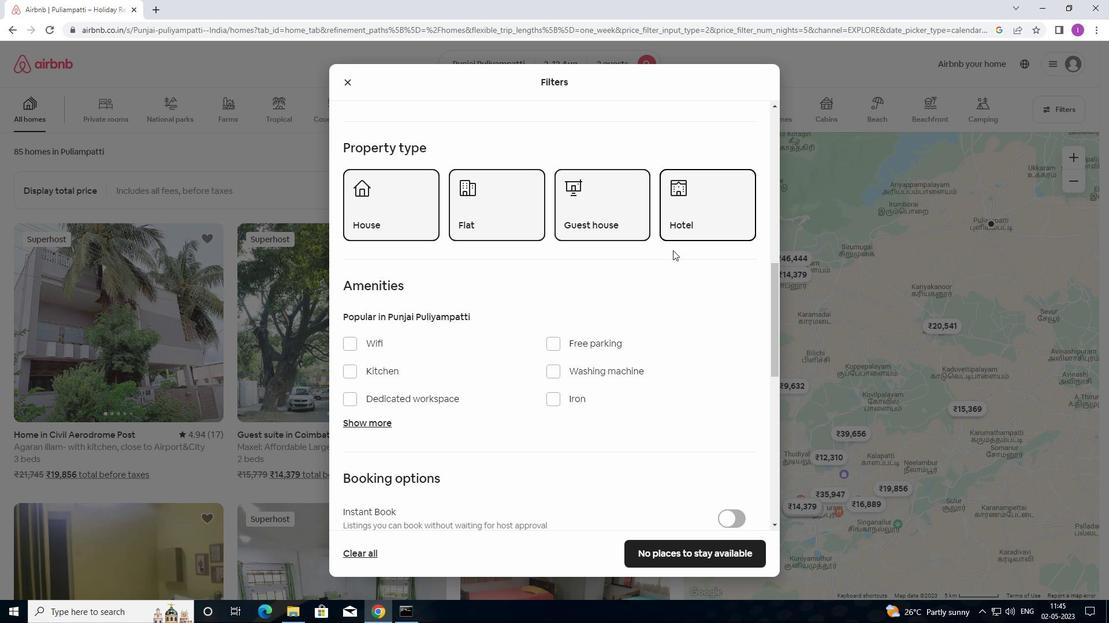 
Action: Mouse scrolled (665, 262) with delta (0, 0)
Screenshot: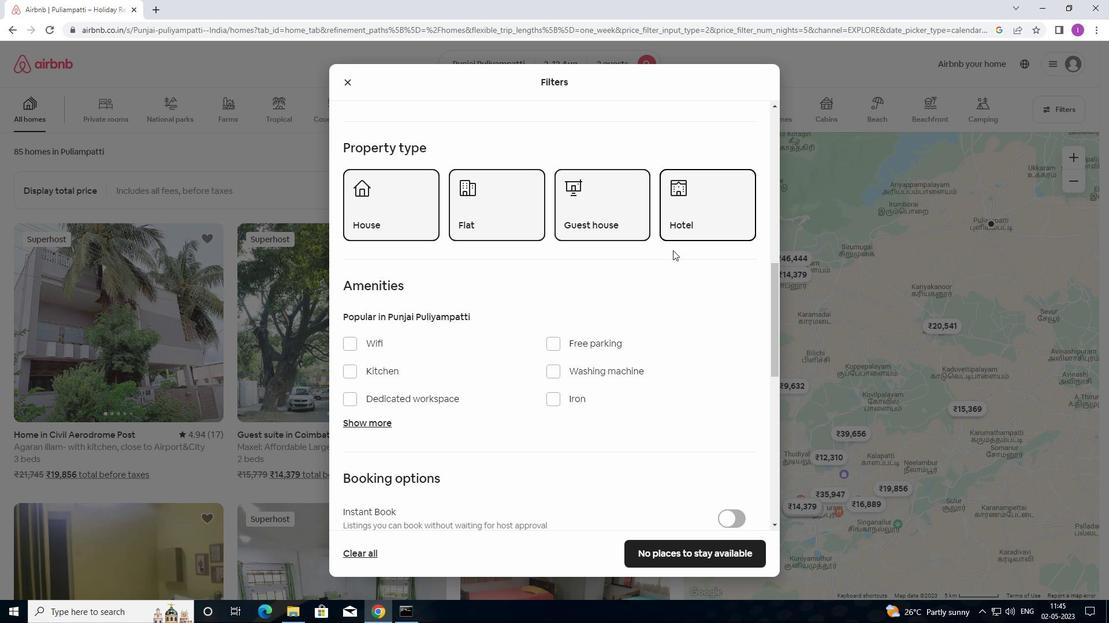 
Action: Mouse moved to (726, 326)
Screenshot: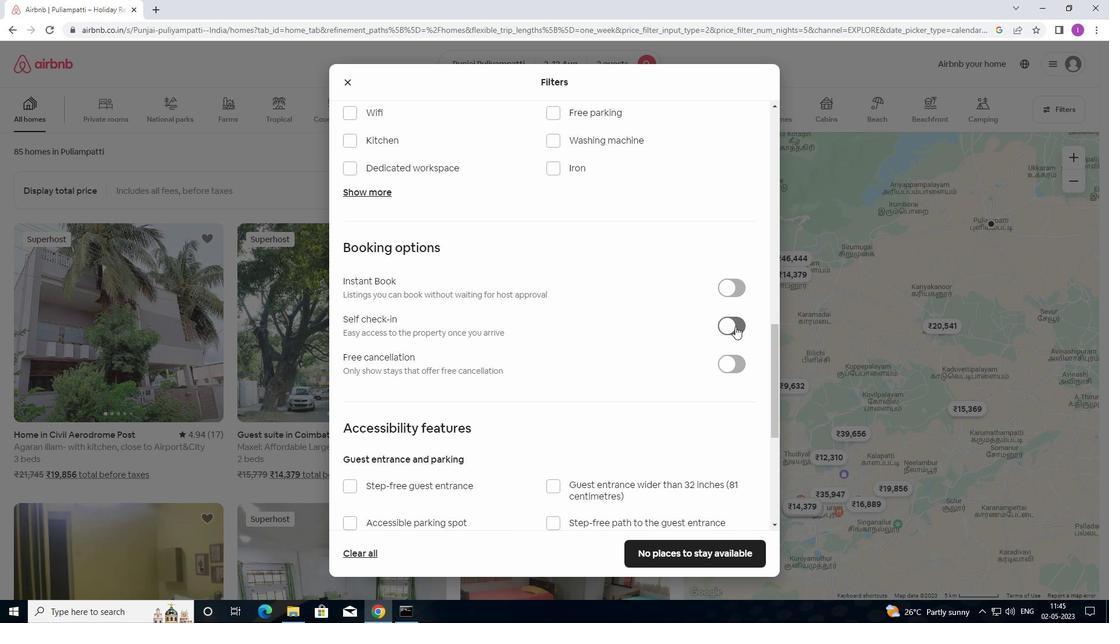 
Action: Mouse pressed left at (726, 326)
Screenshot: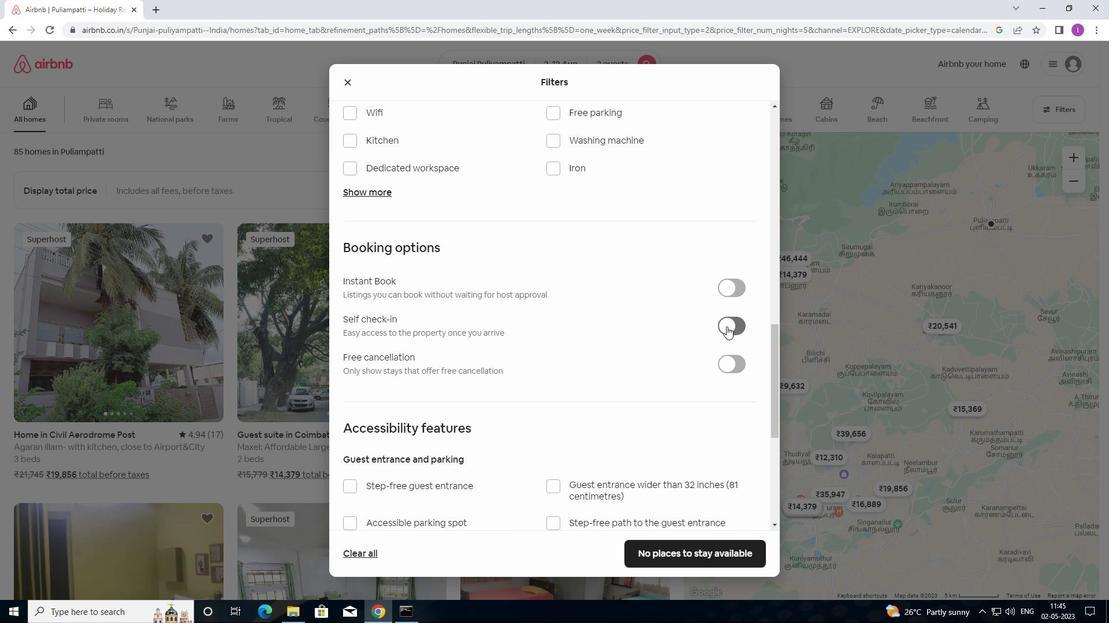 
Action: Mouse moved to (567, 369)
Screenshot: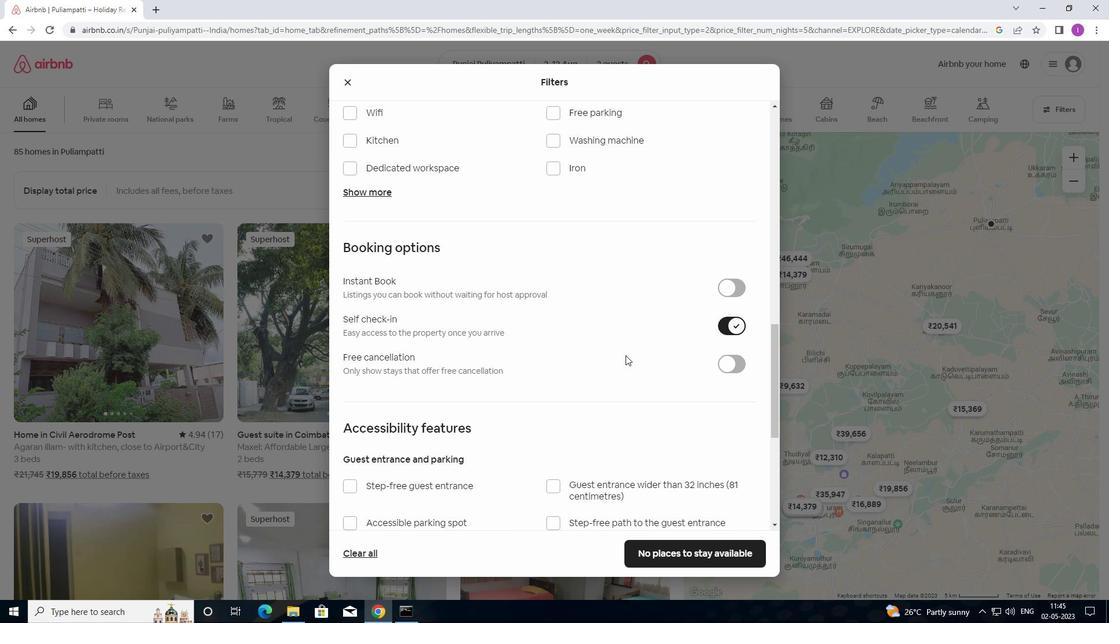
Action: Mouse scrolled (567, 368) with delta (0, 0)
Screenshot: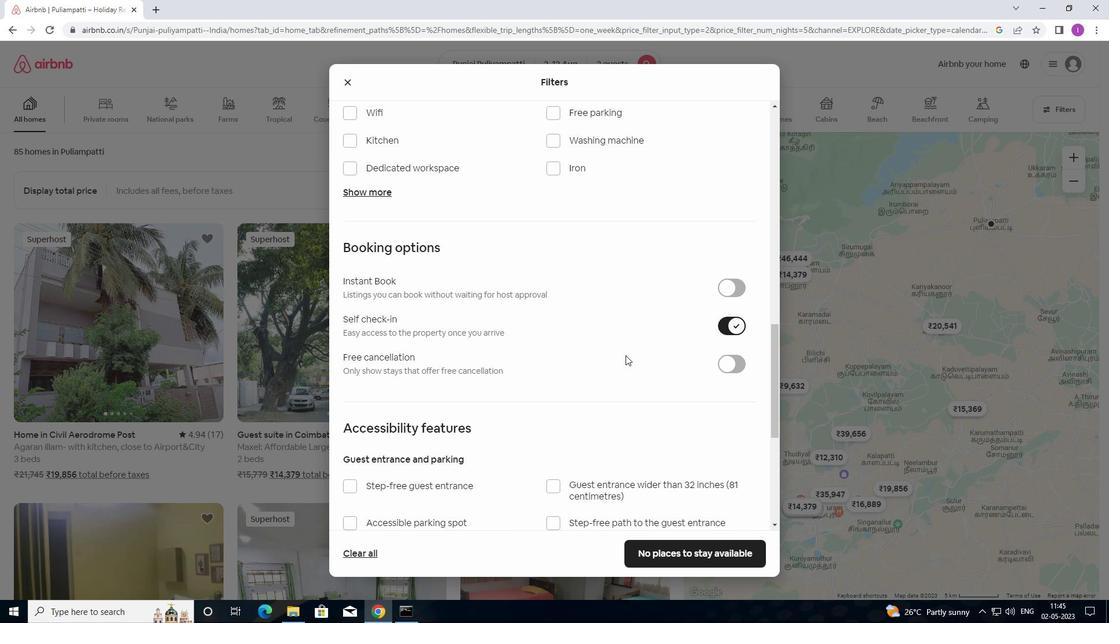 
Action: Mouse moved to (559, 371)
Screenshot: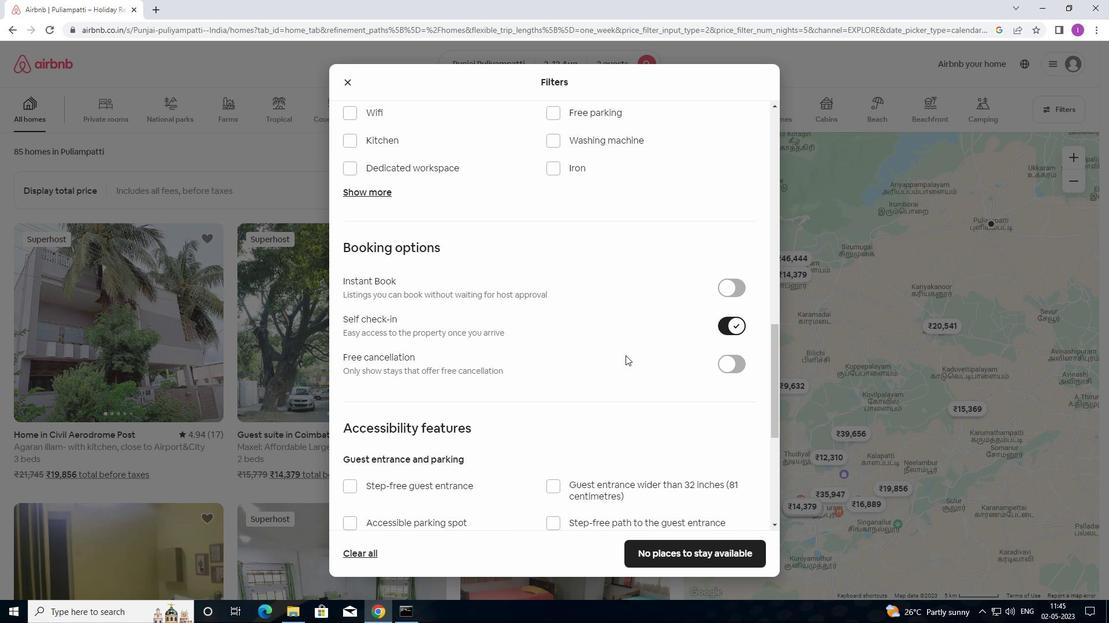 
Action: Mouse scrolled (559, 370) with delta (0, 0)
Screenshot: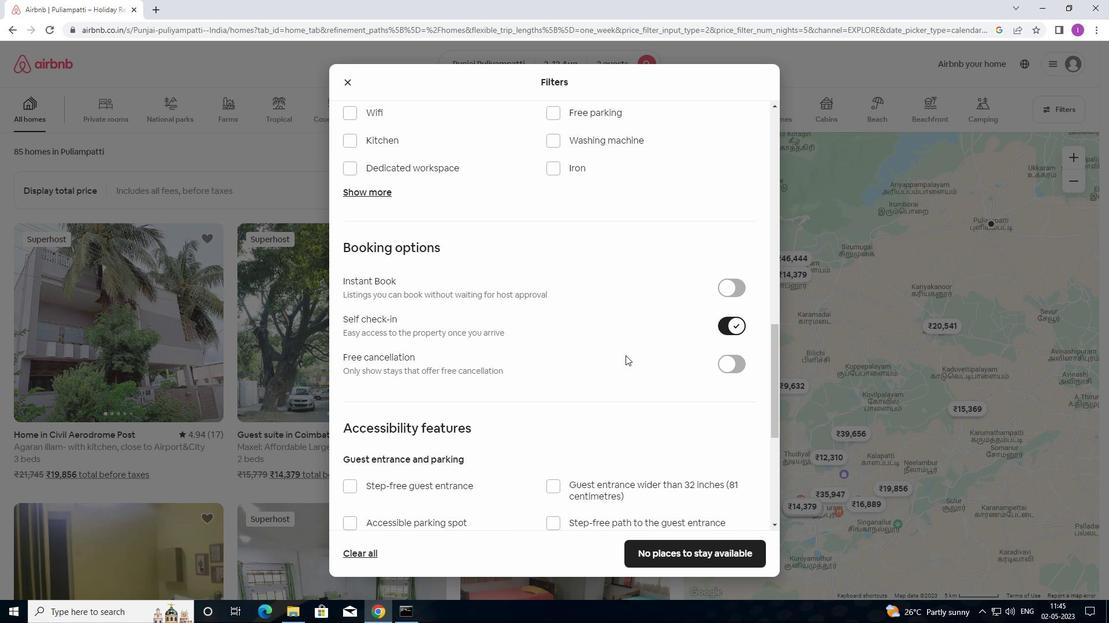 
Action: Mouse moved to (550, 373)
Screenshot: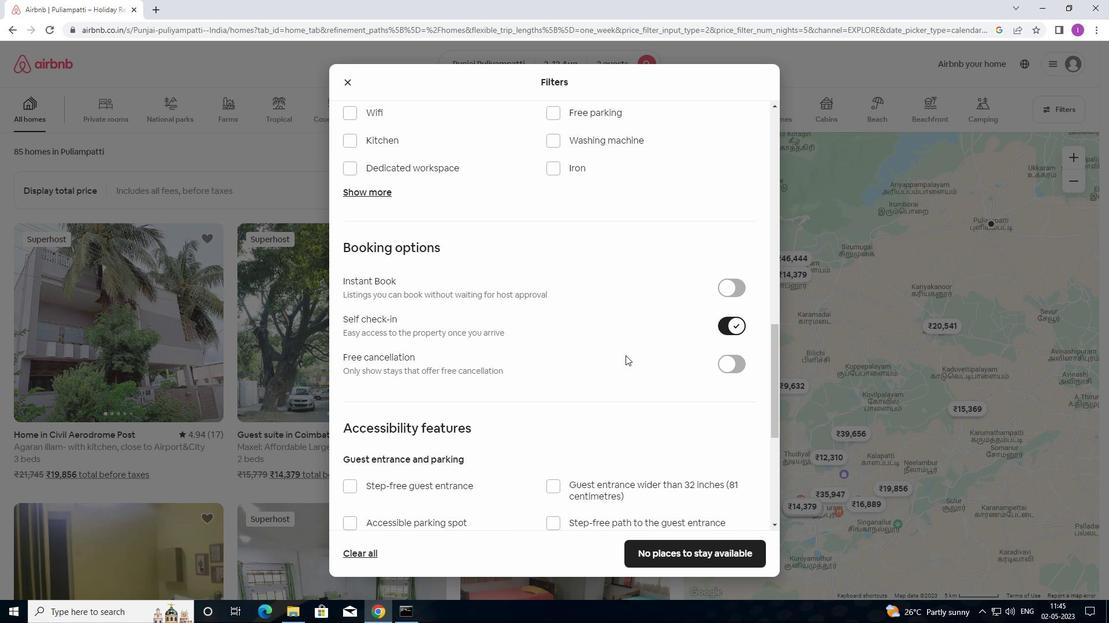 
Action: Mouse scrolled (550, 372) with delta (0, 0)
Screenshot: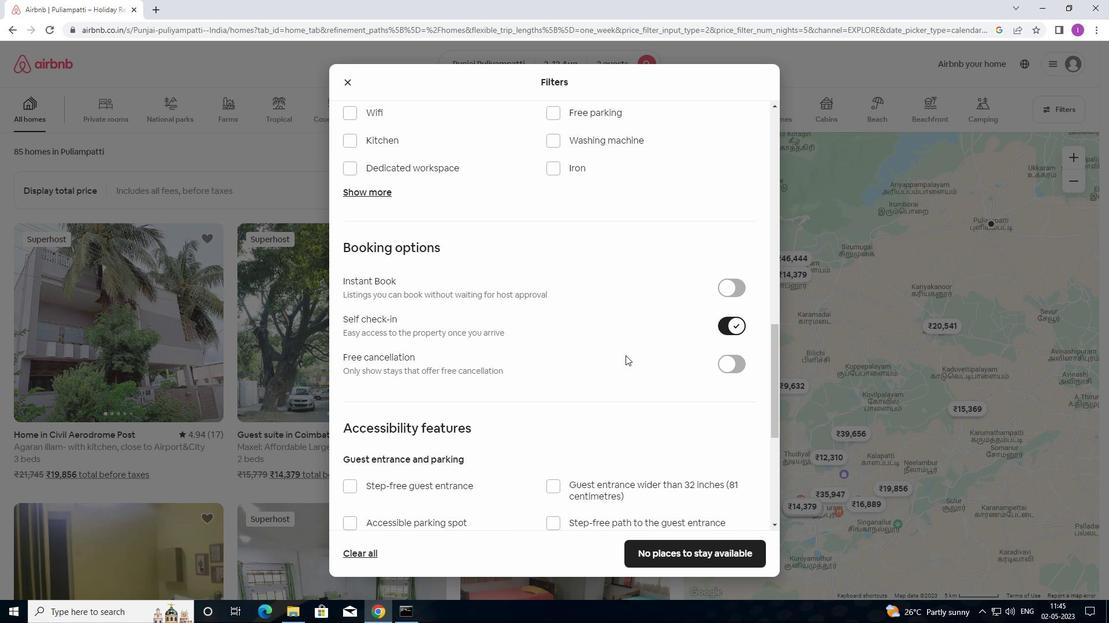 
Action: Mouse moved to (527, 373)
Screenshot: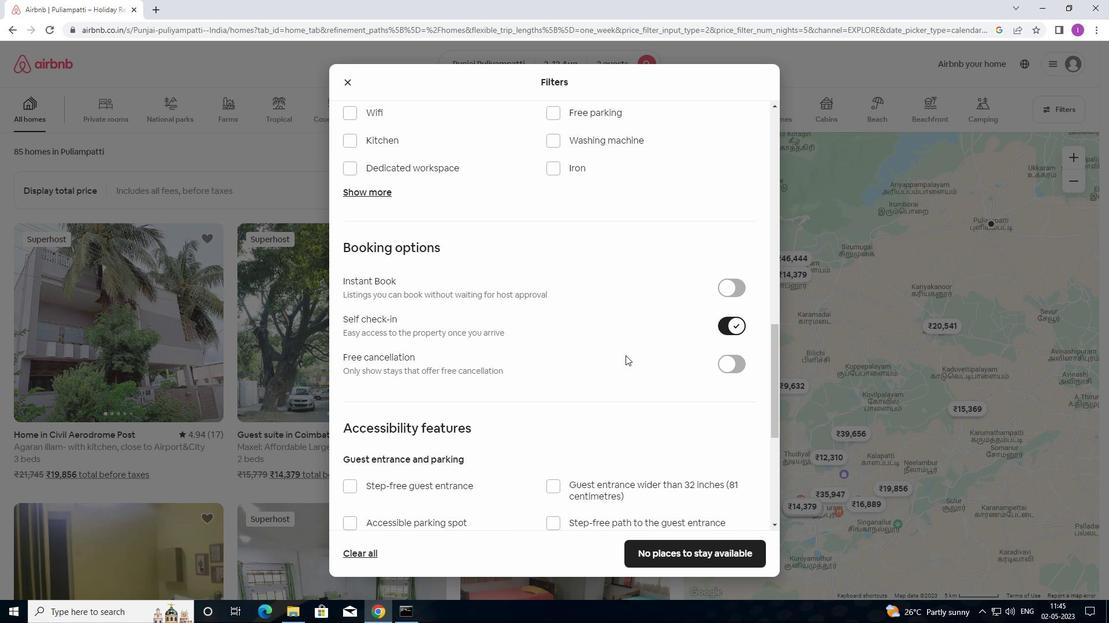 
Action: Mouse scrolled (527, 372) with delta (0, 0)
Screenshot: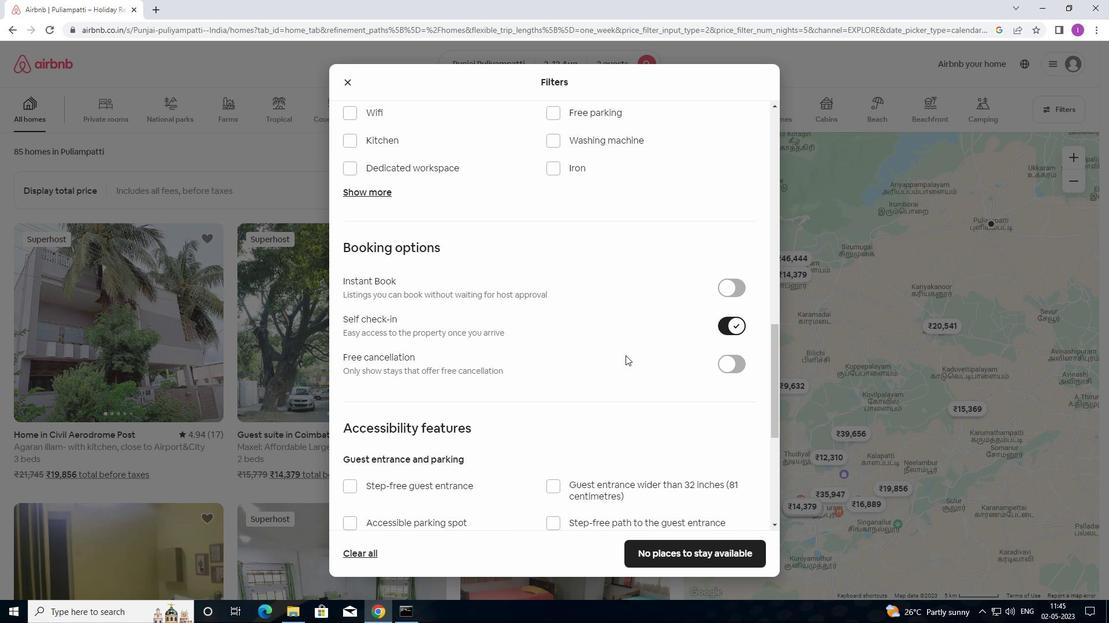 
Action: Mouse moved to (514, 368)
Screenshot: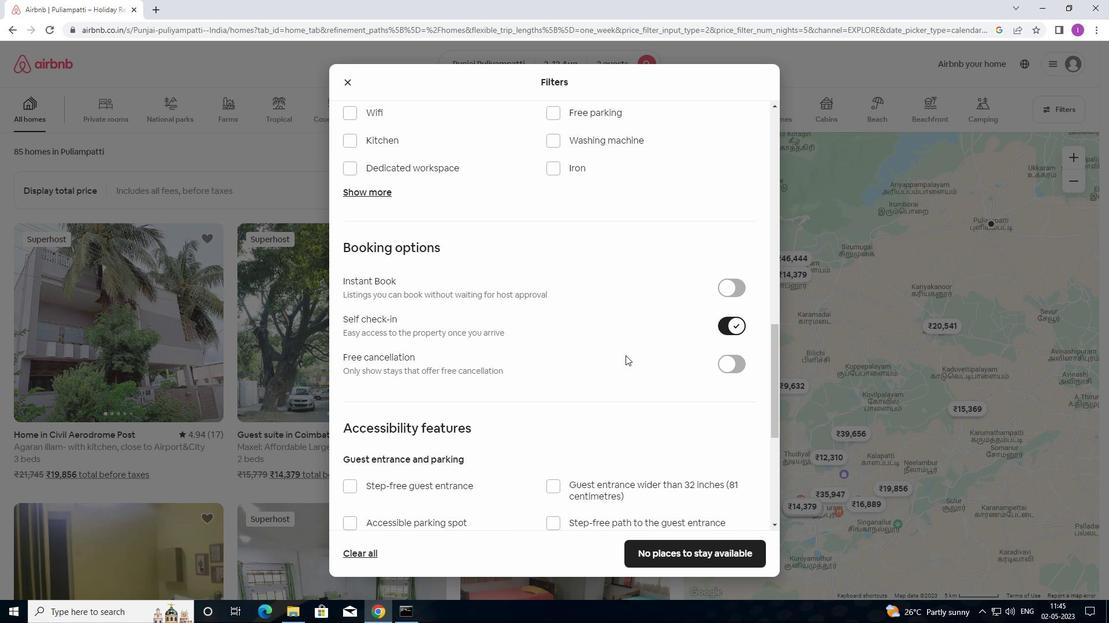 
Action: Mouse scrolled (514, 368) with delta (0, 0)
Screenshot: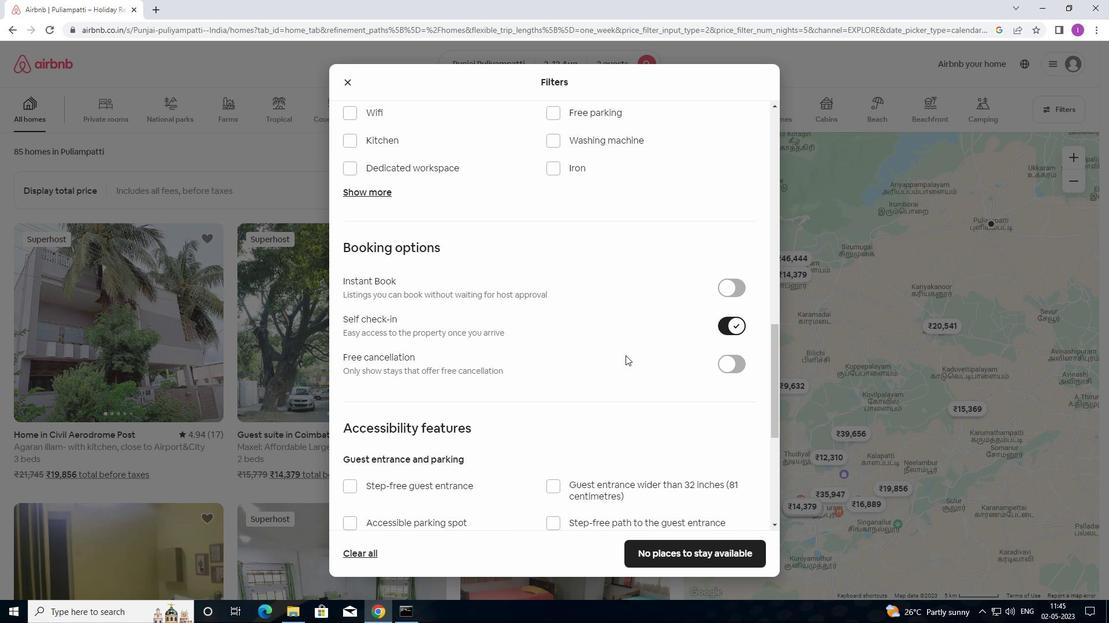 
Action: Mouse moved to (359, 470)
Screenshot: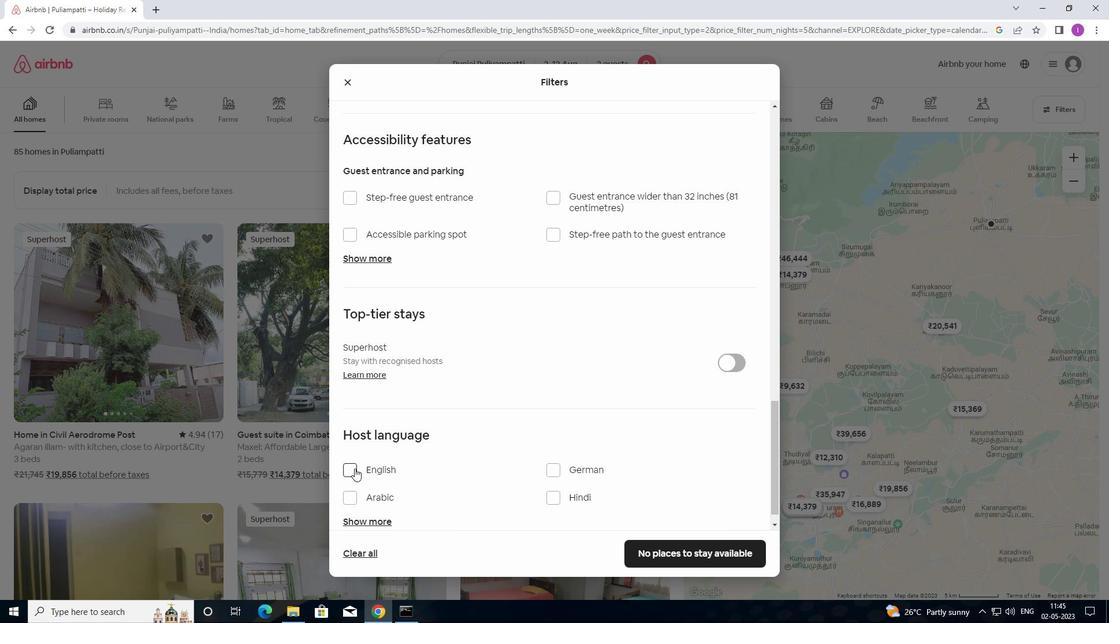 
Action: Mouse pressed left at (359, 470)
Screenshot: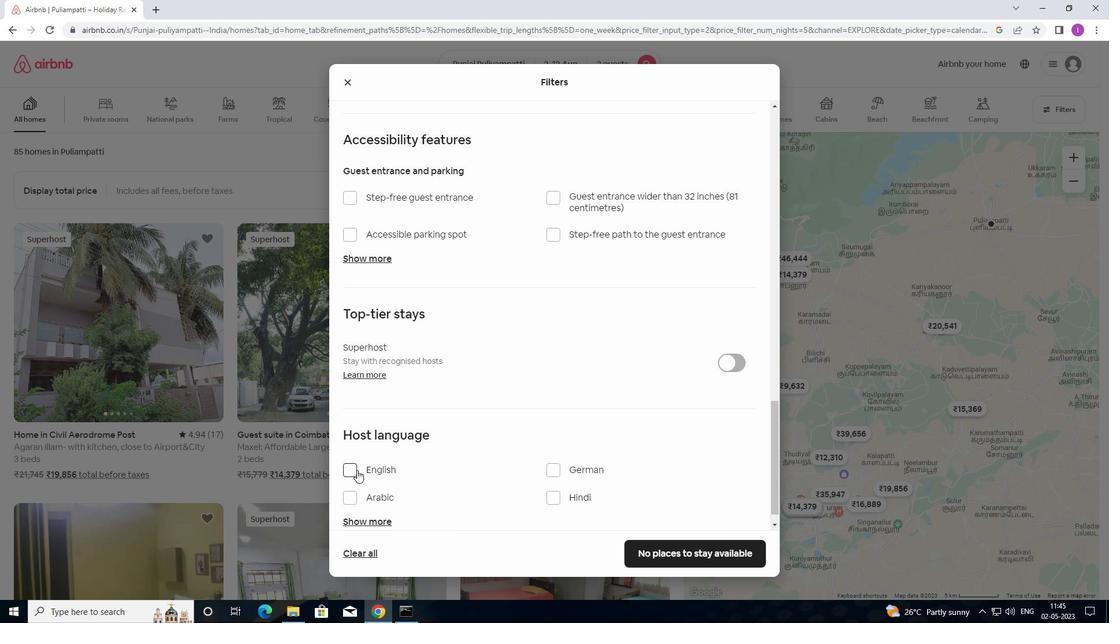
Action: Mouse moved to (645, 558)
Screenshot: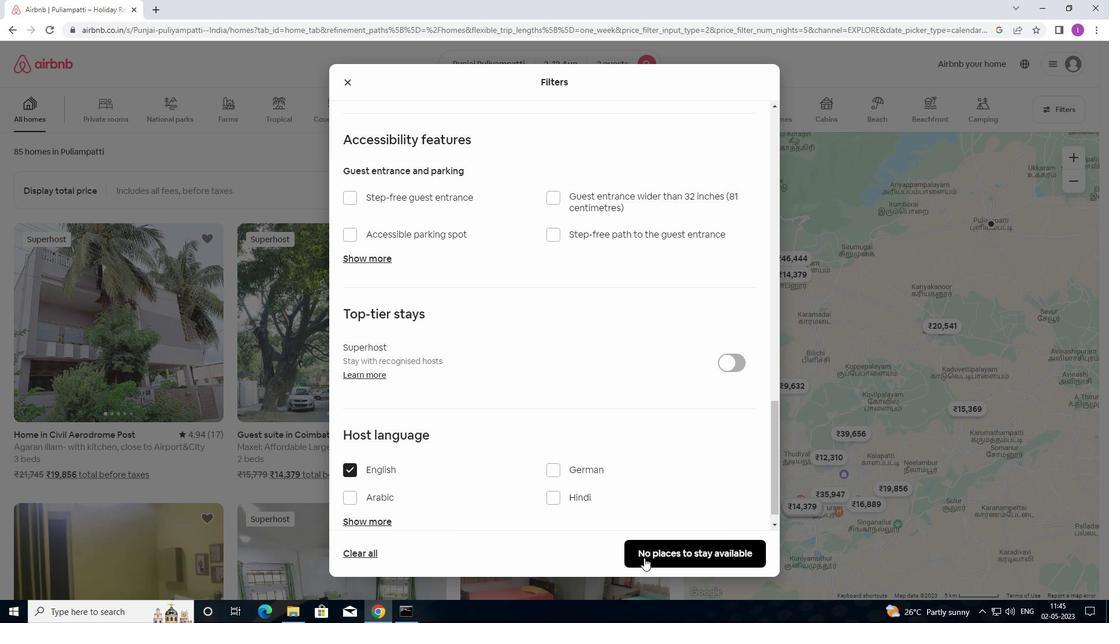 
Action: Mouse pressed left at (645, 558)
Screenshot: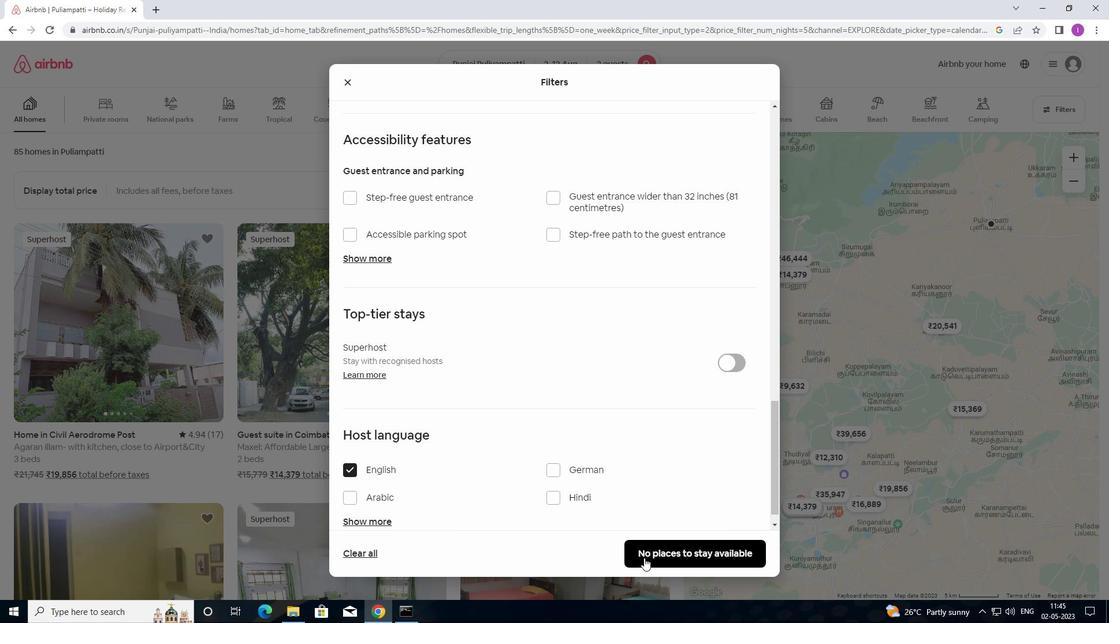 
Action: Mouse moved to (645, 537)
Screenshot: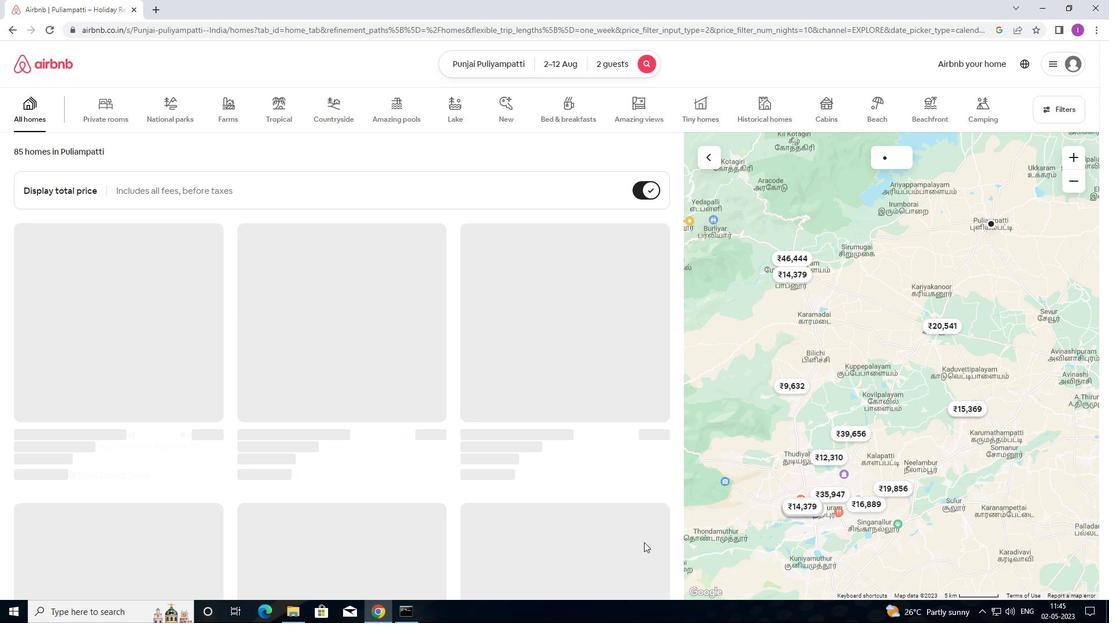 
